 Task: Find connections with filter location Zeitz with filter topic #linkedincoachwith filter profile language English with filter current company Godrej Properties Limited with filter school Guru Nanak Institutions(GNI) with filter industry Collection Agencies with filter service category Home Networking with filter keywords title Camera Operator
Action: Mouse moved to (621, 85)
Screenshot: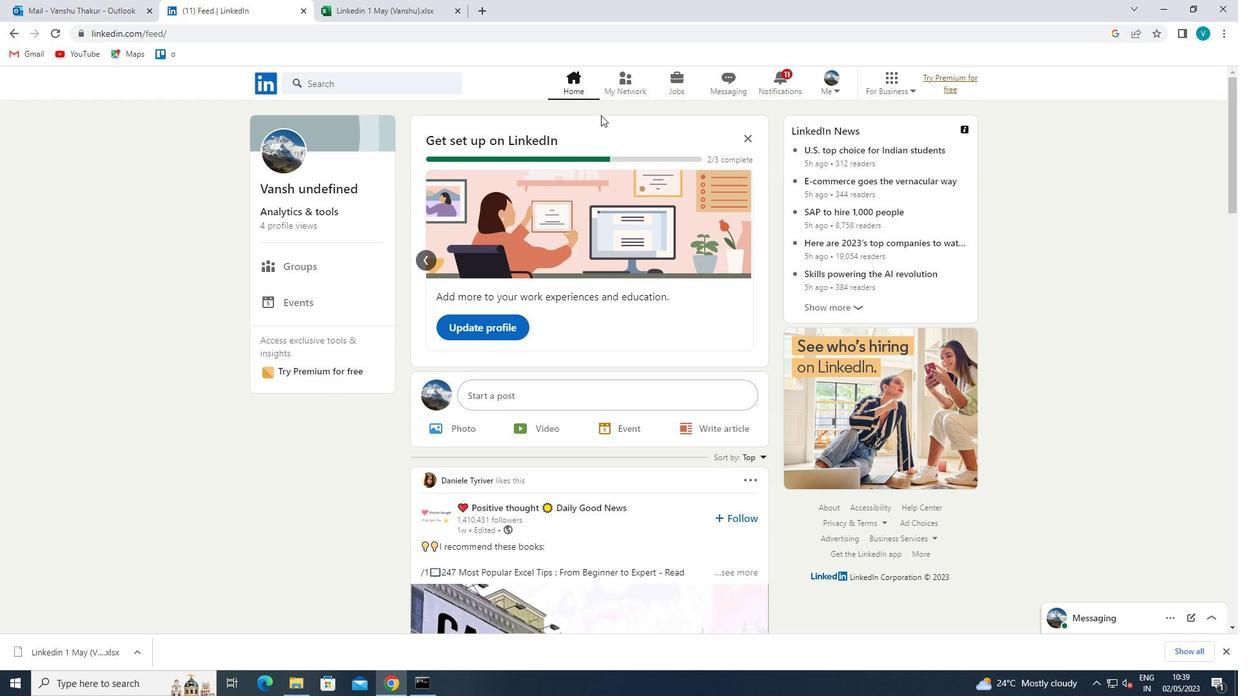 
Action: Mouse pressed left at (621, 85)
Screenshot: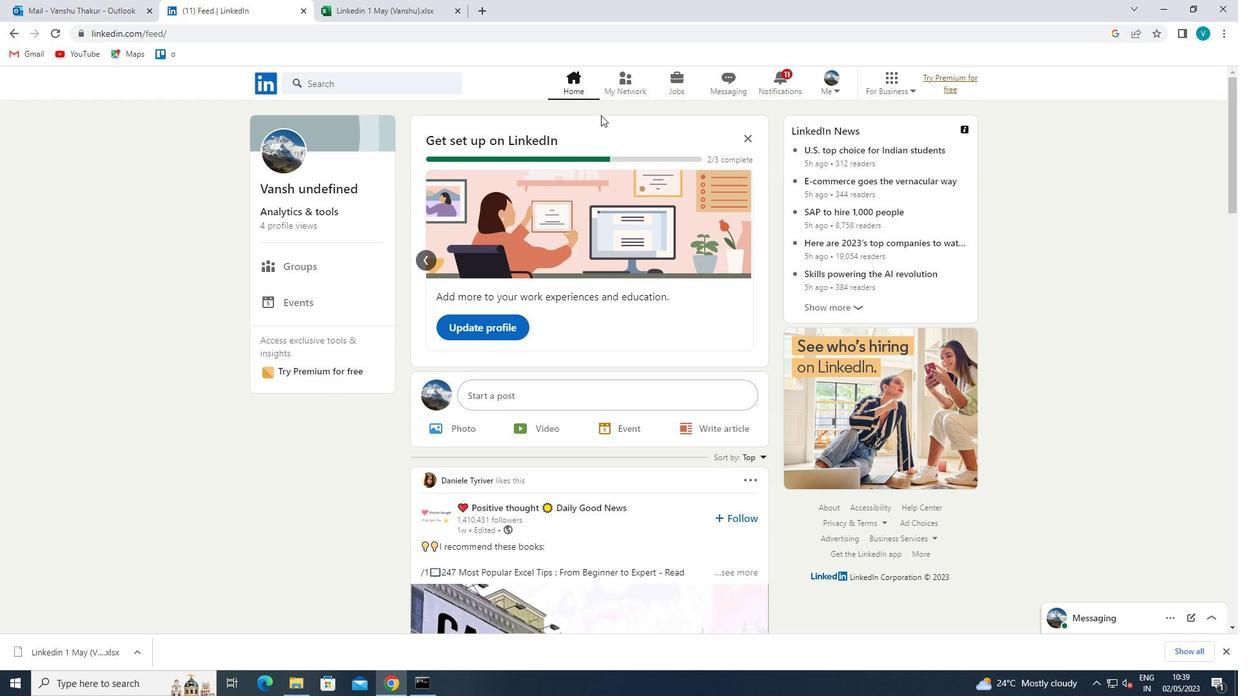 
Action: Mouse moved to (352, 152)
Screenshot: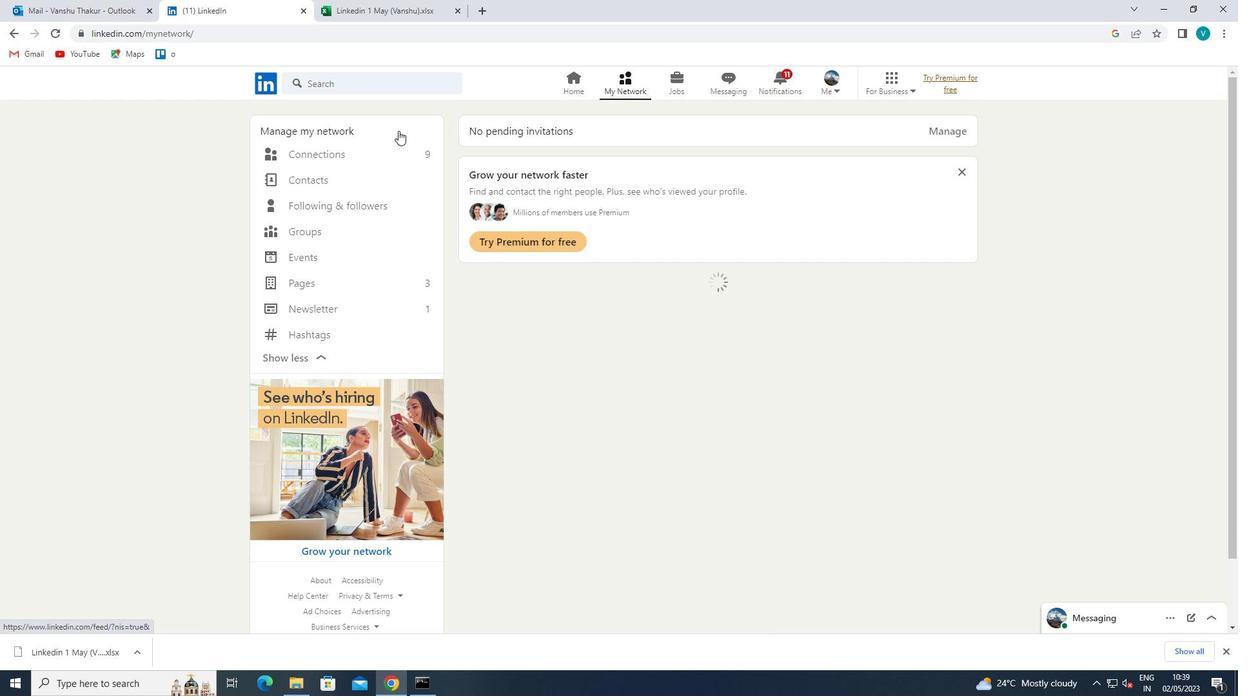 
Action: Mouse pressed left at (352, 152)
Screenshot: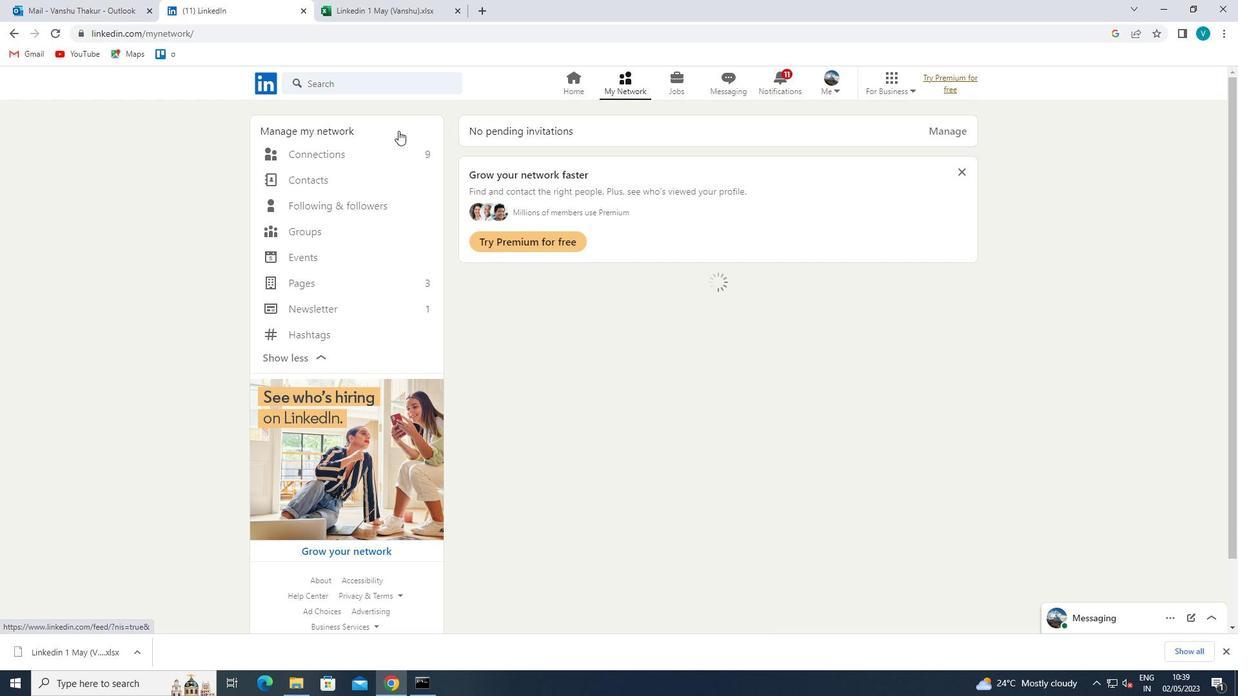 
Action: Mouse moved to (752, 156)
Screenshot: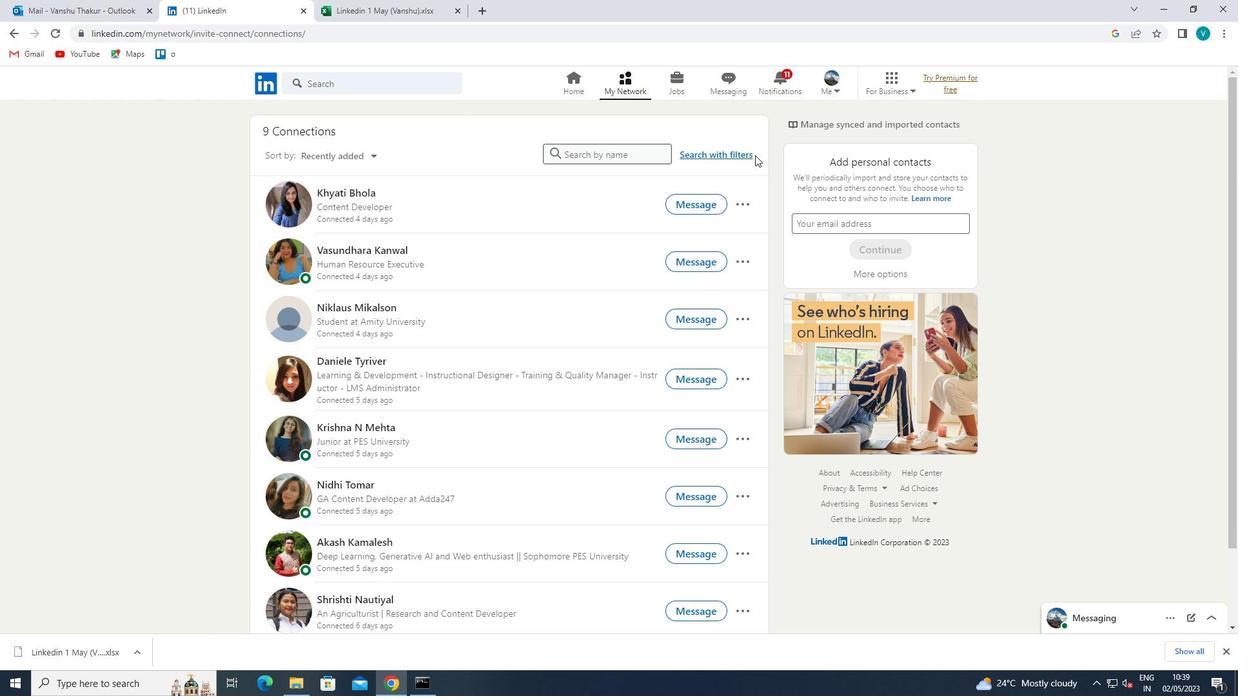 
Action: Mouse pressed left at (752, 156)
Screenshot: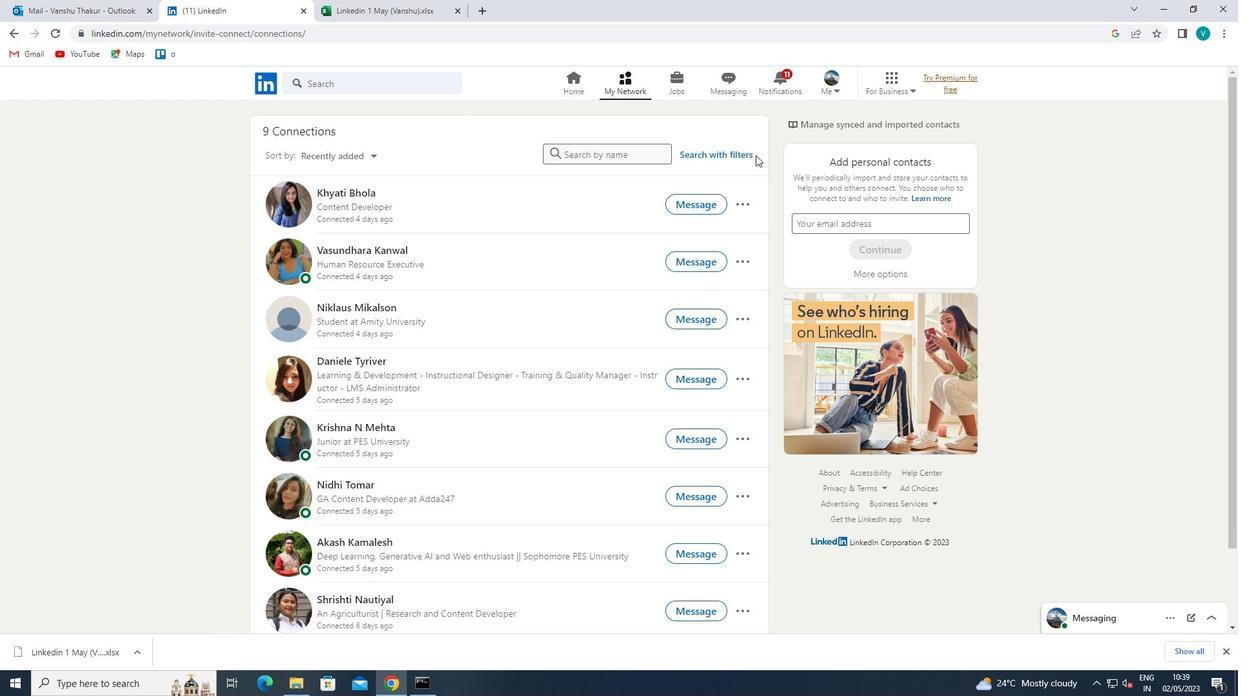 
Action: Mouse moved to (591, 118)
Screenshot: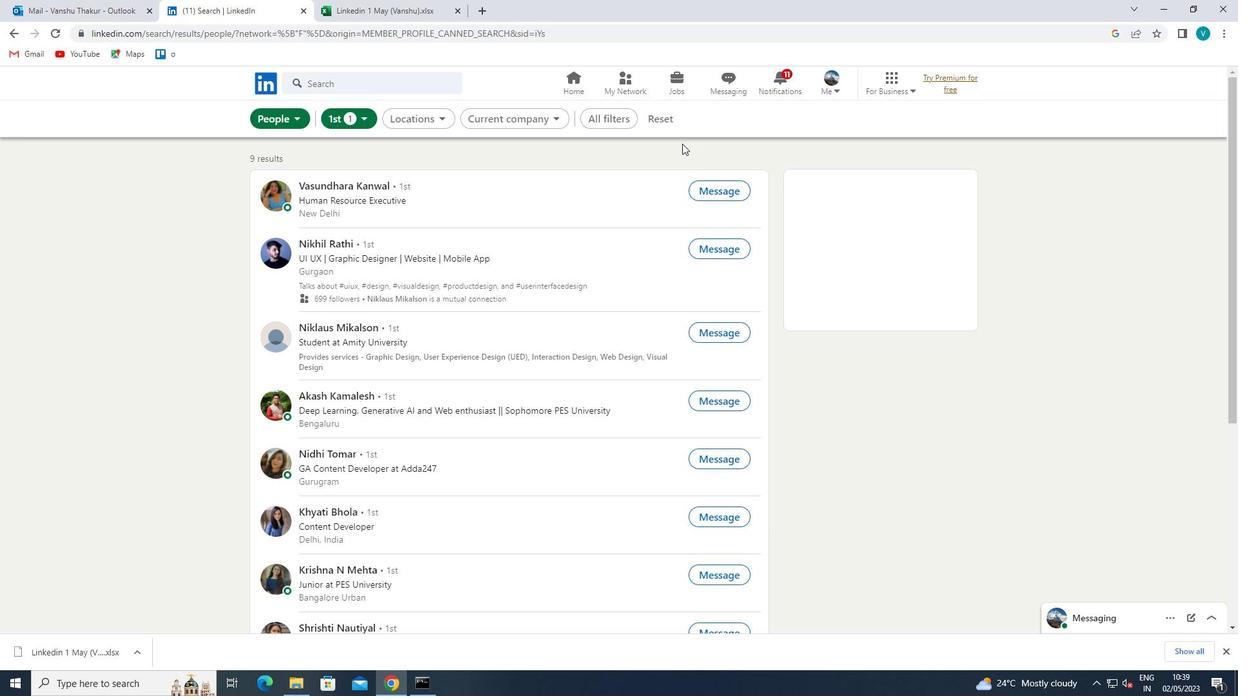 
Action: Mouse pressed left at (591, 118)
Screenshot: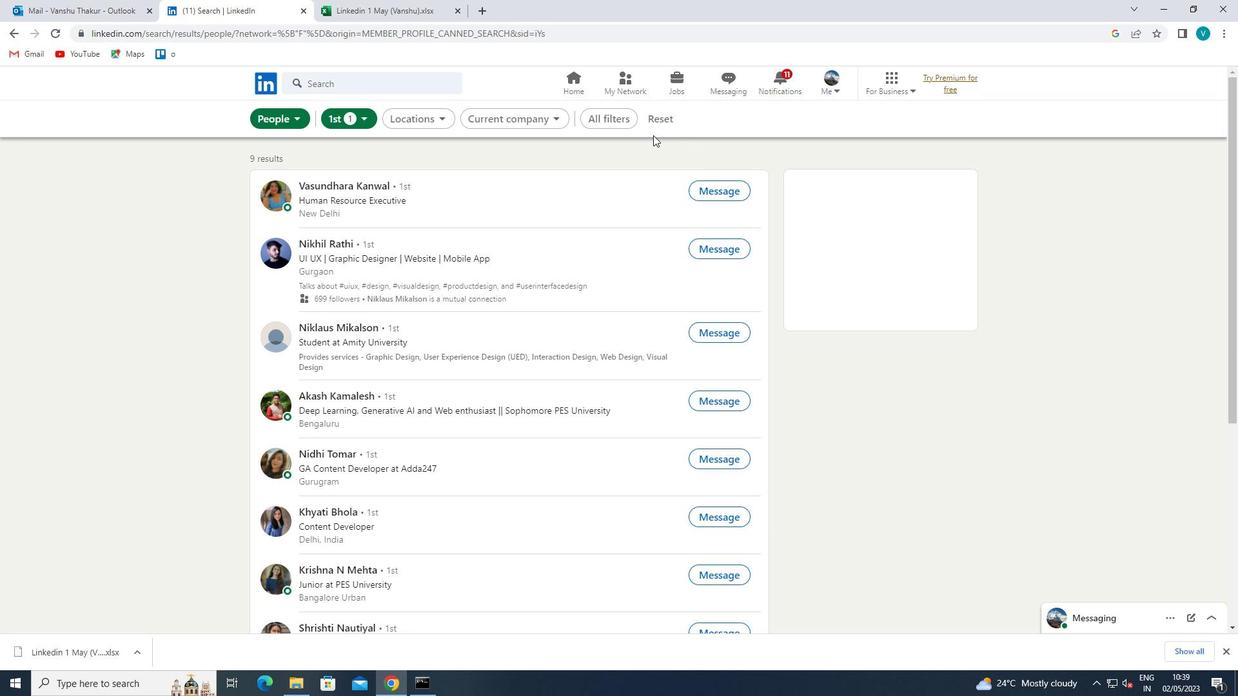 
Action: Mouse moved to (986, 307)
Screenshot: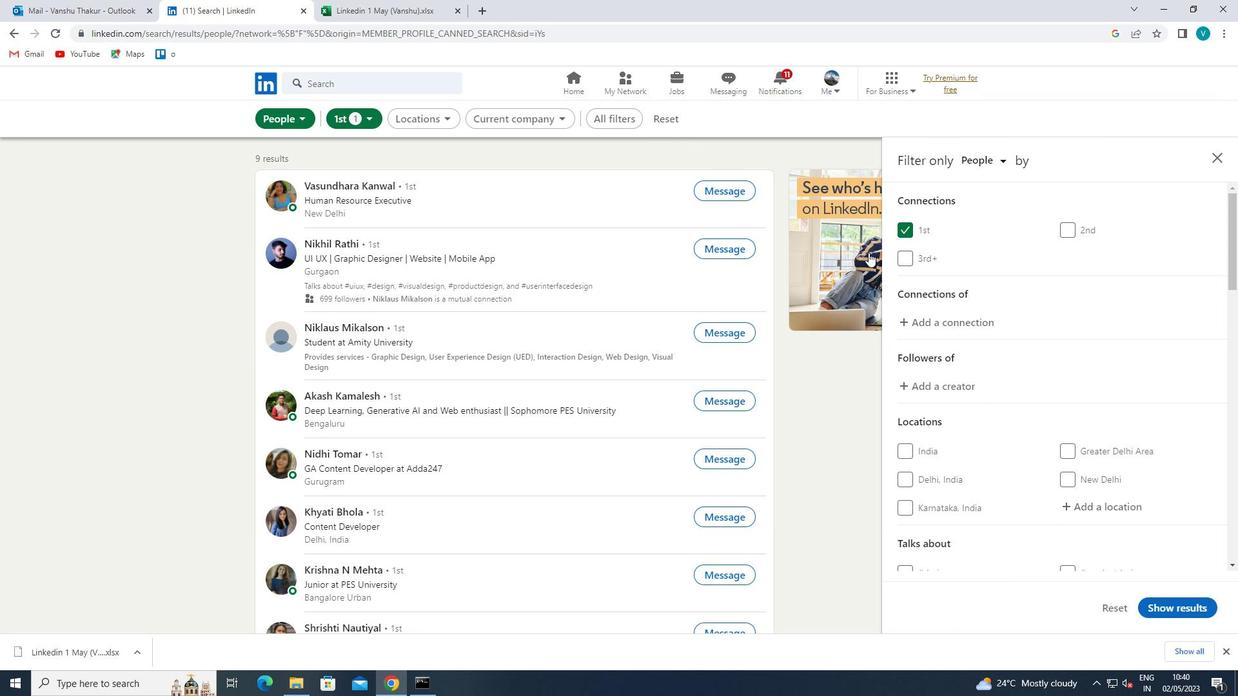 
Action: Mouse scrolled (986, 306) with delta (0, 0)
Screenshot: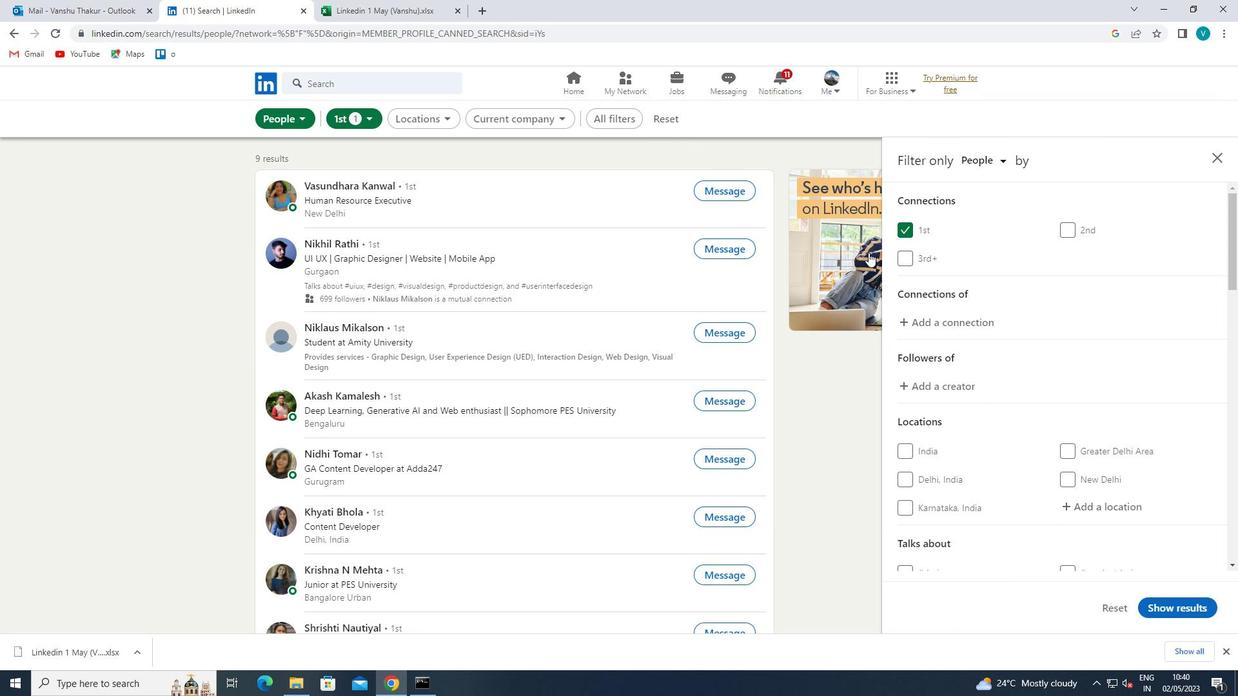 
Action: Mouse moved to (1012, 329)
Screenshot: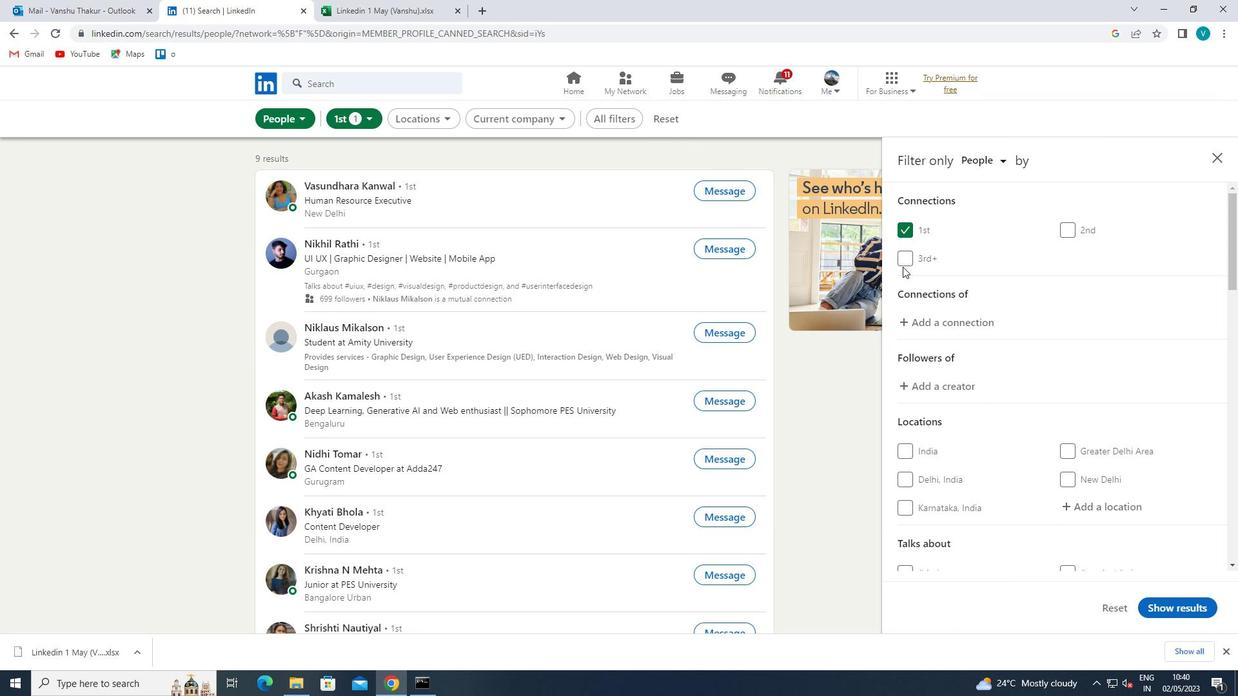 
Action: Mouse scrolled (1012, 328) with delta (0, 0)
Screenshot: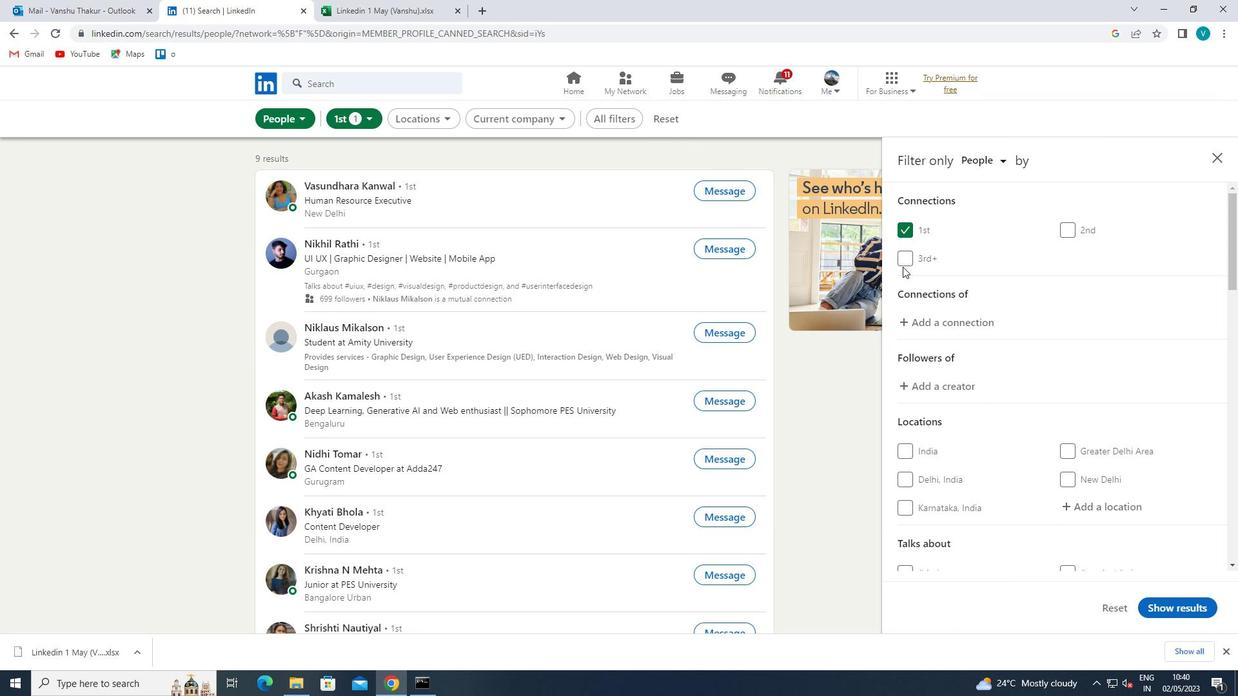 
Action: Mouse moved to (1082, 368)
Screenshot: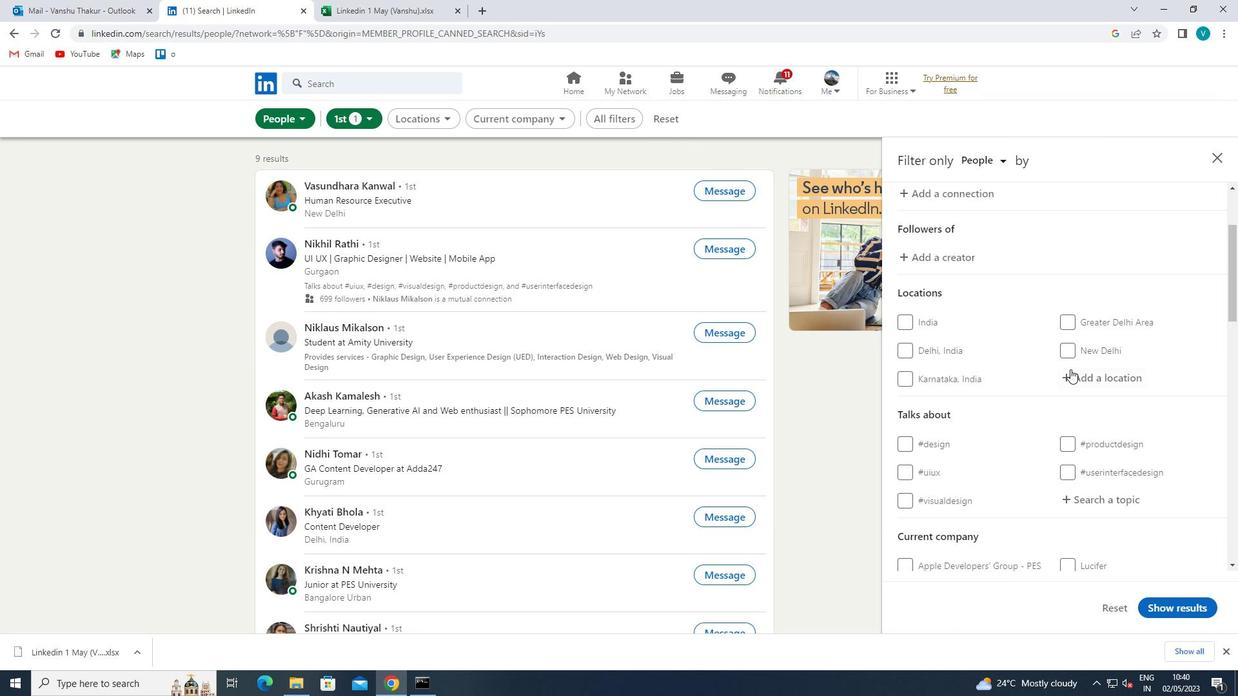 
Action: Mouse pressed left at (1082, 368)
Screenshot: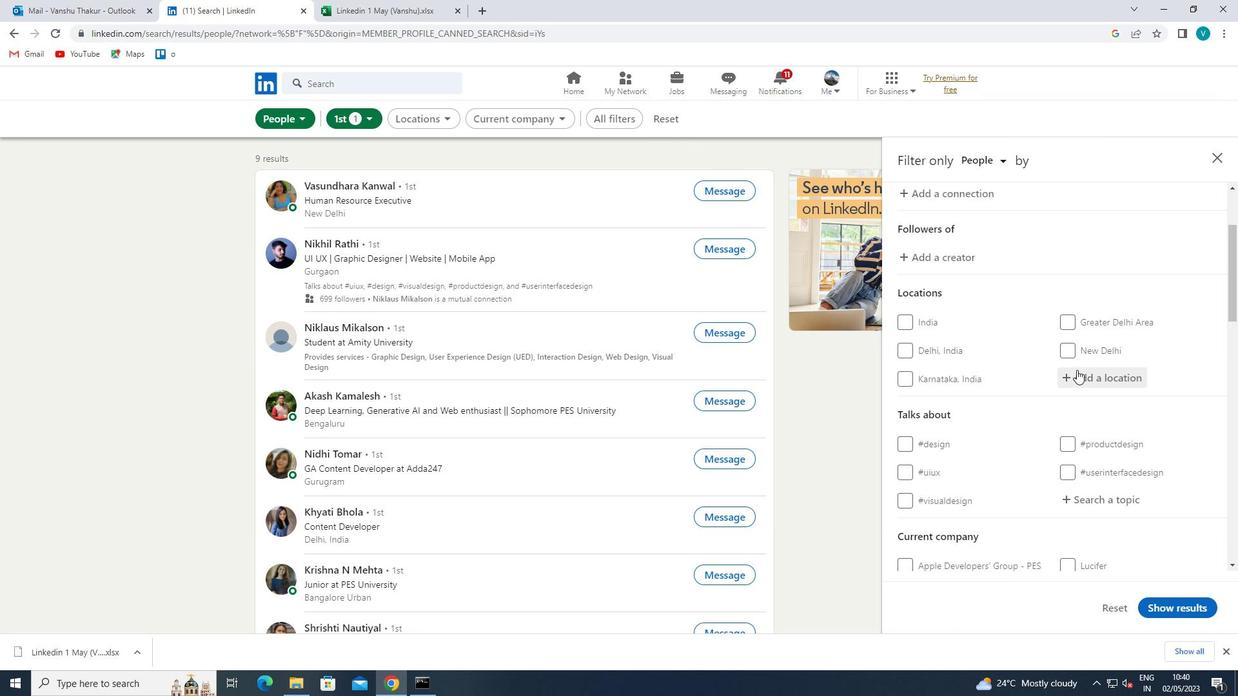 
Action: Mouse moved to (606, 642)
Screenshot: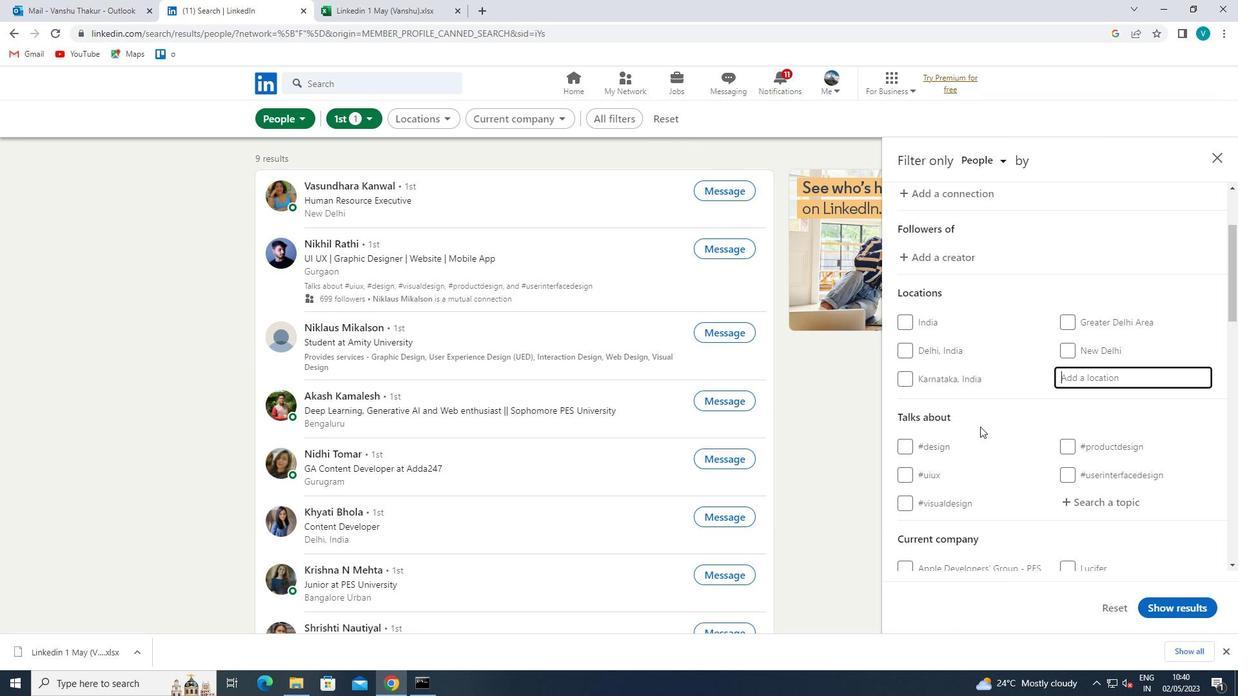 
Action: Key pressed <Key.shift>ZEITX<Key.backspace>Z
Screenshot: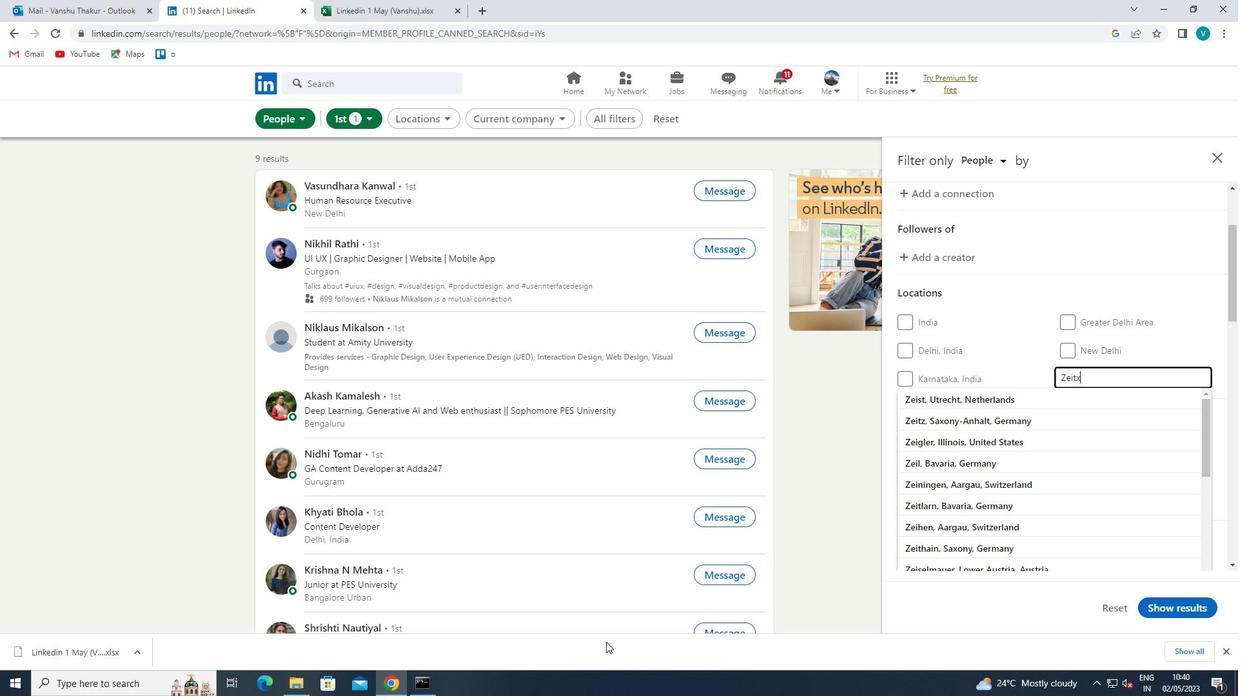 
Action: Mouse moved to (984, 404)
Screenshot: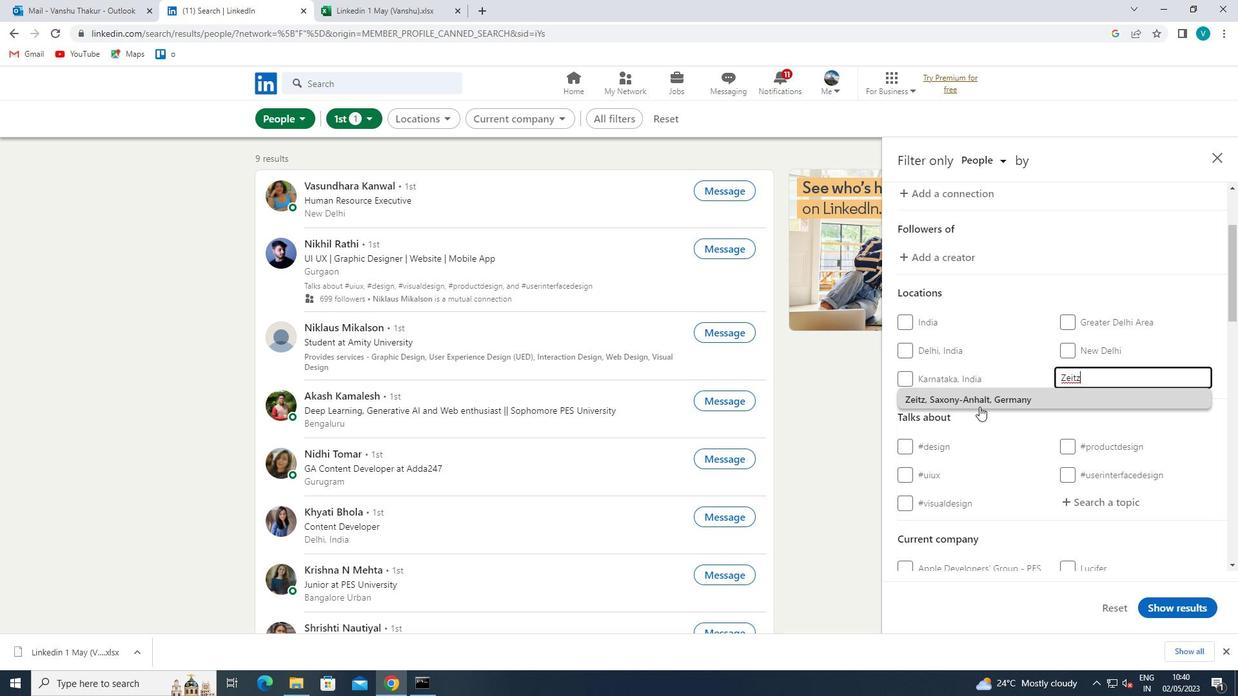 
Action: Mouse pressed left at (984, 404)
Screenshot: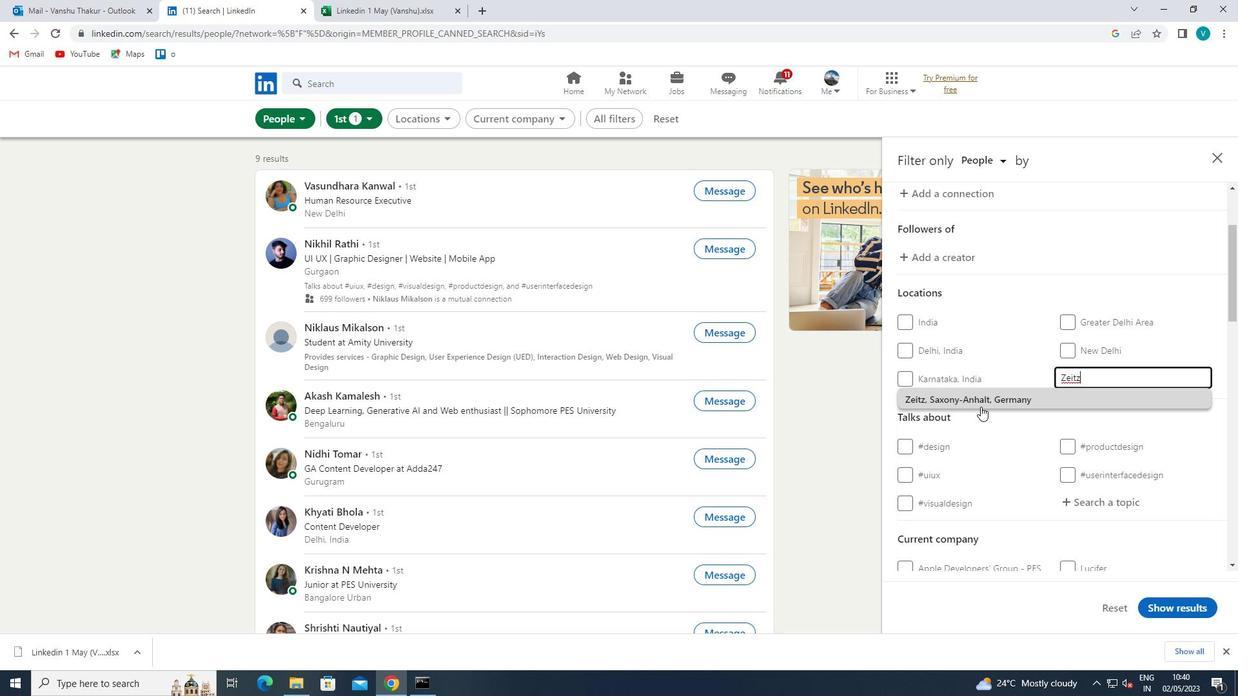 
Action: Mouse moved to (1077, 440)
Screenshot: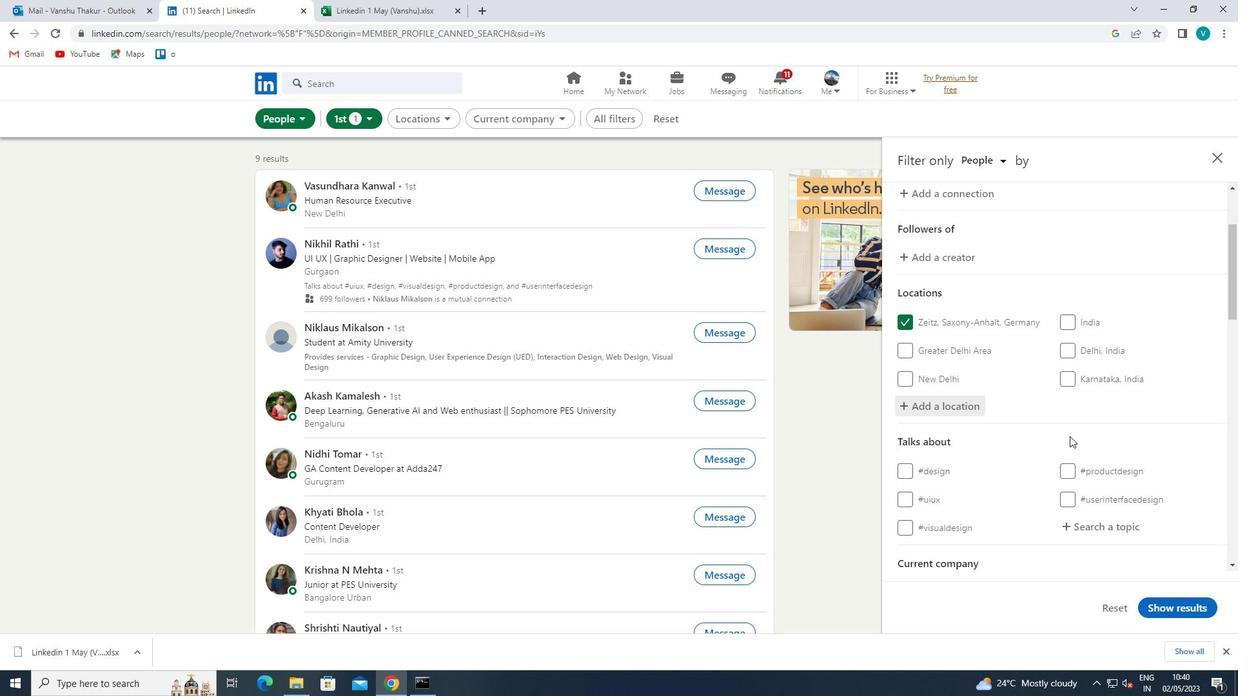 
Action: Mouse scrolled (1077, 439) with delta (0, 0)
Screenshot: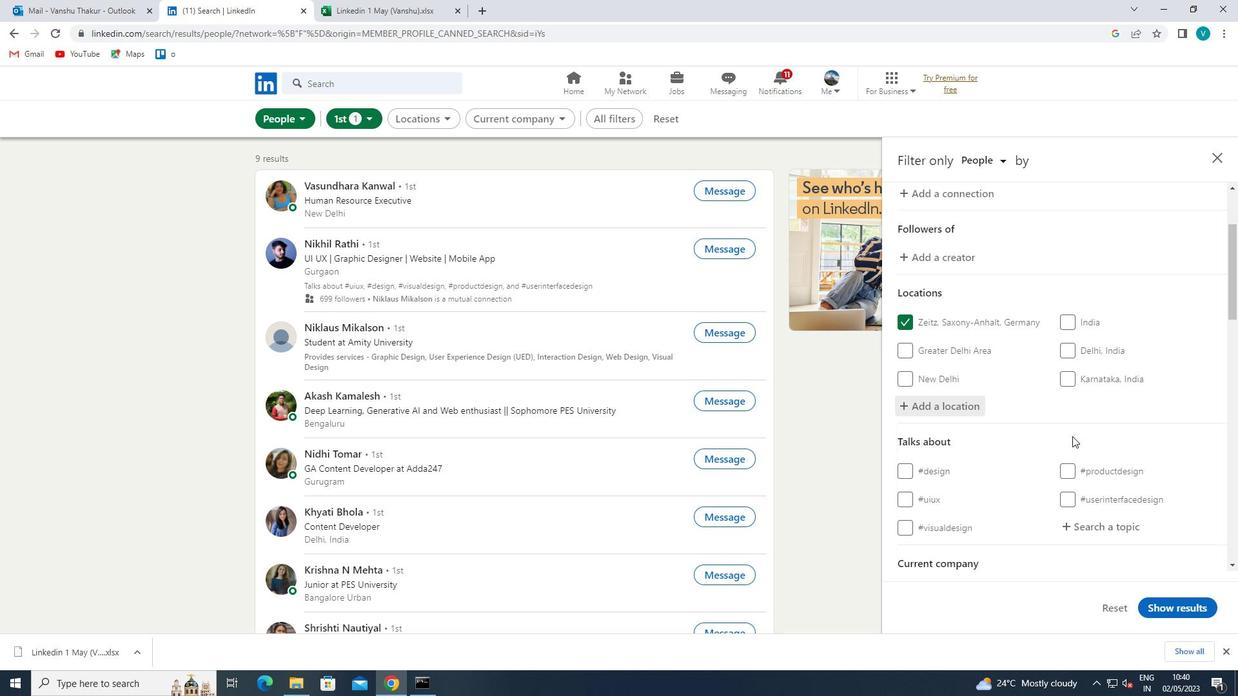 
Action: Mouse moved to (1077, 441)
Screenshot: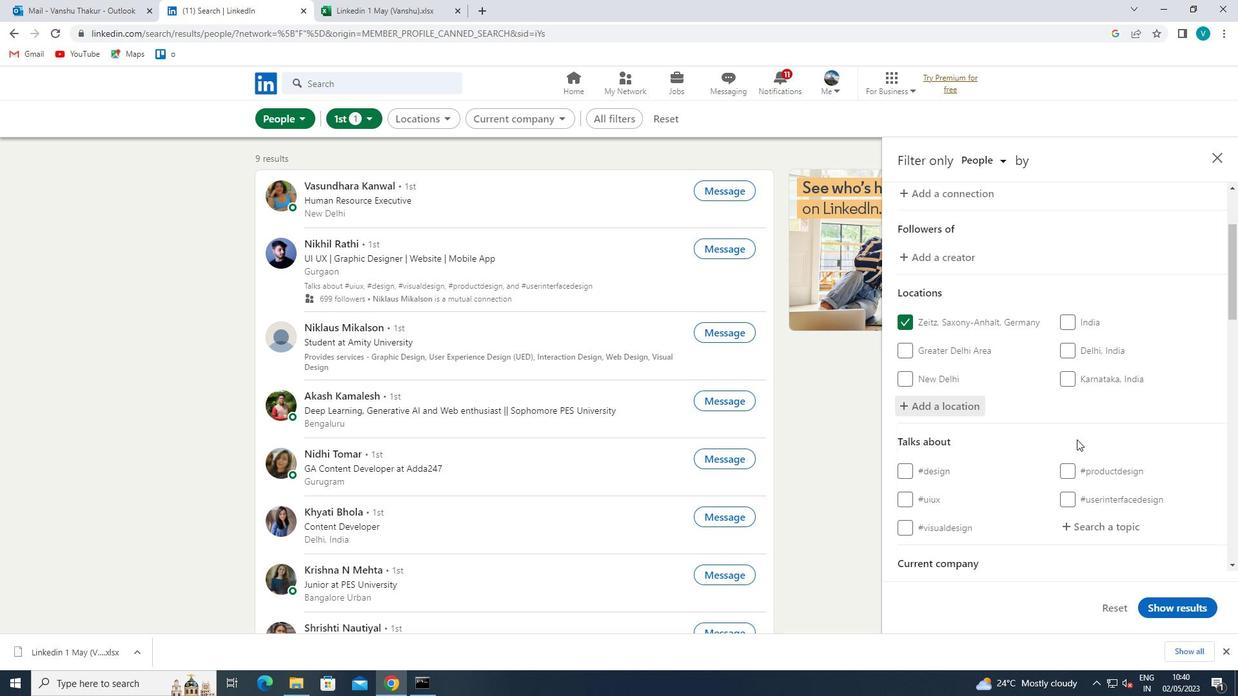
Action: Mouse scrolled (1077, 441) with delta (0, 0)
Screenshot: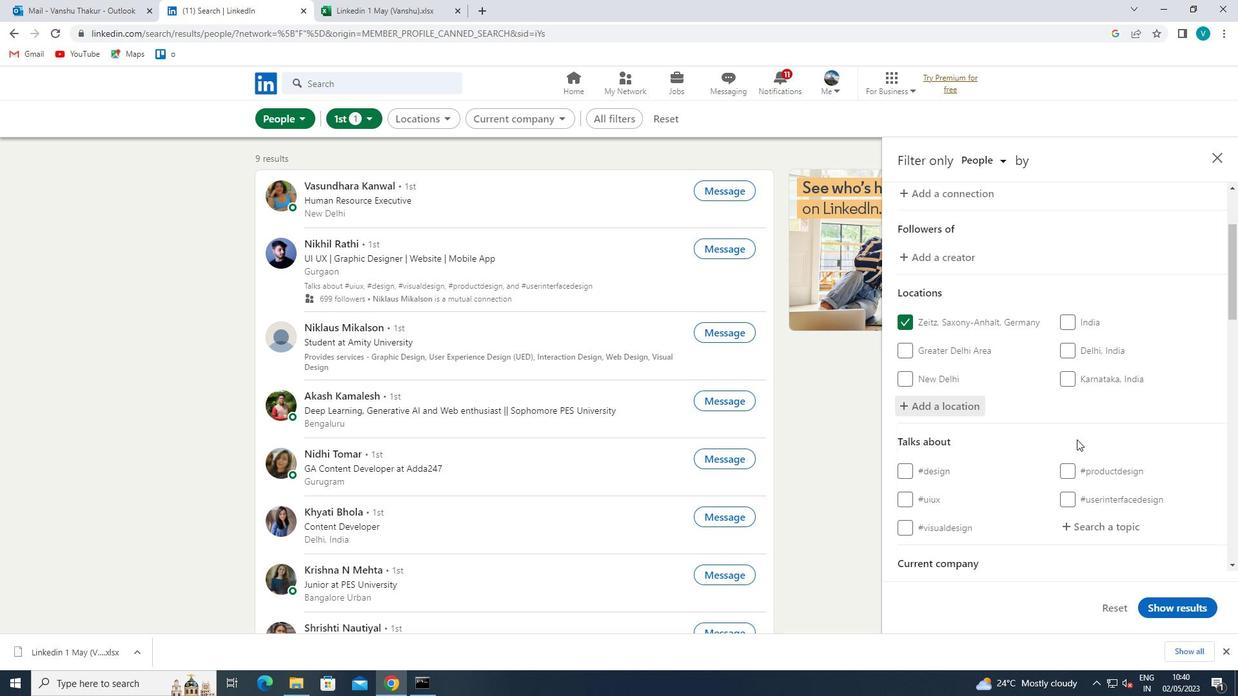 
Action: Mouse moved to (1102, 397)
Screenshot: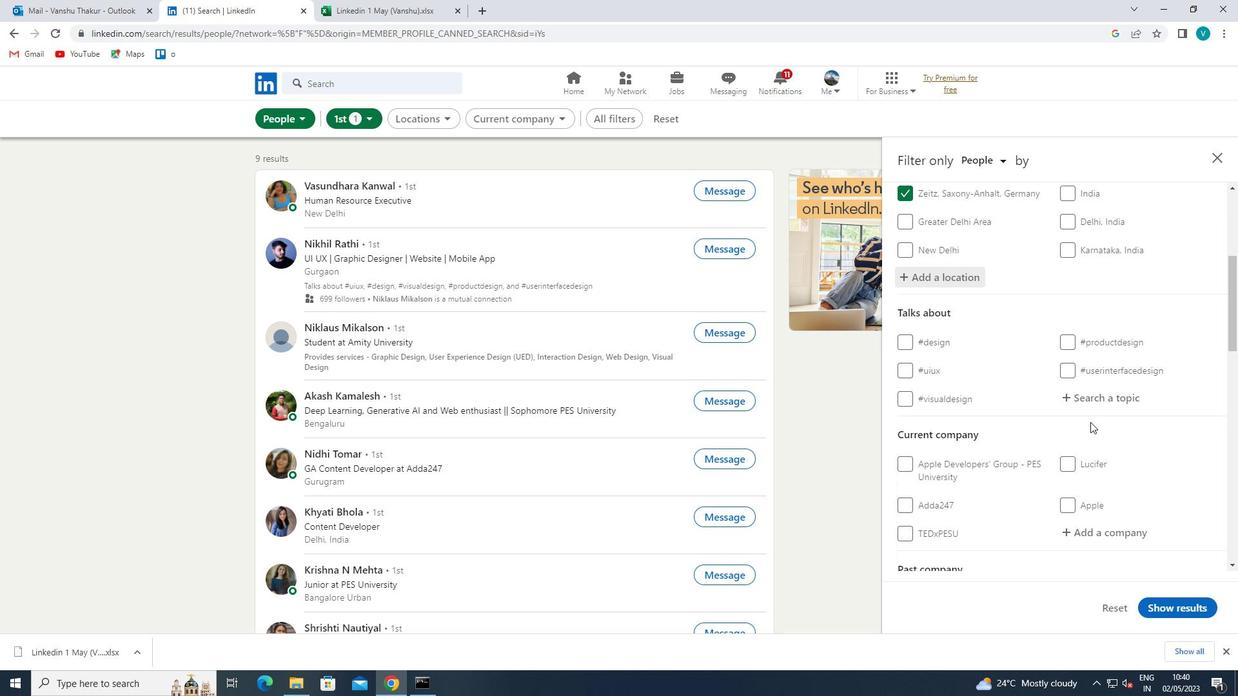 
Action: Mouse pressed left at (1102, 397)
Screenshot: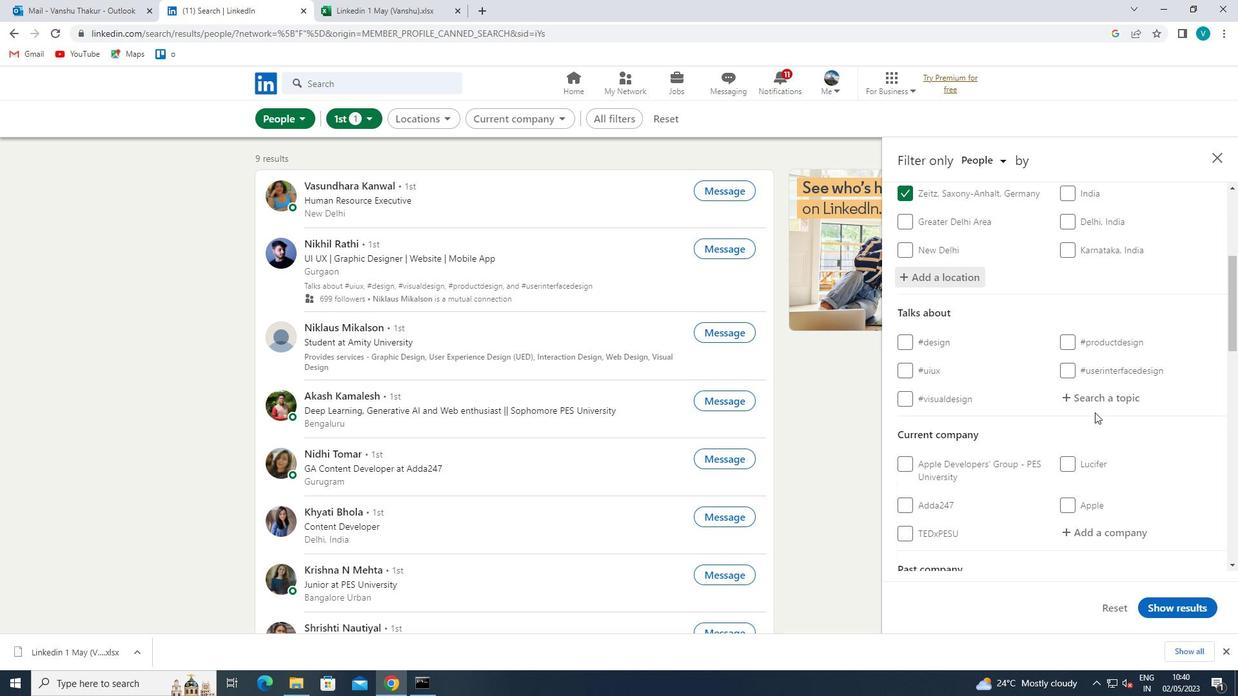 
Action: Mouse moved to (469, 695)
Screenshot: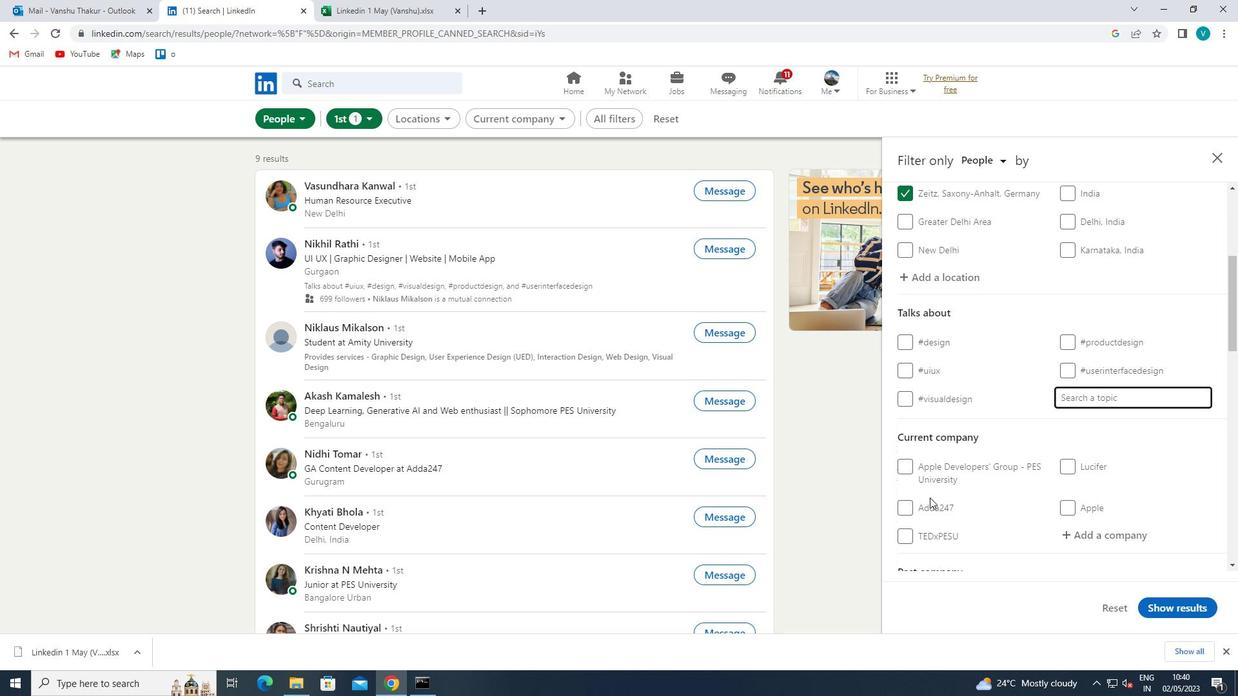 
Action: Key pressed LINKEDINC
Screenshot: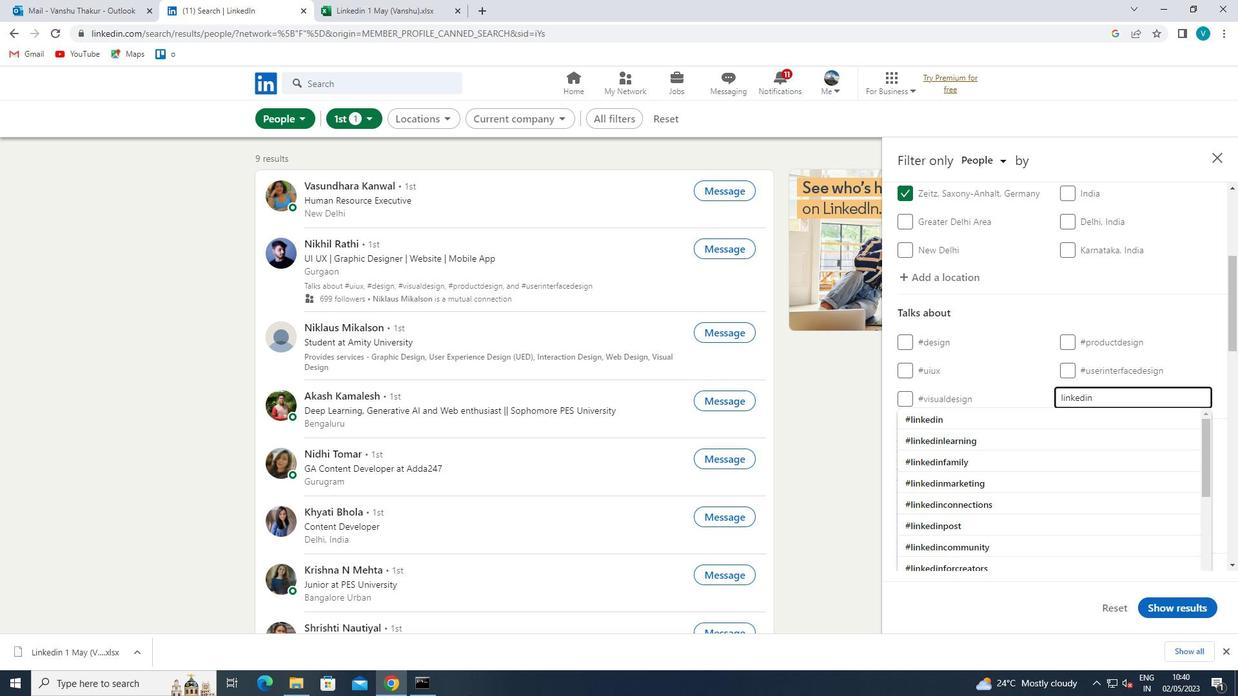 
Action: Mouse moved to (947, 548)
Screenshot: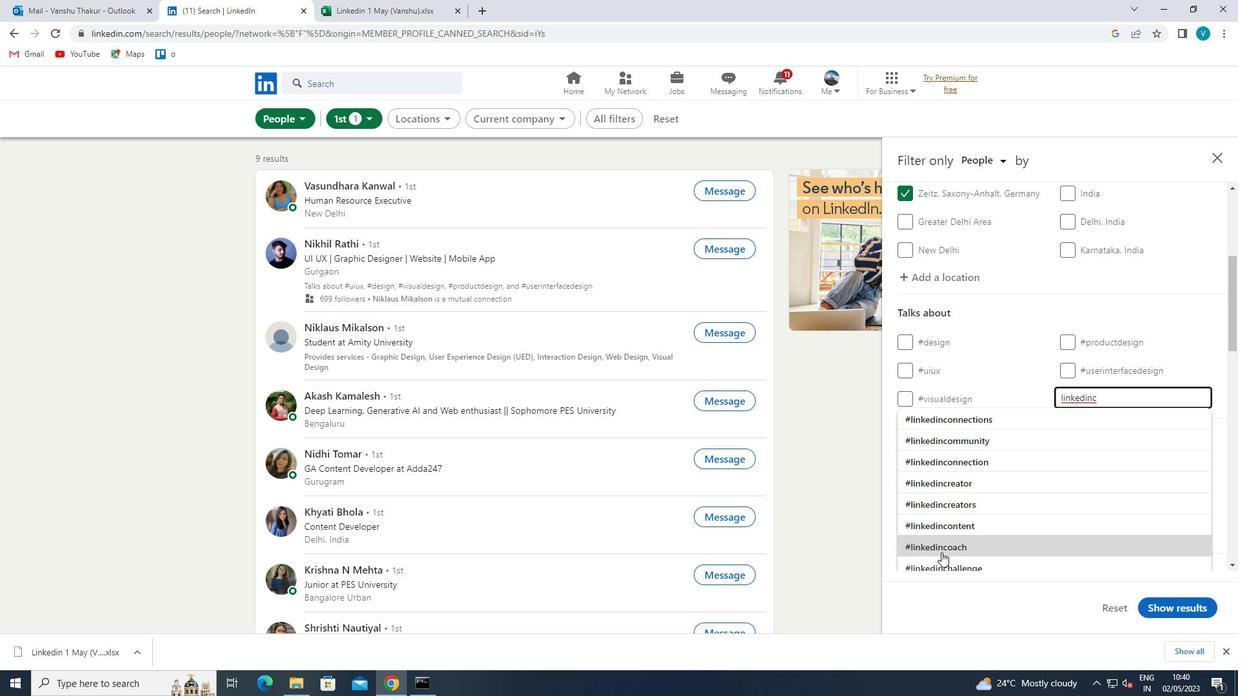 
Action: Mouse pressed left at (947, 548)
Screenshot: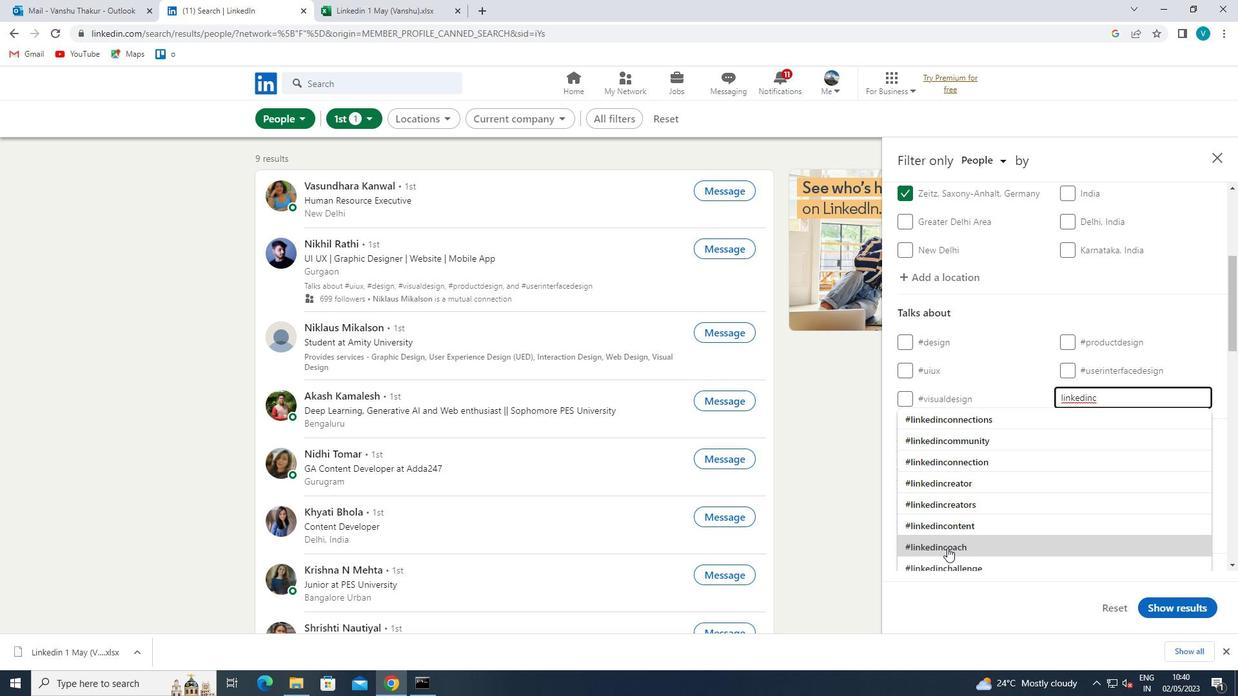 
Action: Mouse moved to (997, 505)
Screenshot: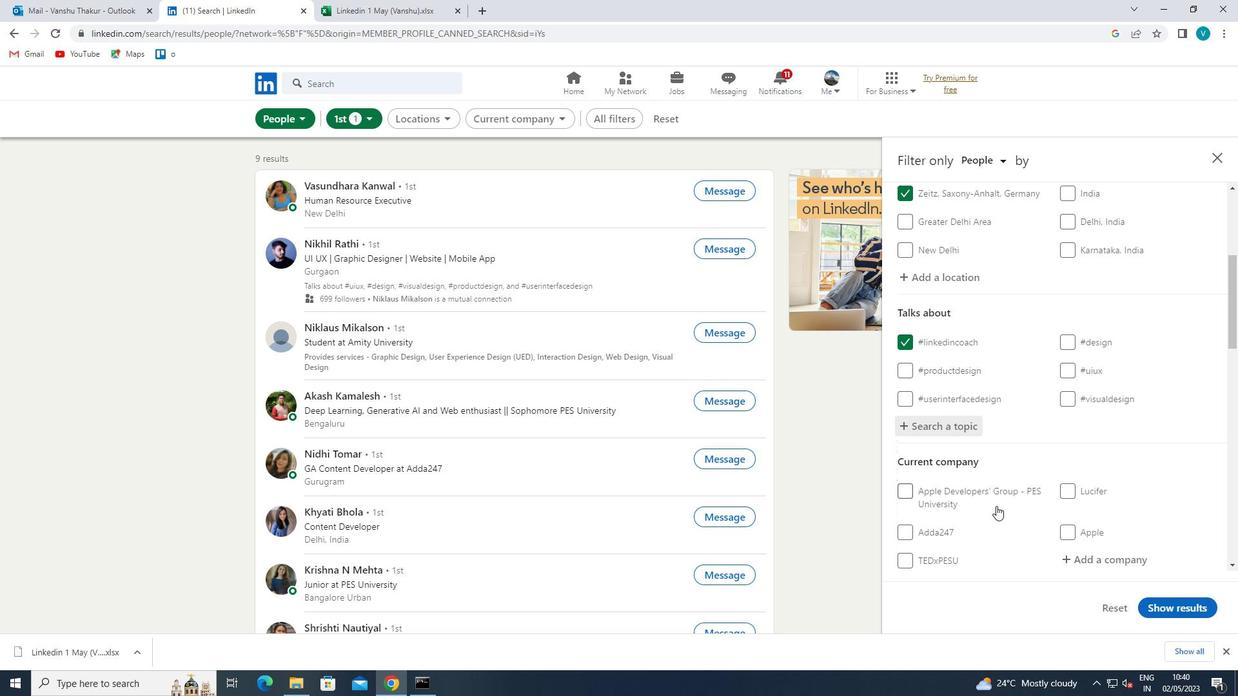 
Action: Mouse scrolled (997, 504) with delta (0, 0)
Screenshot: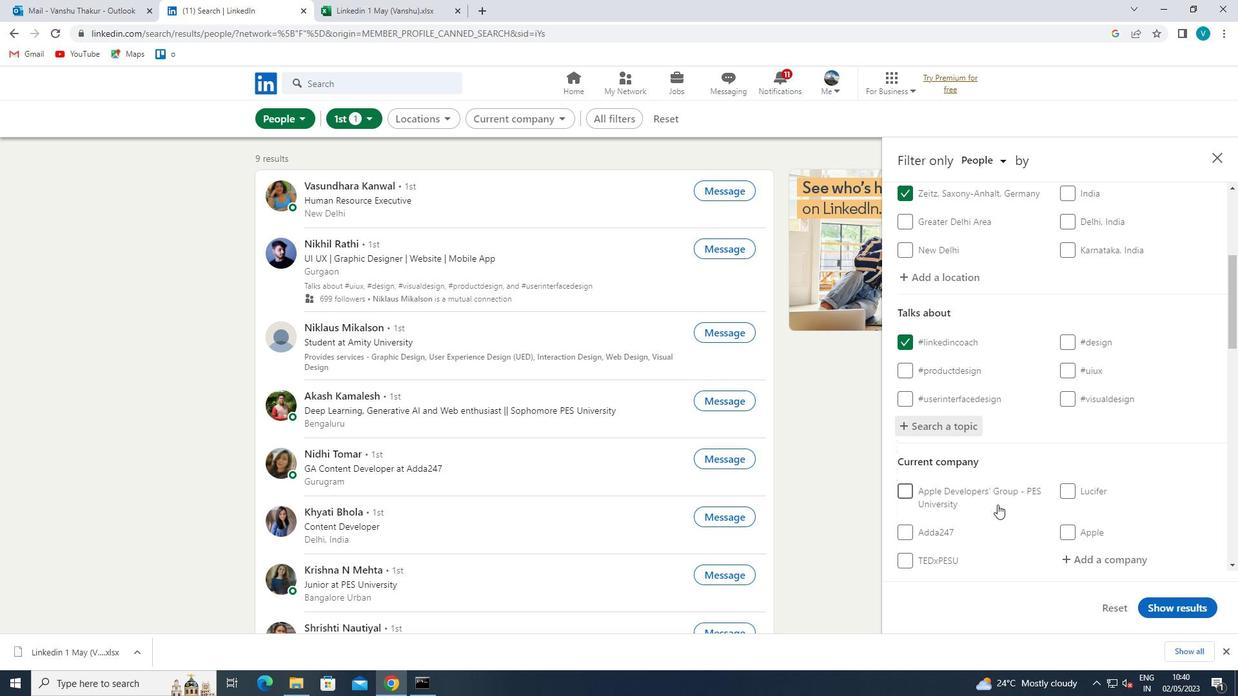 
Action: Mouse scrolled (997, 504) with delta (0, 0)
Screenshot: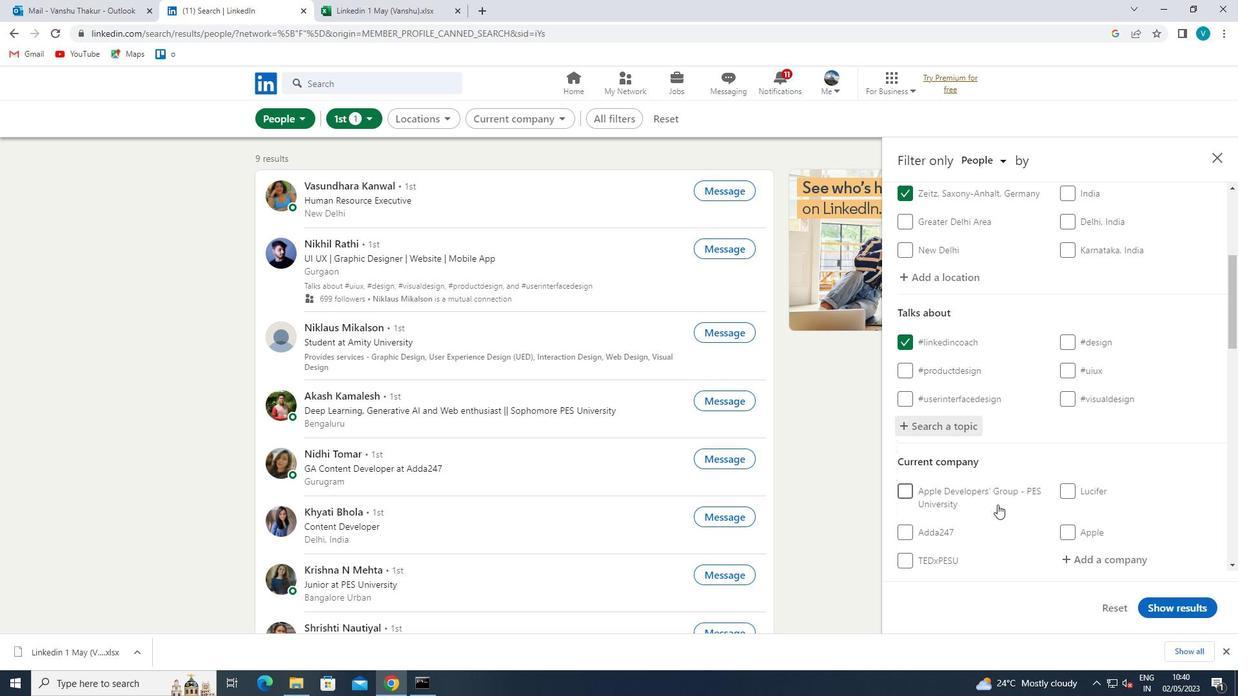 
Action: Mouse scrolled (997, 504) with delta (0, 0)
Screenshot: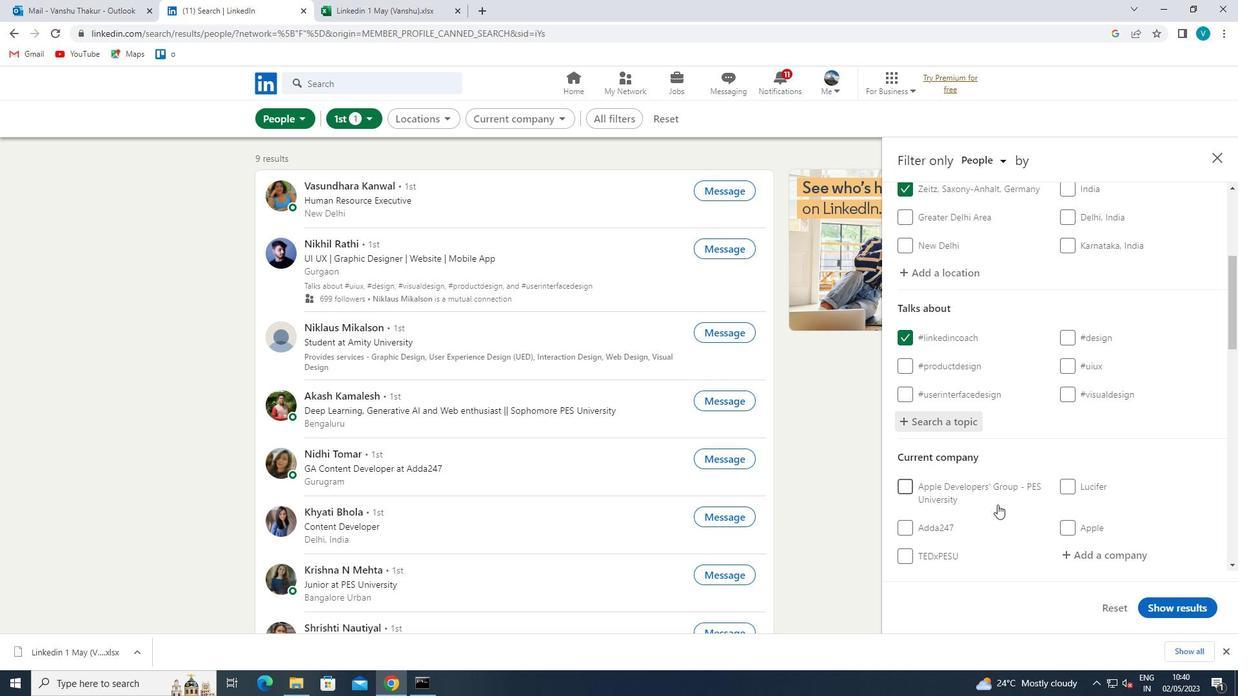 
Action: Mouse scrolled (997, 504) with delta (0, 0)
Screenshot: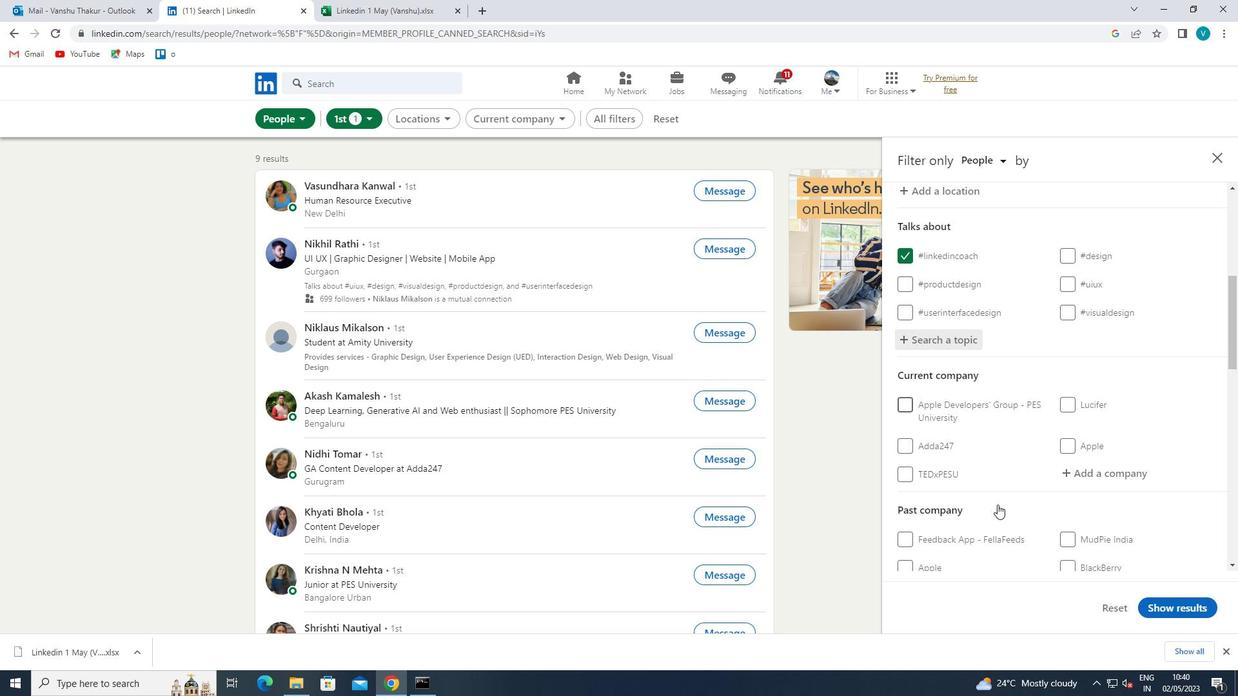 
Action: Mouse scrolled (997, 504) with delta (0, 0)
Screenshot: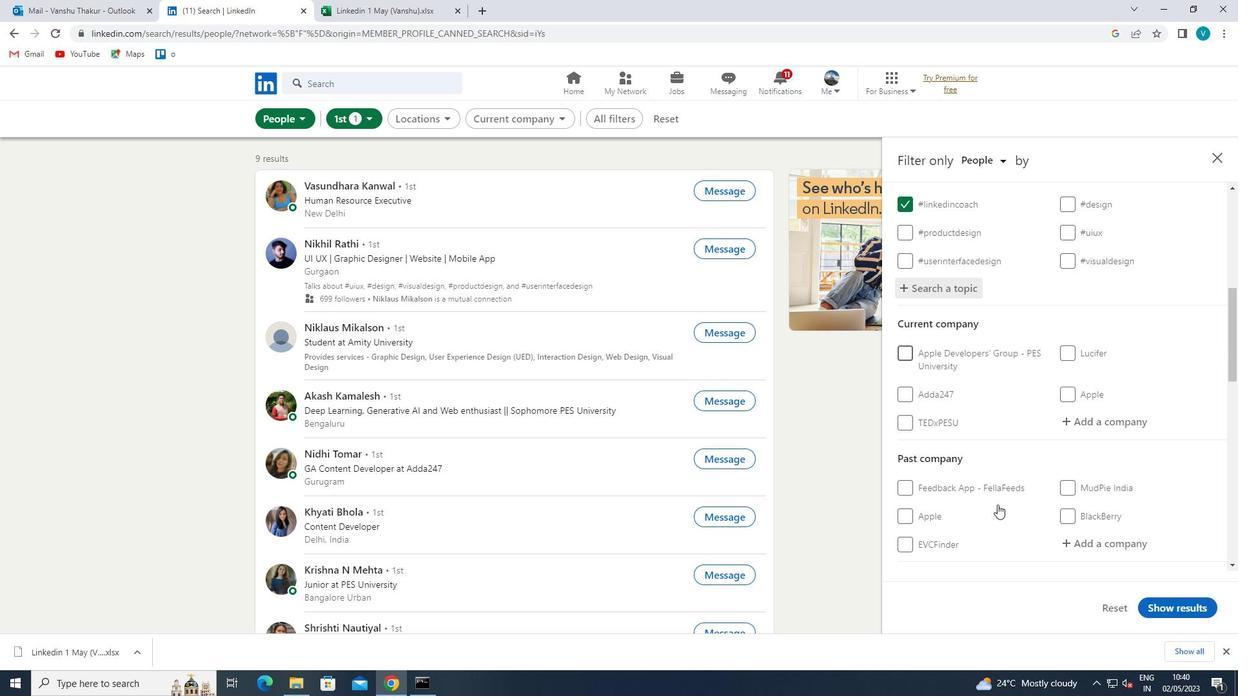 
Action: Mouse scrolled (997, 504) with delta (0, 0)
Screenshot: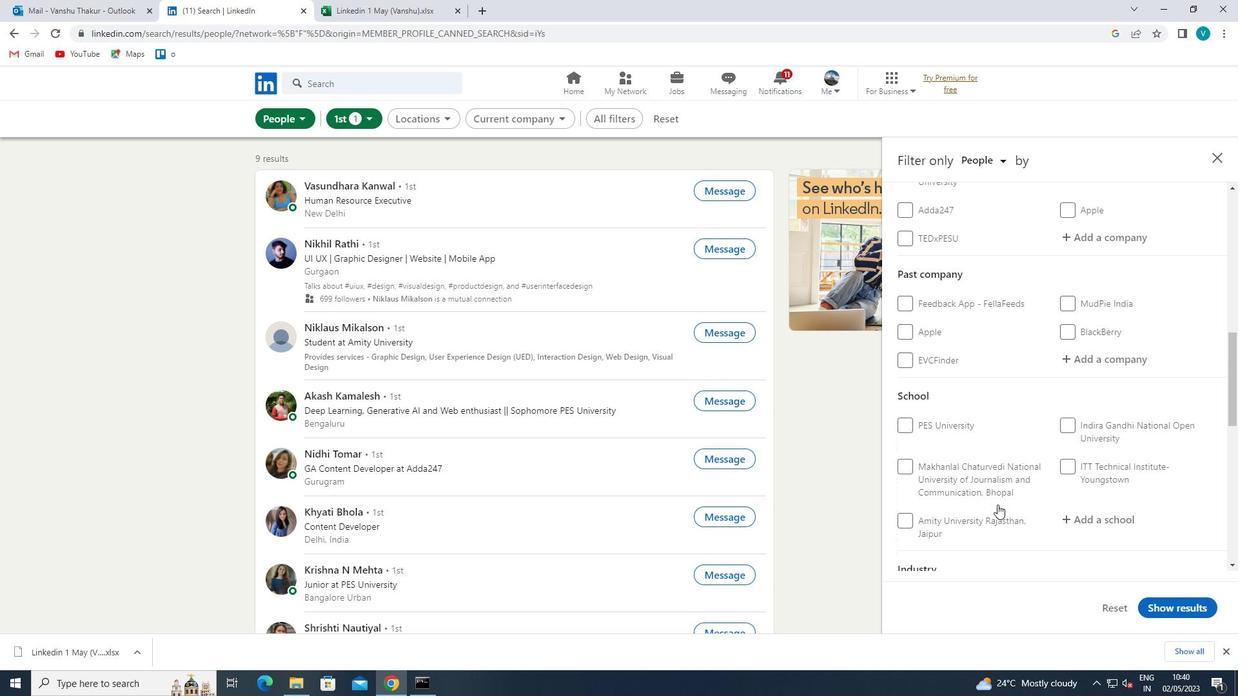 
Action: Mouse scrolled (997, 504) with delta (0, 0)
Screenshot: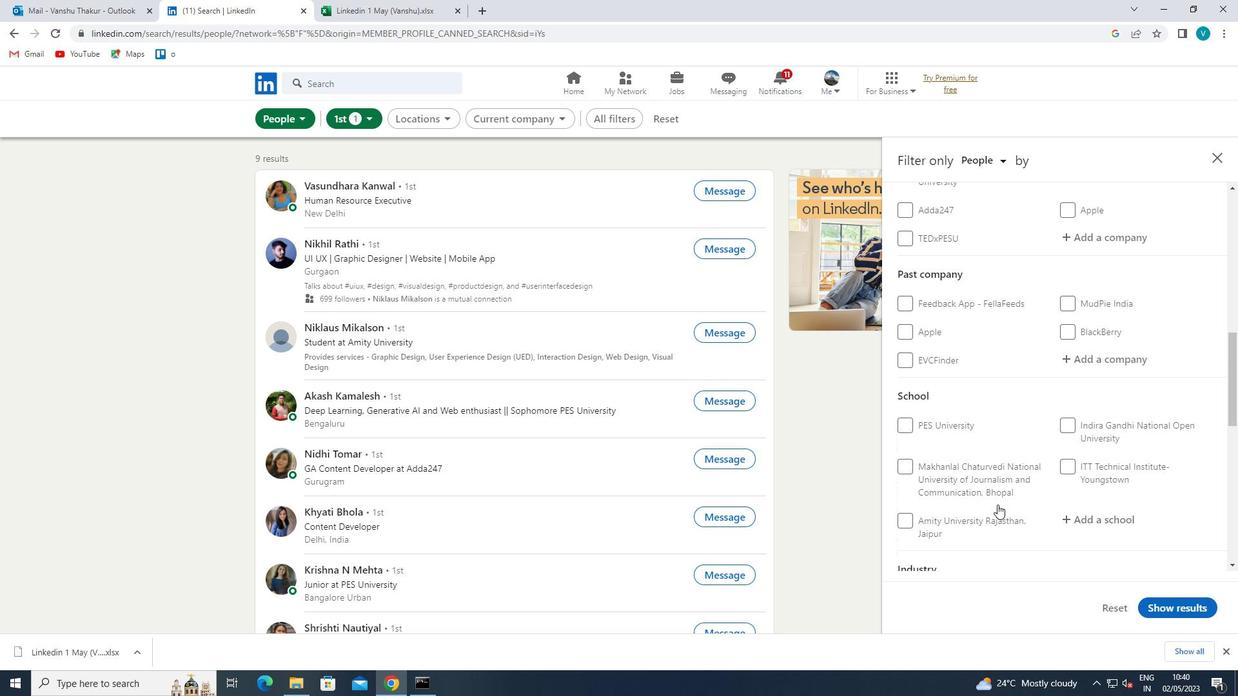 
Action: Mouse moved to (997, 505)
Screenshot: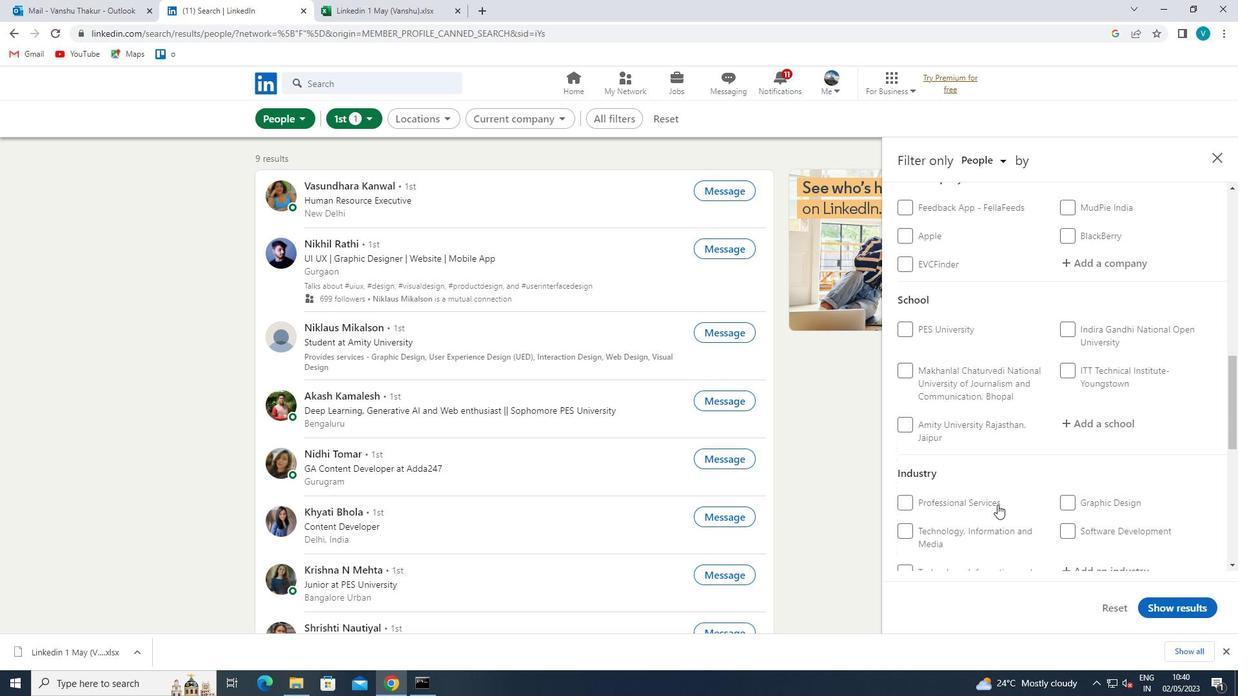 
Action: Mouse scrolled (997, 504) with delta (0, 0)
Screenshot: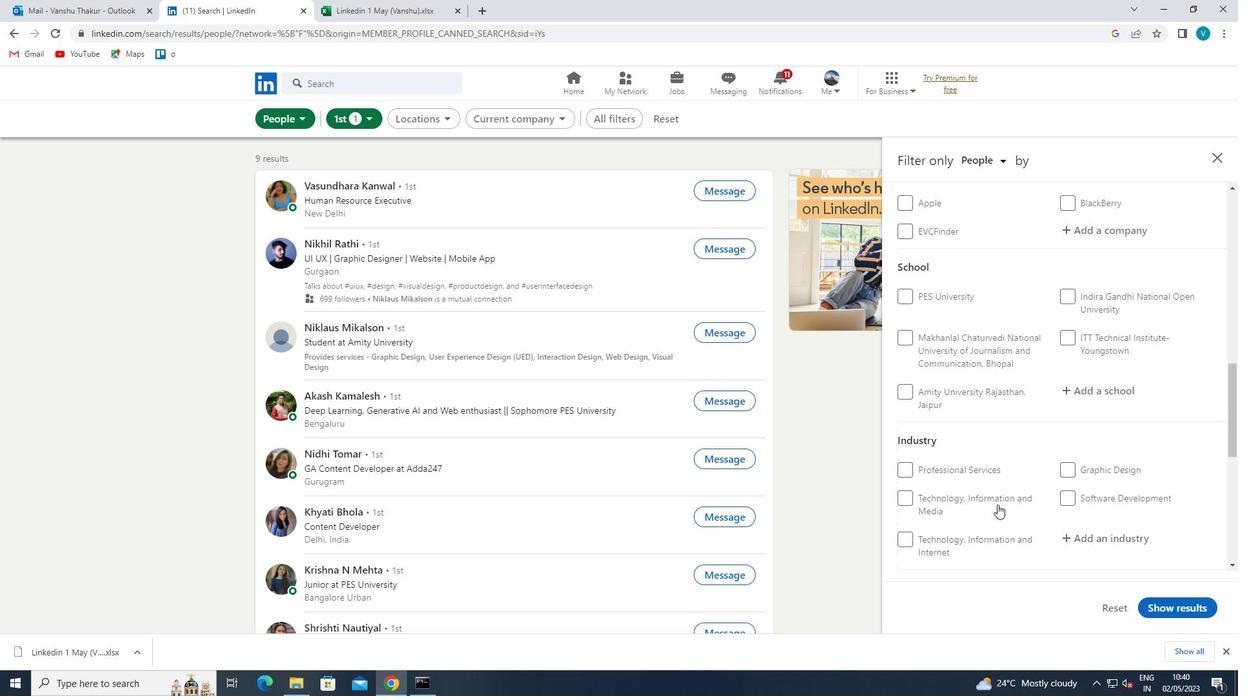
Action: Mouse scrolled (997, 504) with delta (0, 0)
Screenshot: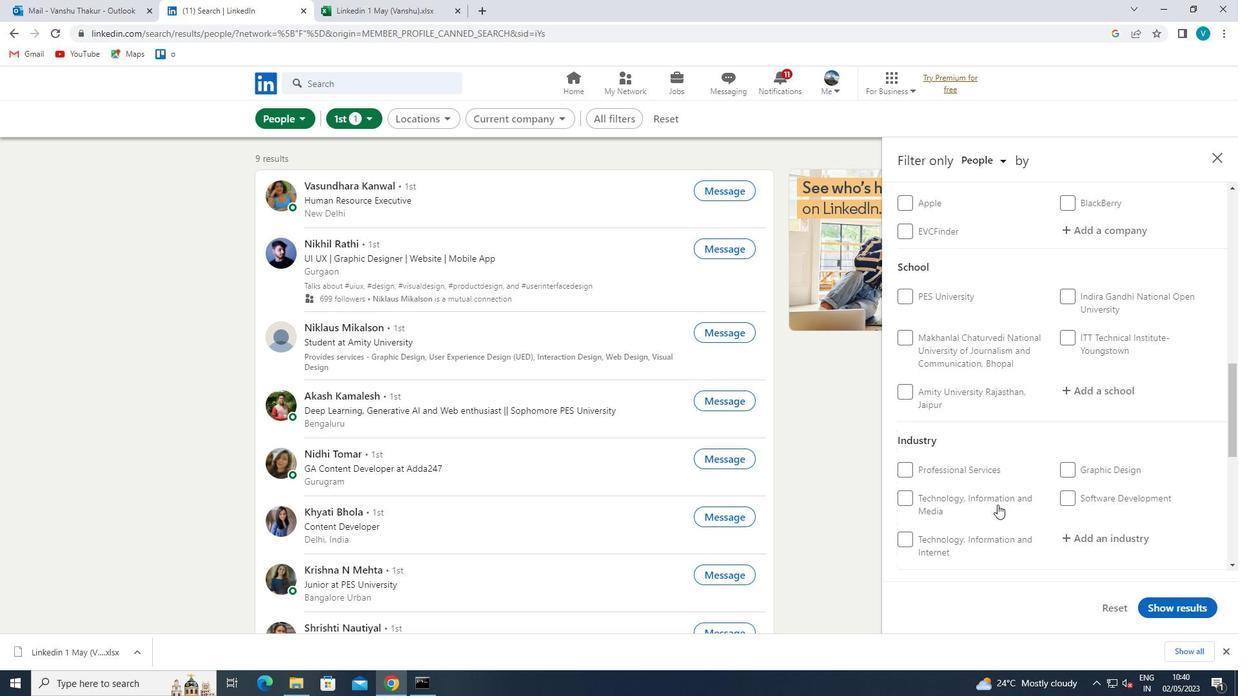 
Action: Mouse scrolled (997, 504) with delta (0, 0)
Screenshot: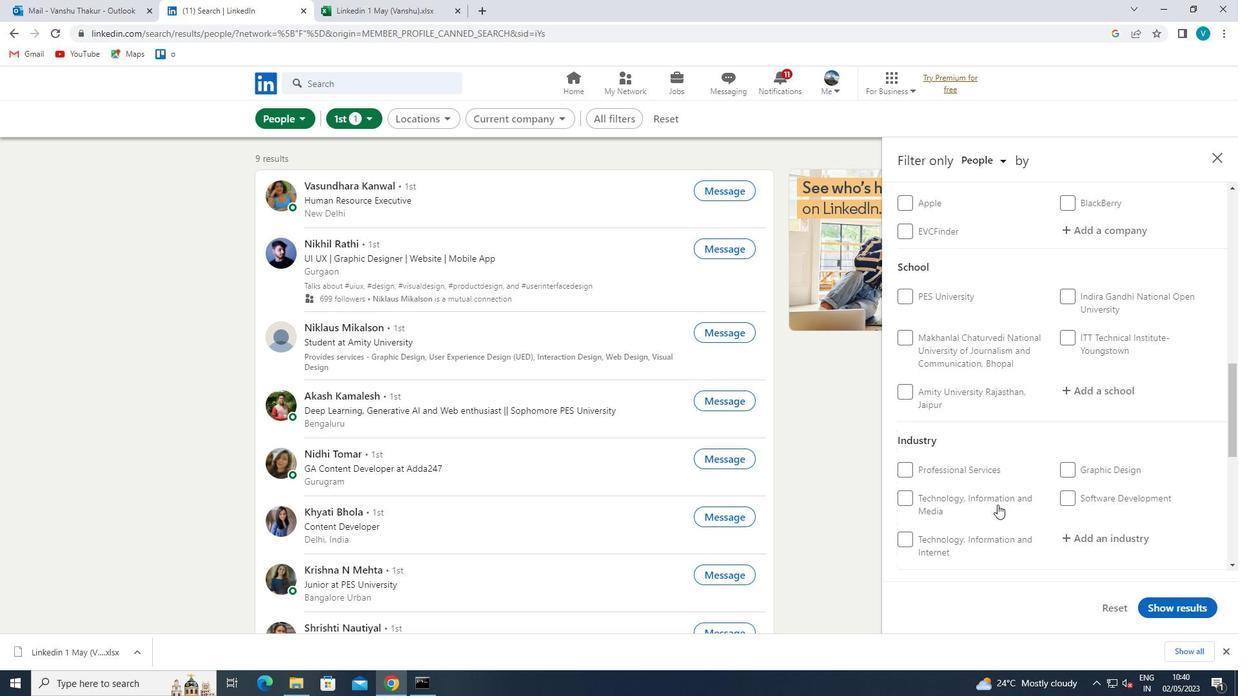 
Action: Mouse moved to (903, 427)
Screenshot: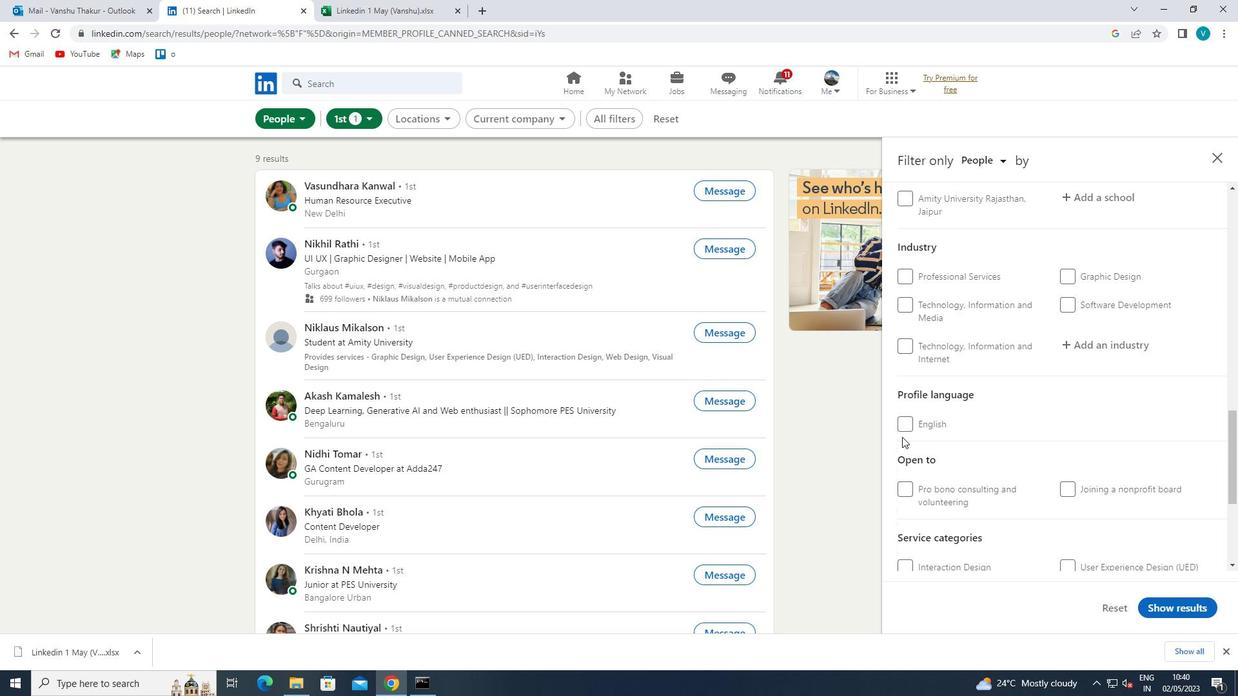 
Action: Mouse pressed left at (903, 427)
Screenshot: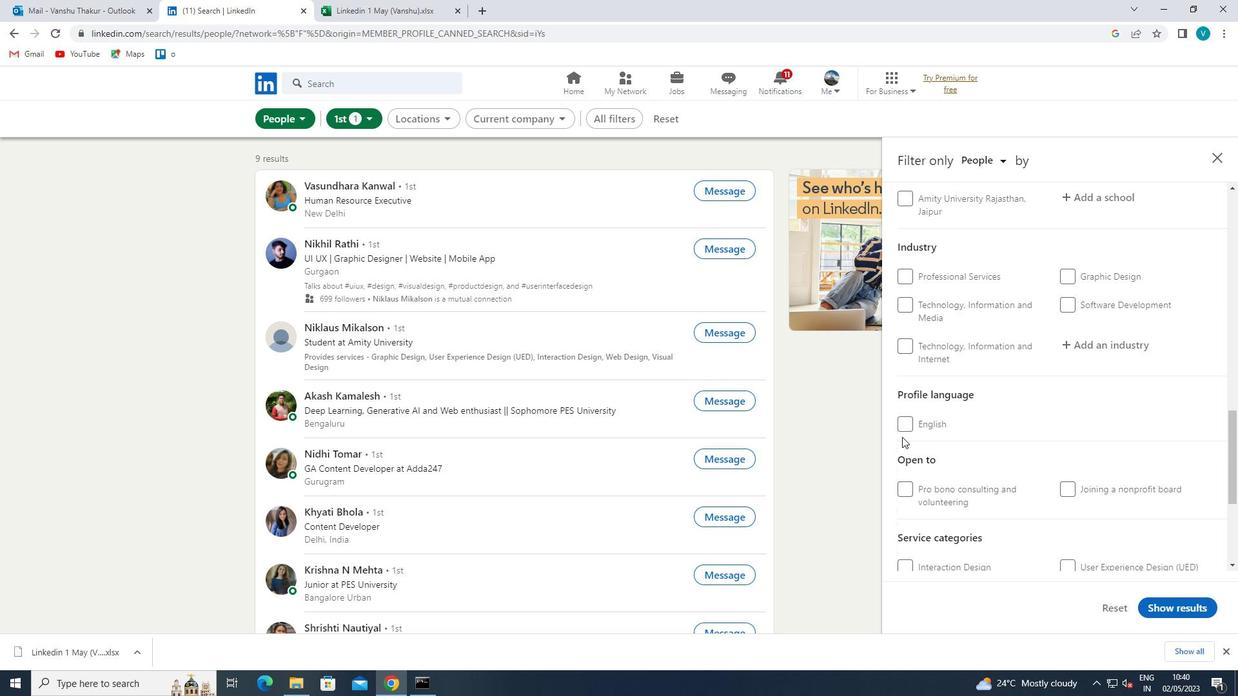
Action: Mouse moved to (1036, 392)
Screenshot: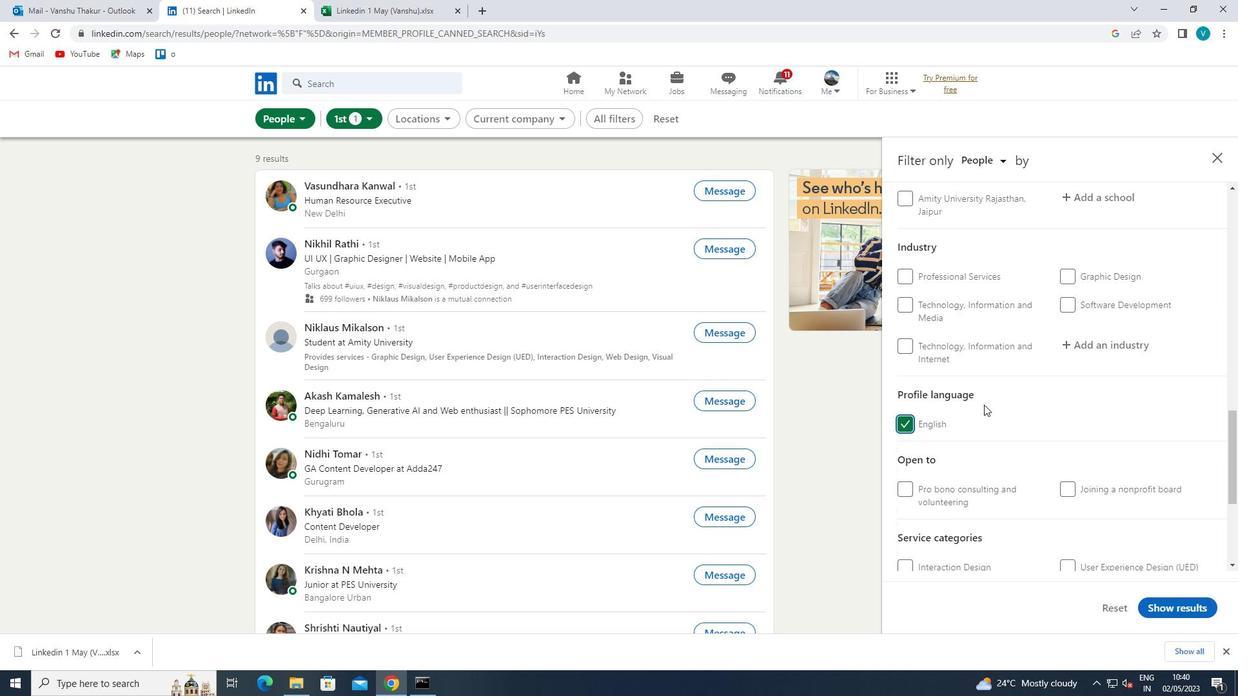 
Action: Mouse scrolled (1036, 392) with delta (0, 0)
Screenshot: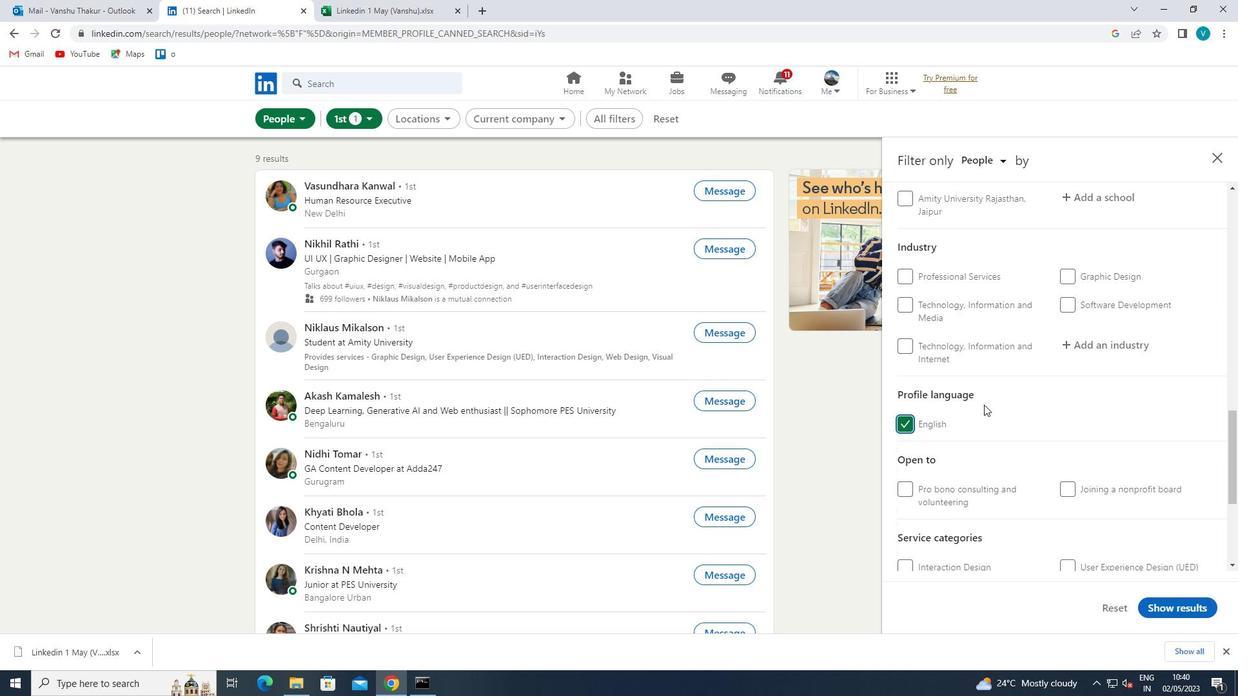 
Action: Mouse moved to (1055, 387)
Screenshot: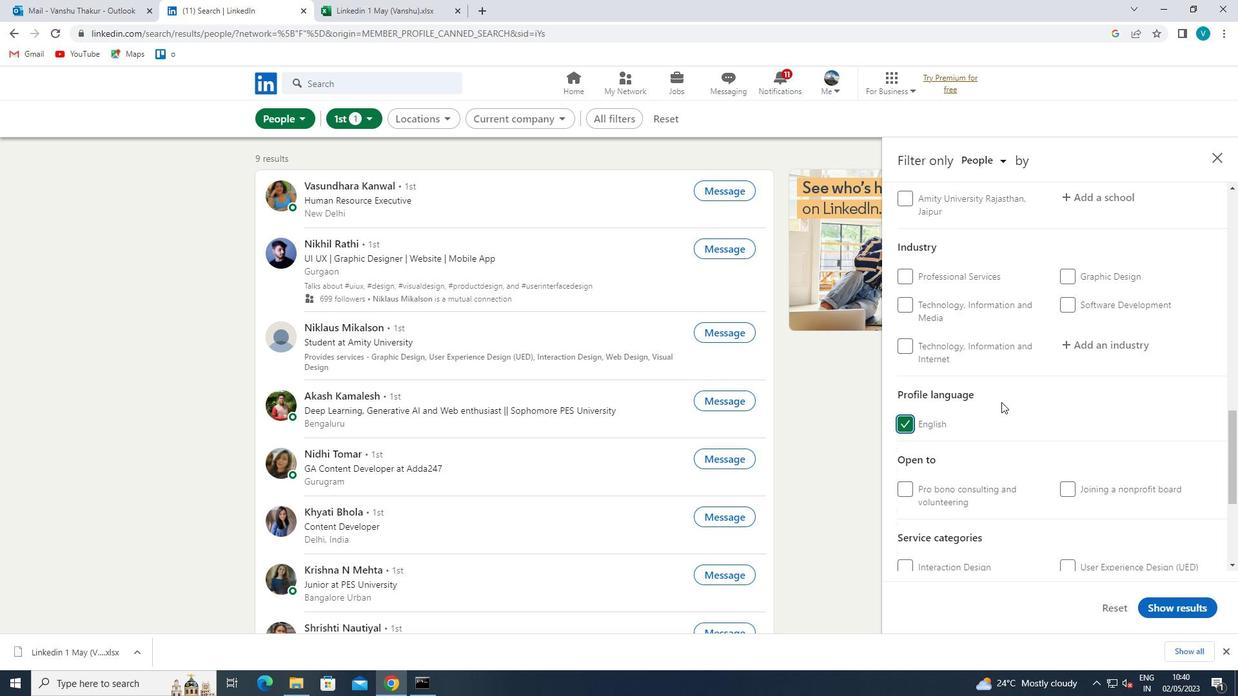 
Action: Mouse scrolled (1055, 388) with delta (0, 0)
Screenshot: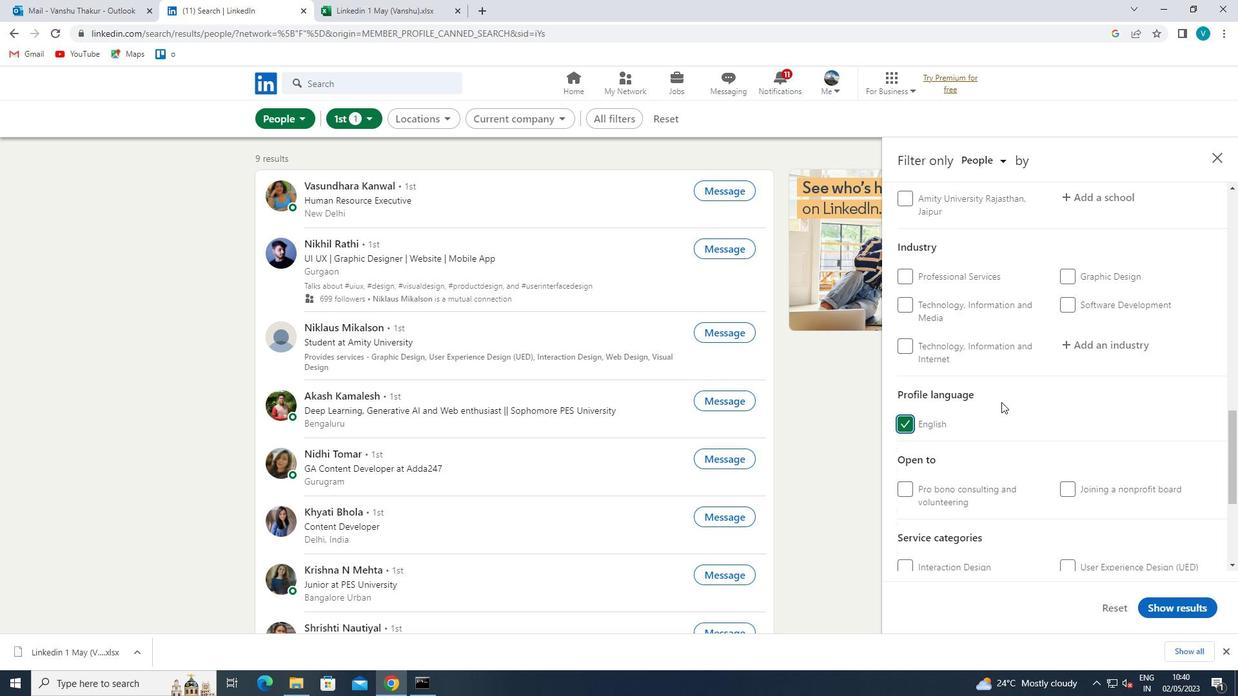 
Action: Mouse moved to (1061, 387)
Screenshot: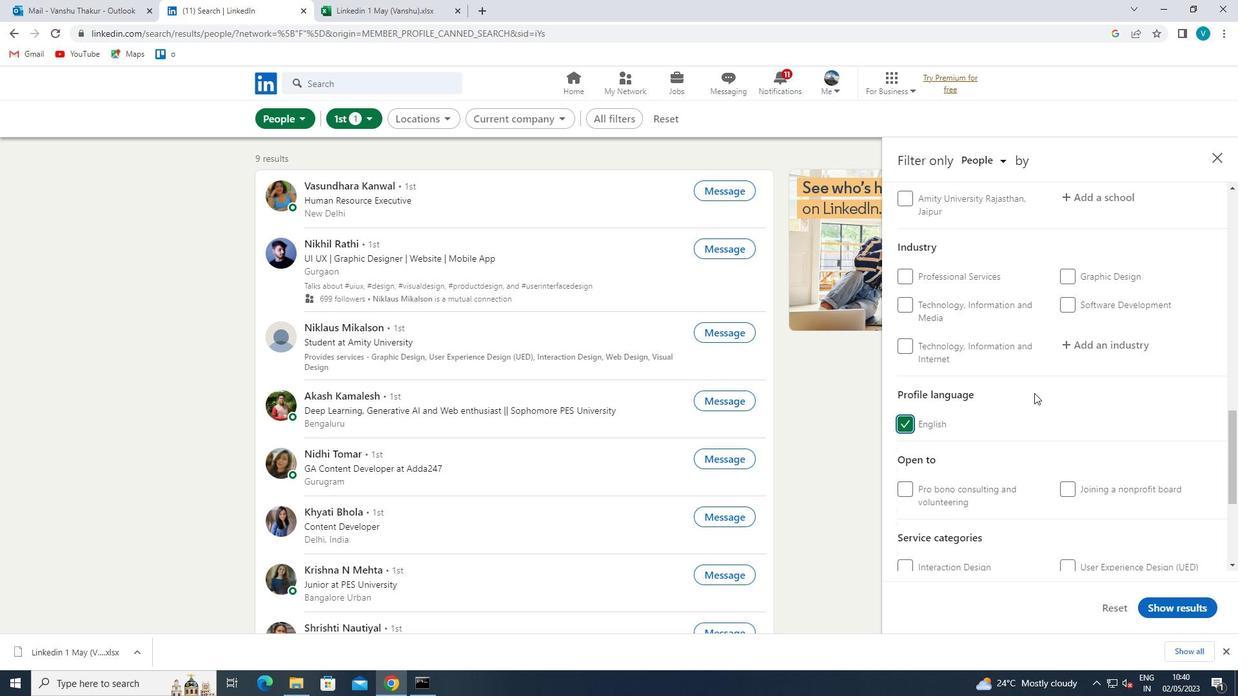 
Action: Mouse scrolled (1061, 387) with delta (0, 0)
Screenshot: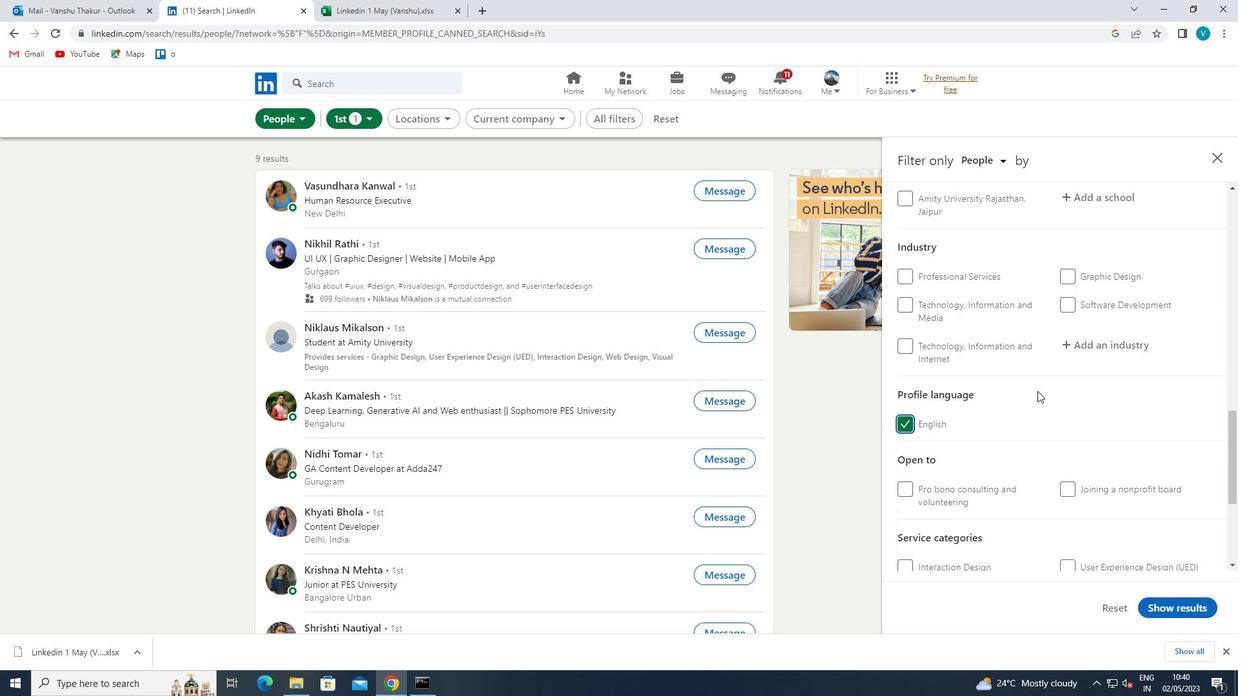 
Action: Mouse moved to (1066, 385)
Screenshot: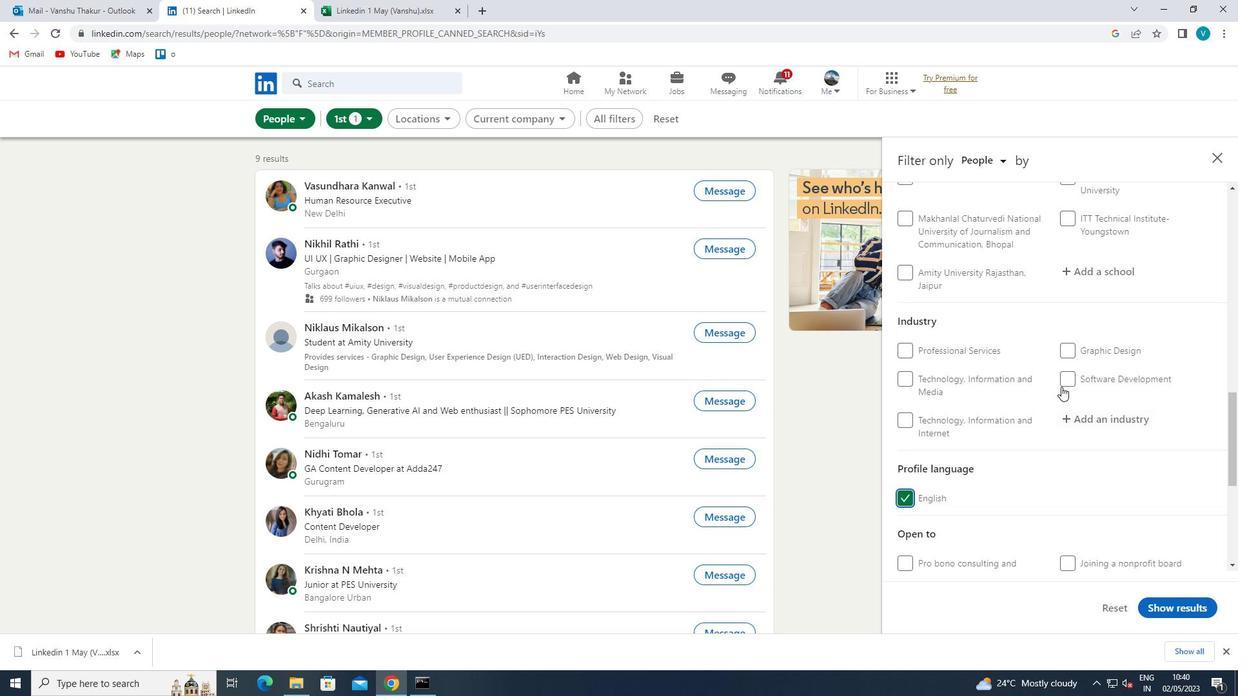 
Action: Mouse scrolled (1066, 385) with delta (0, 0)
Screenshot: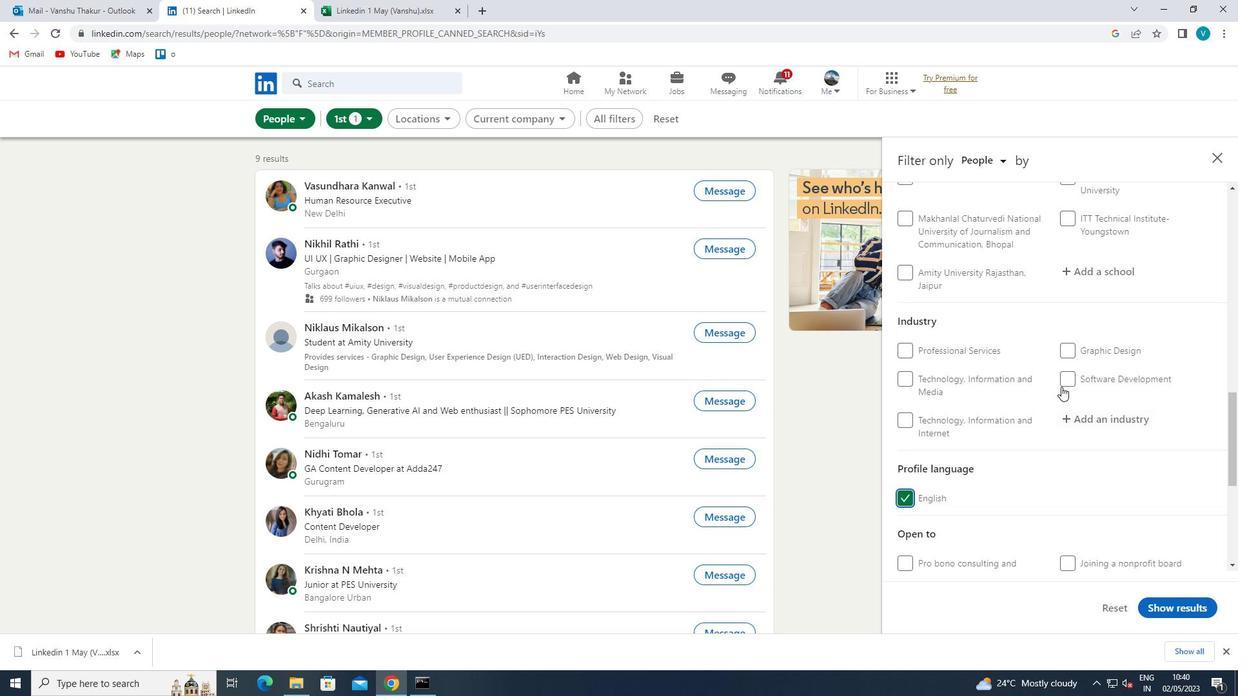 
Action: Mouse moved to (1072, 384)
Screenshot: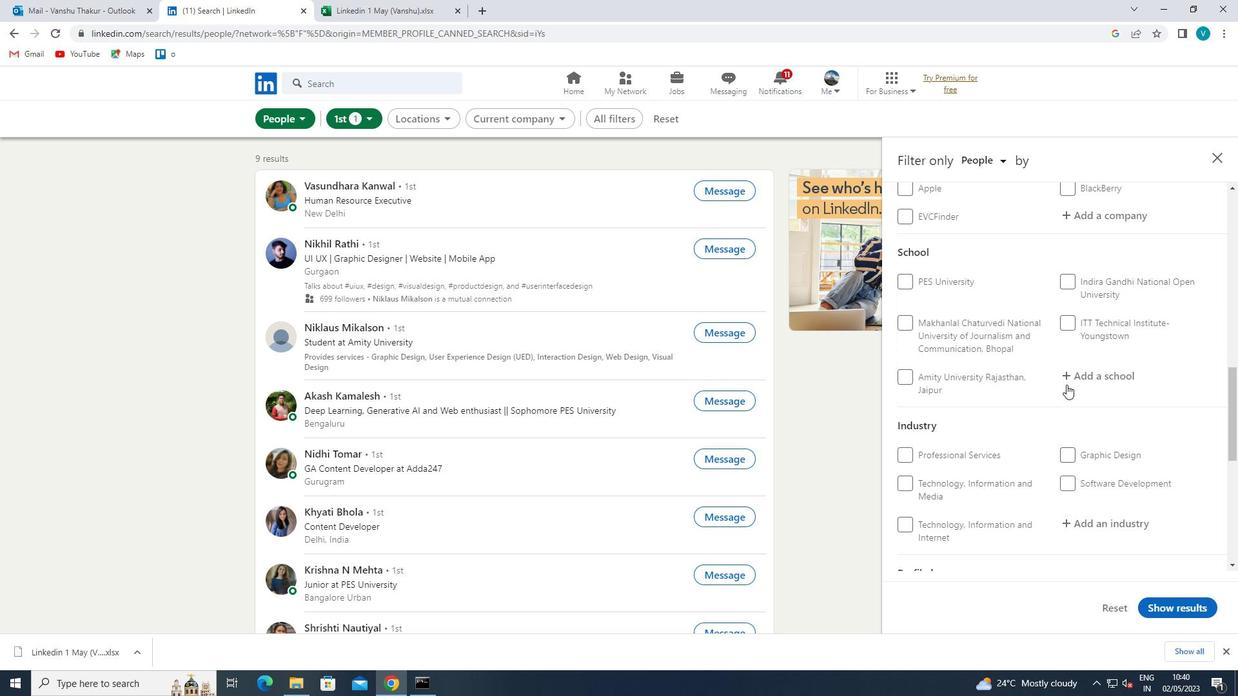 
Action: Mouse scrolled (1072, 385) with delta (0, 0)
Screenshot: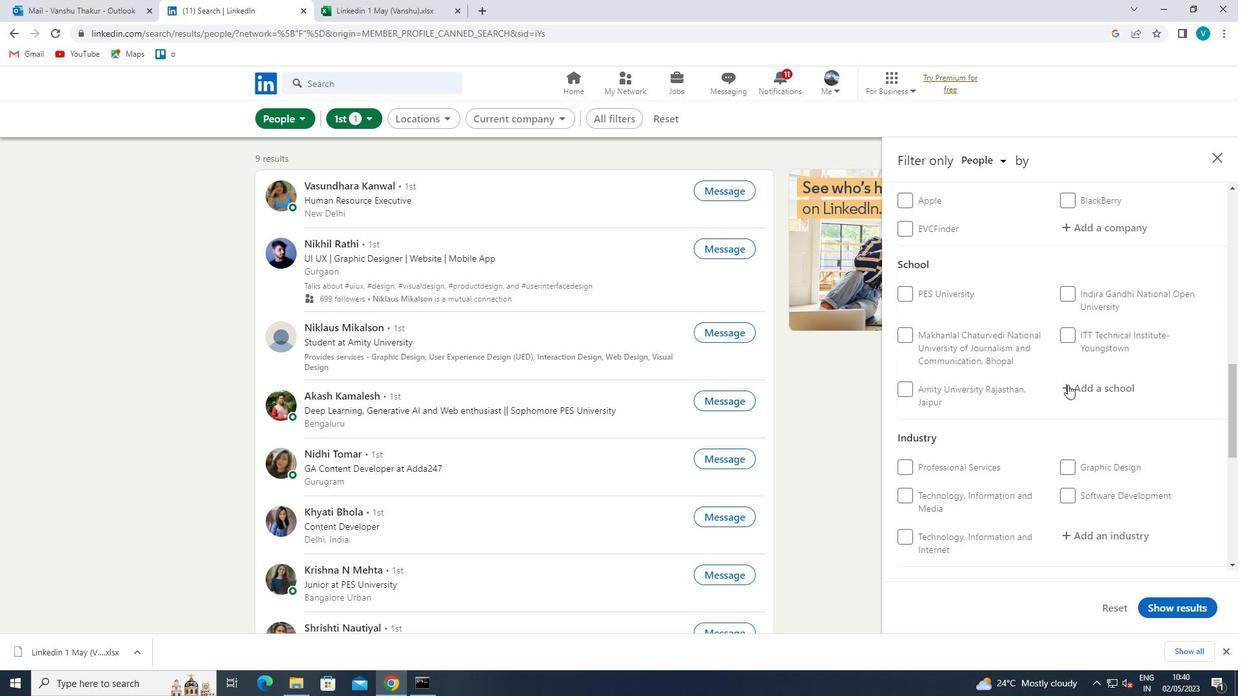 
Action: Mouse moved to (1081, 374)
Screenshot: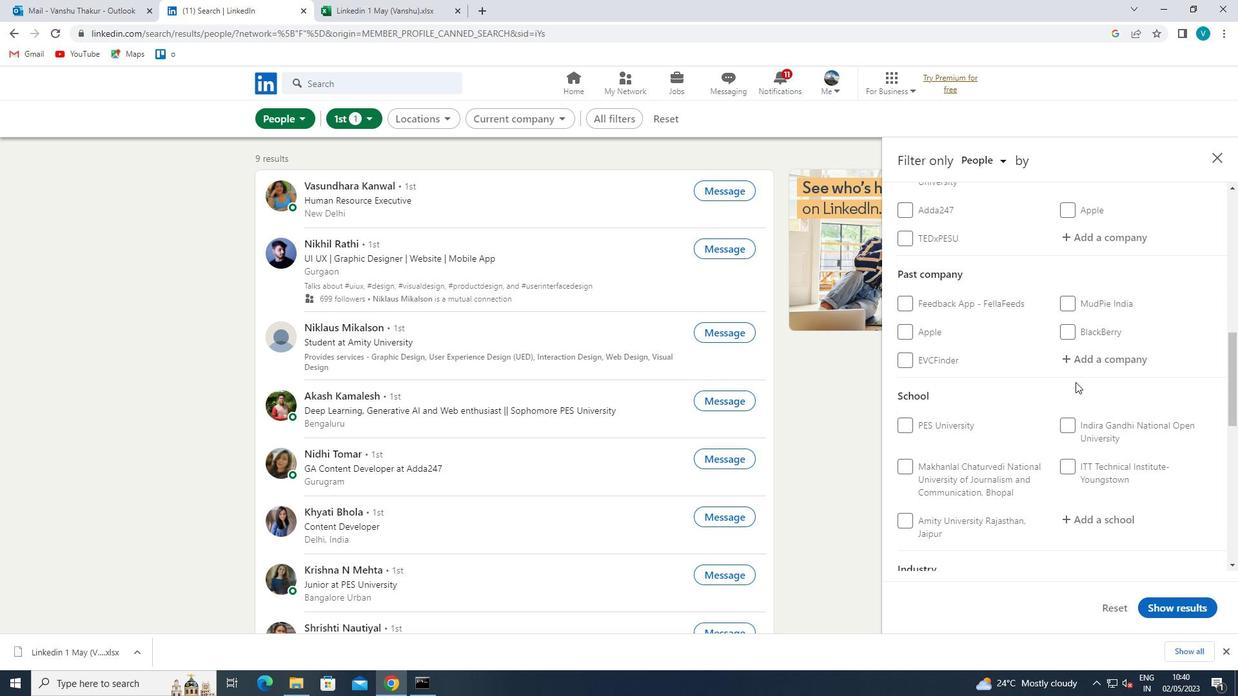 
Action: Mouse scrolled (1081, 374) with delta (0, 0)
Screenshot: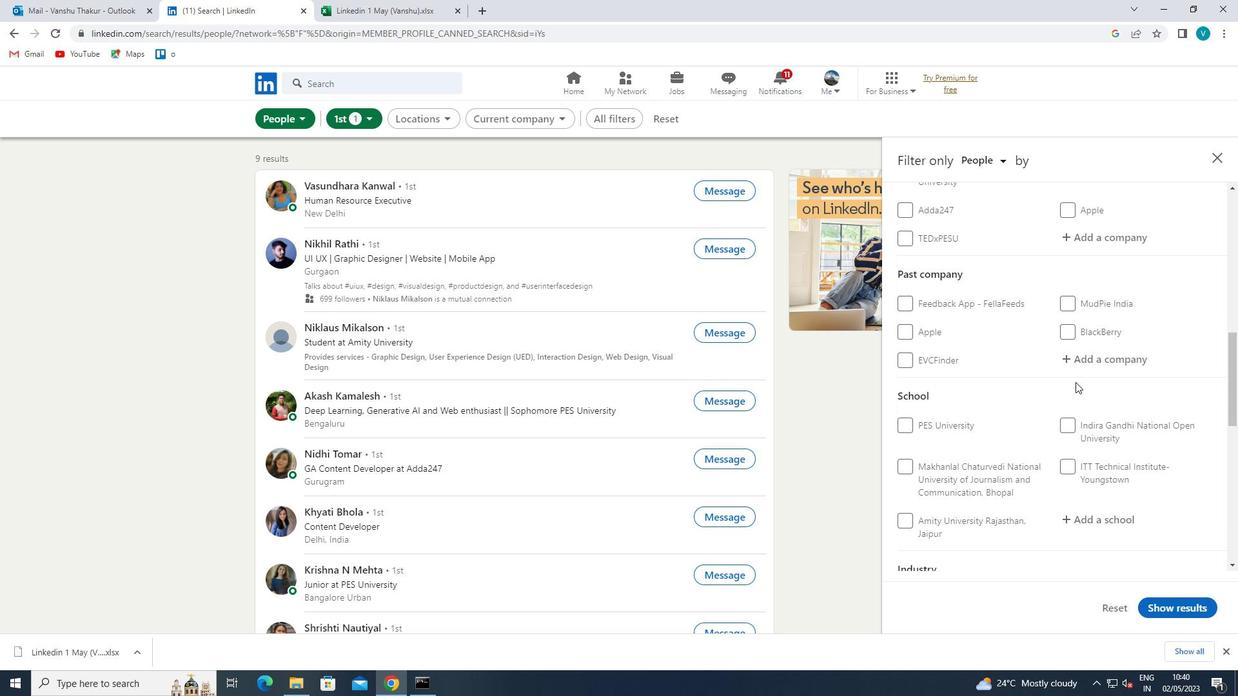 
Action: Mouse moved to (1081, 374)
Screenshot: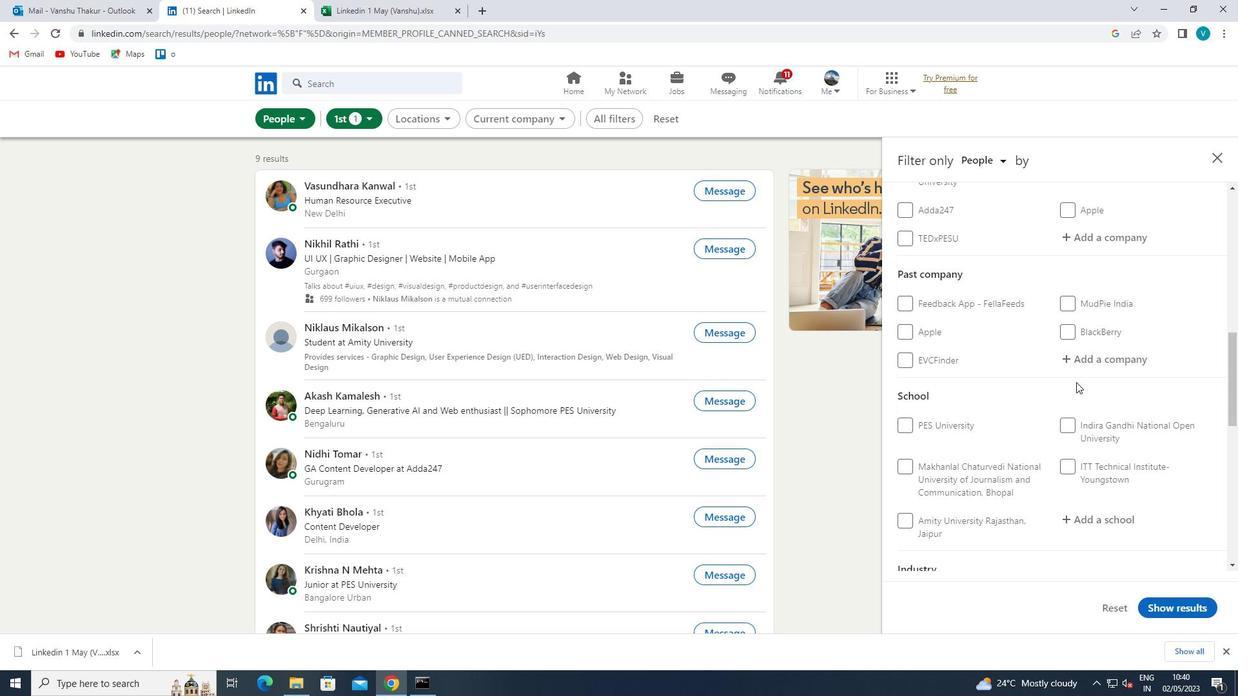 
Action: Mouse scrolled (1081, 374) with delta (0, 0)
Screenshot: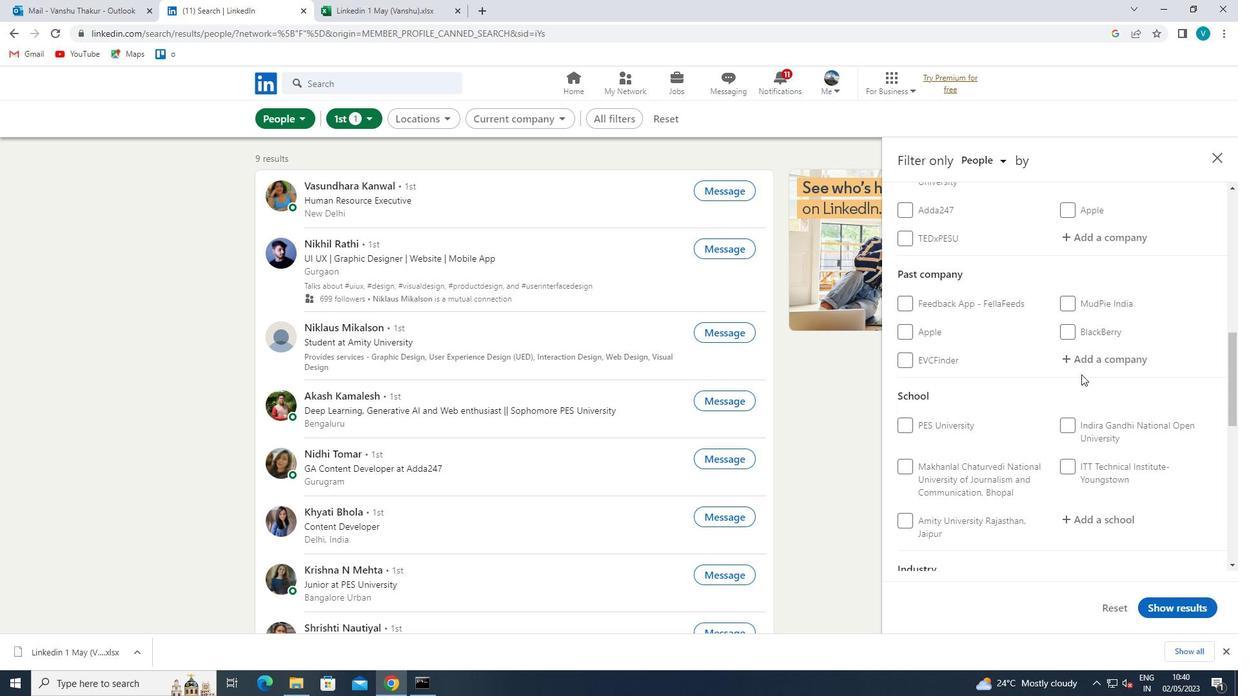 
Action: Mouse moved to (1094, 356)
Screenshot: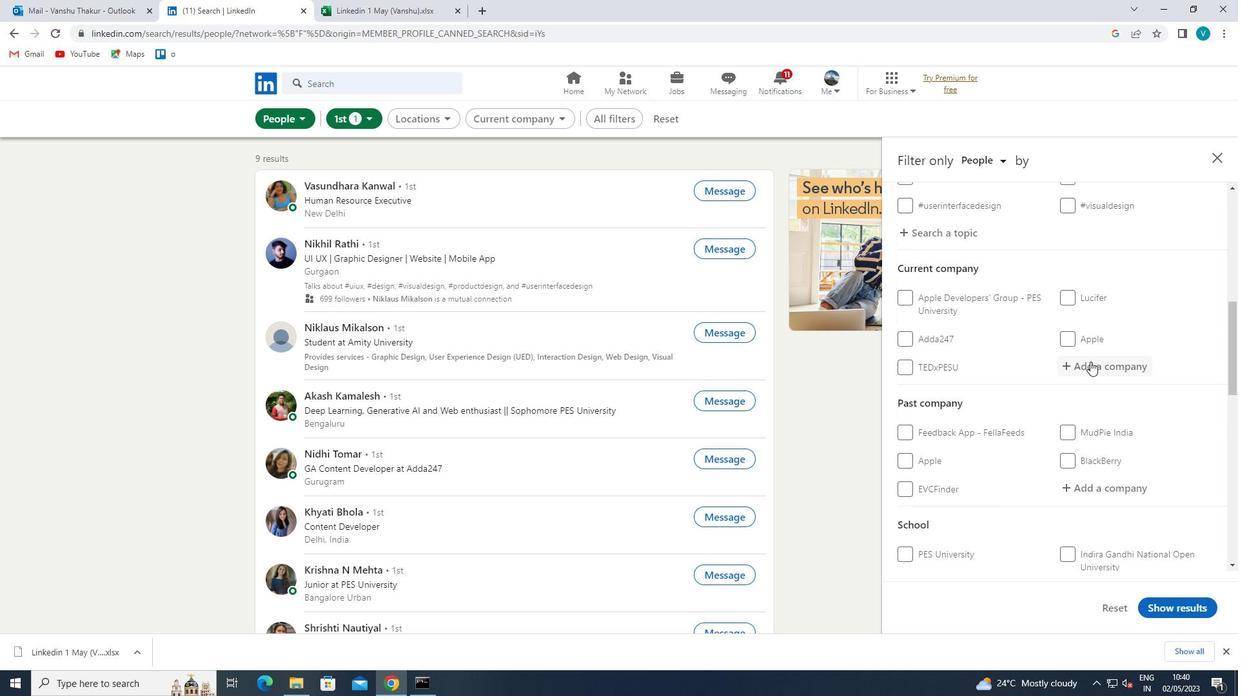 
Action: Mouse pressed left at (1094, 356)
Screenshot: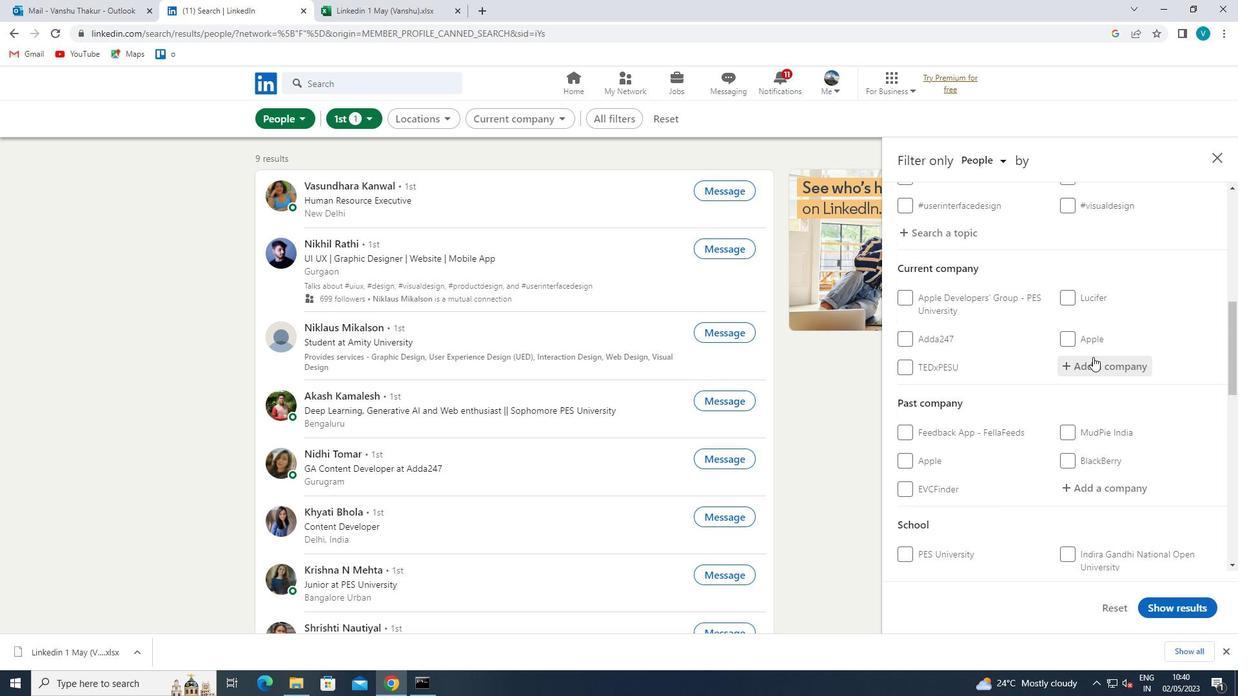 
Action: Mouse moved to (153, 689)
Screenshot: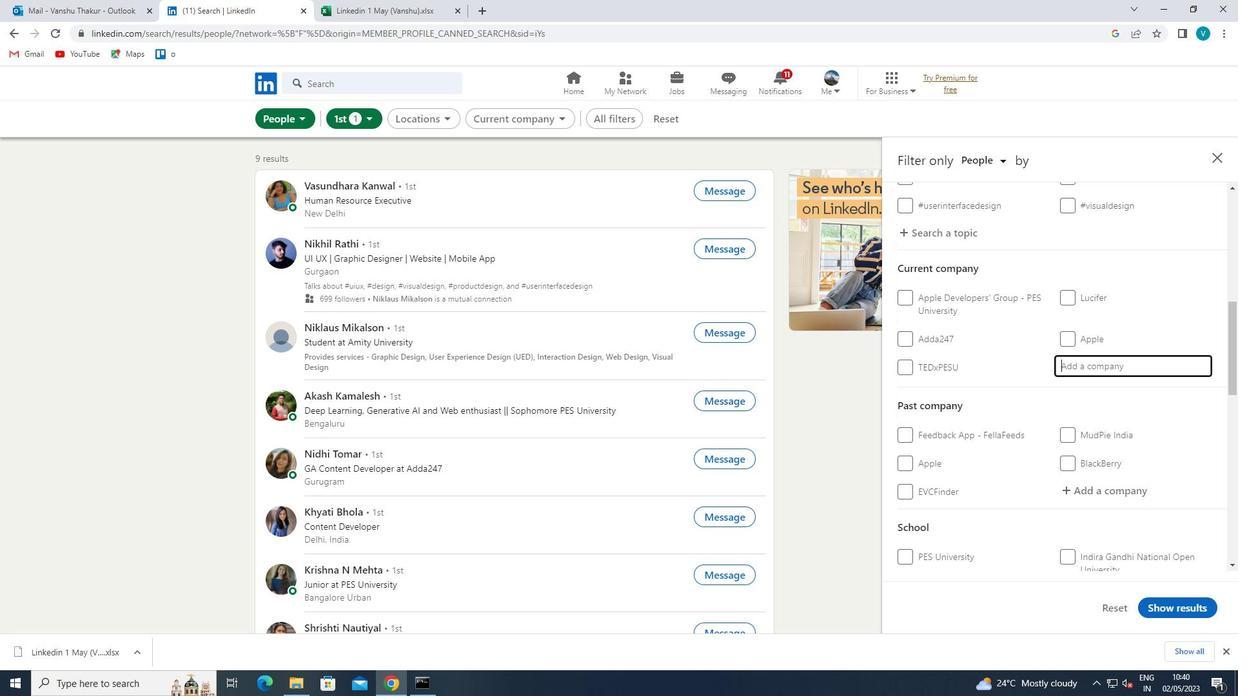 
Action: Key pressed <Key.shift>GODREJ<Key.space>
Screenshot: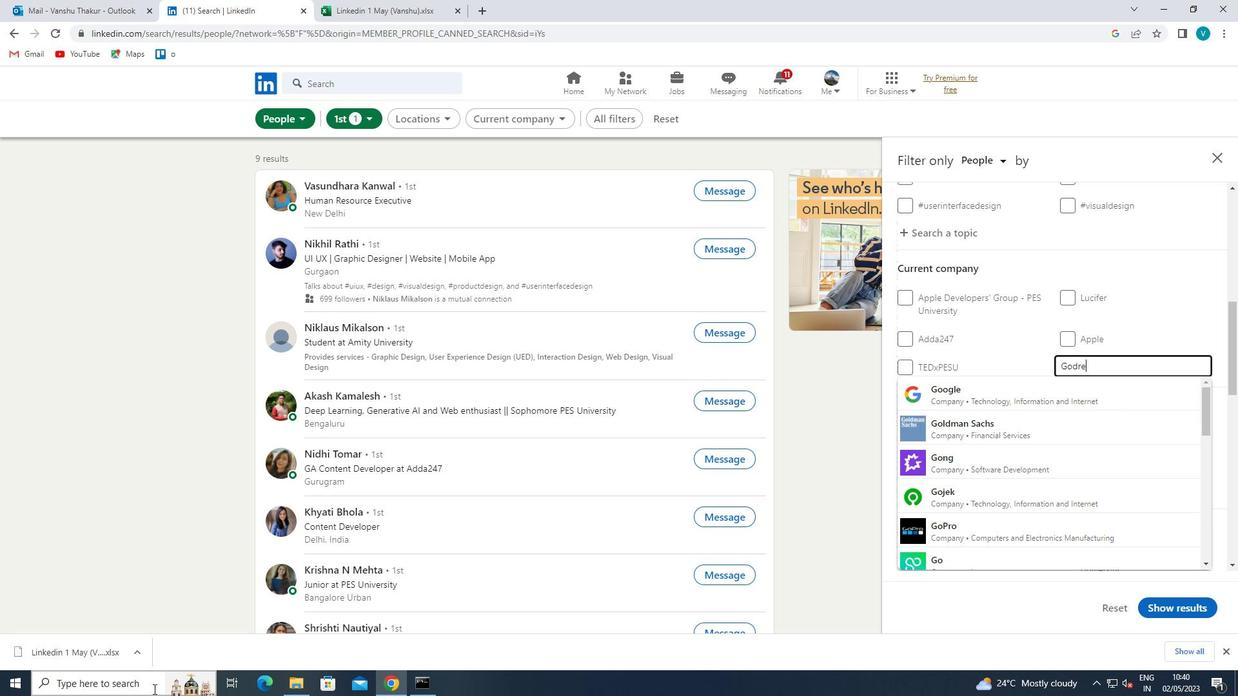 
Action: Mouse moved to (933, 435)
Screenshot: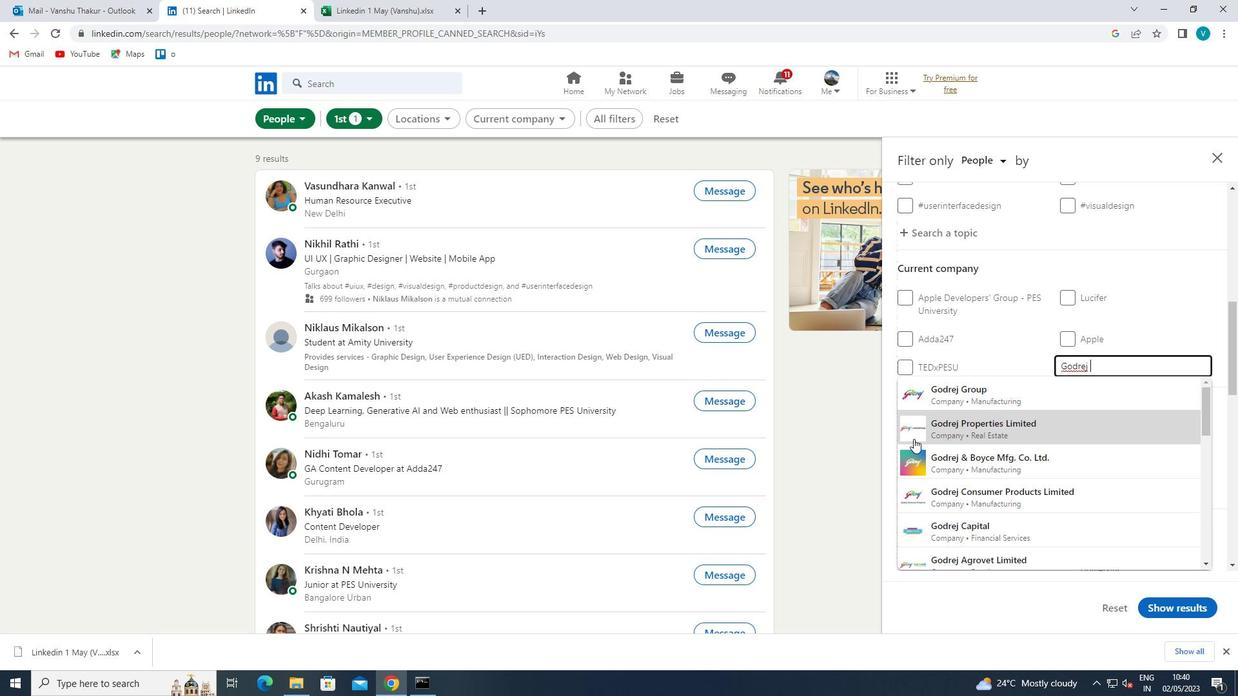 
Action: Mouse pressed left at (933, 435)
Screenshot: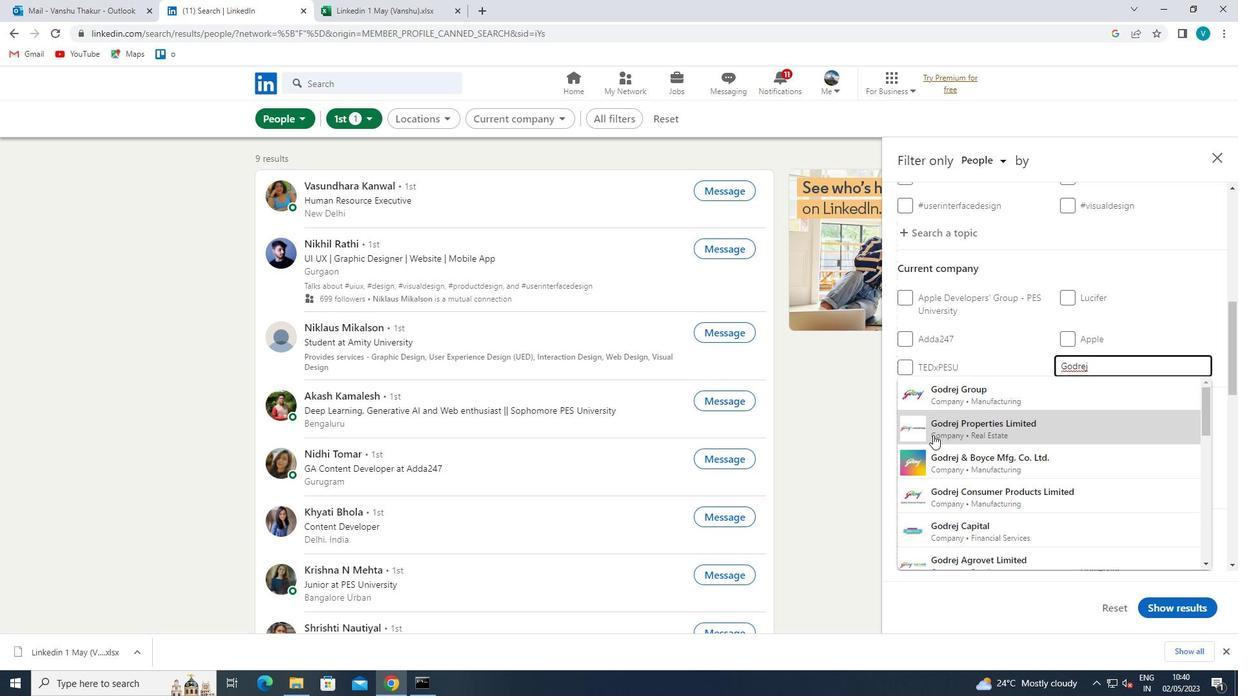 
Action: Mouse moved to (1047, 447)
Screenshot: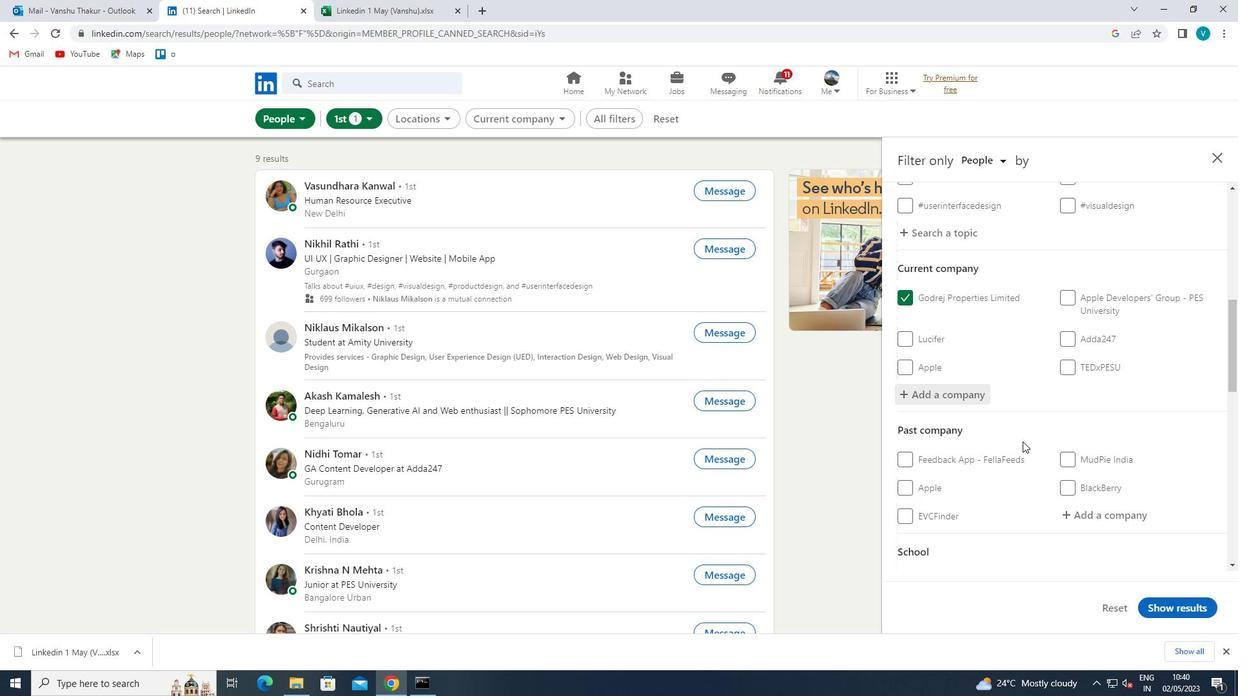 
Action: Mouse scrolled (1047, 447) with delta (0, 0)
Screenshot: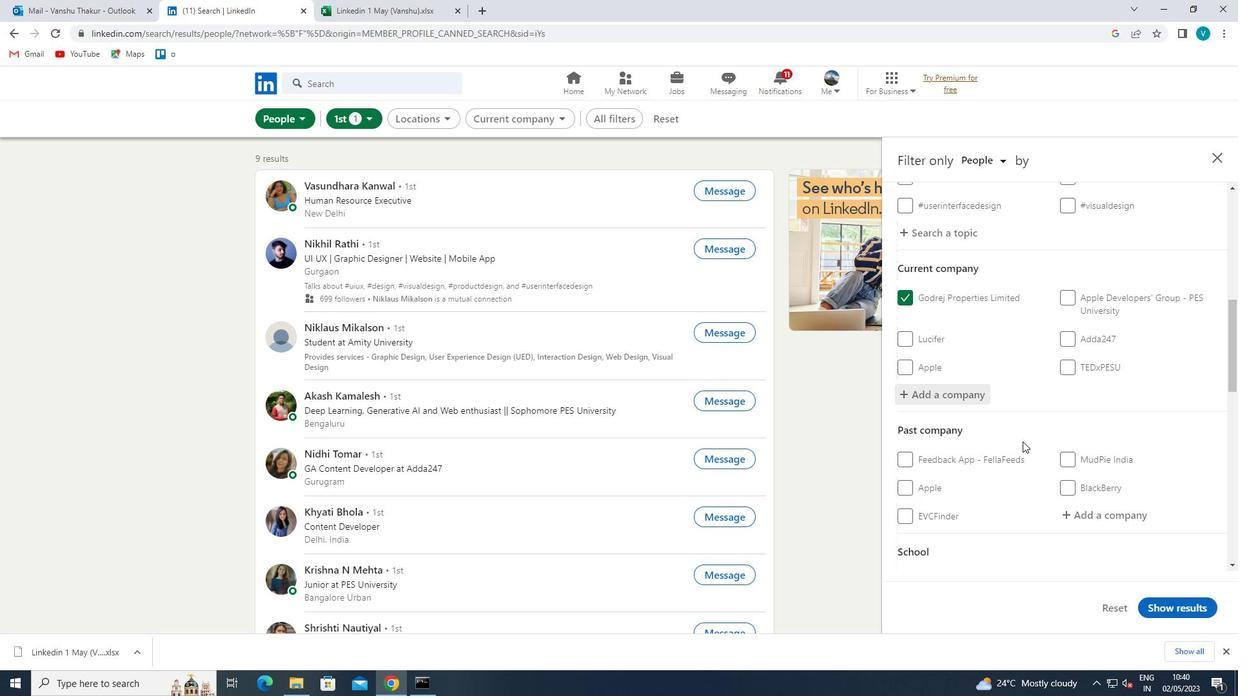 
Action: Mouse moved to (1049, 450)
Screenshot: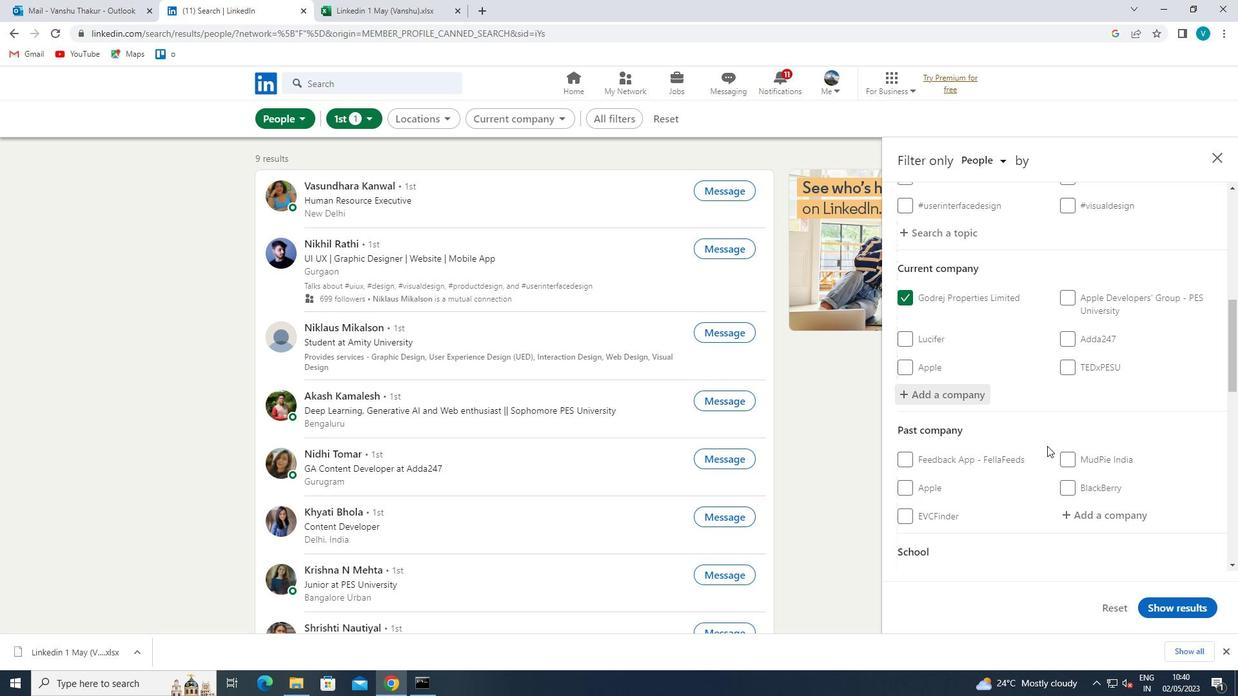 
Action: Mouse scrolled (1049, 450) with delta (0, 0)
Screenshot: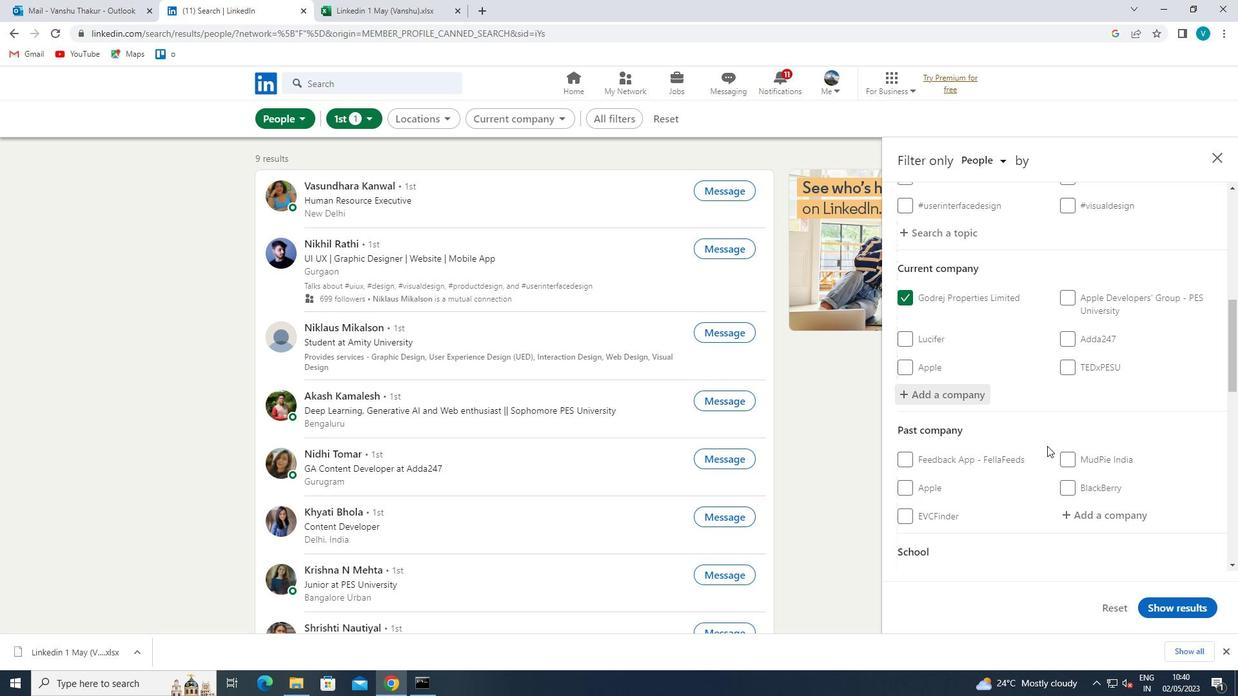 
Action: Mouse moved to (1050, 450)
Screenshot: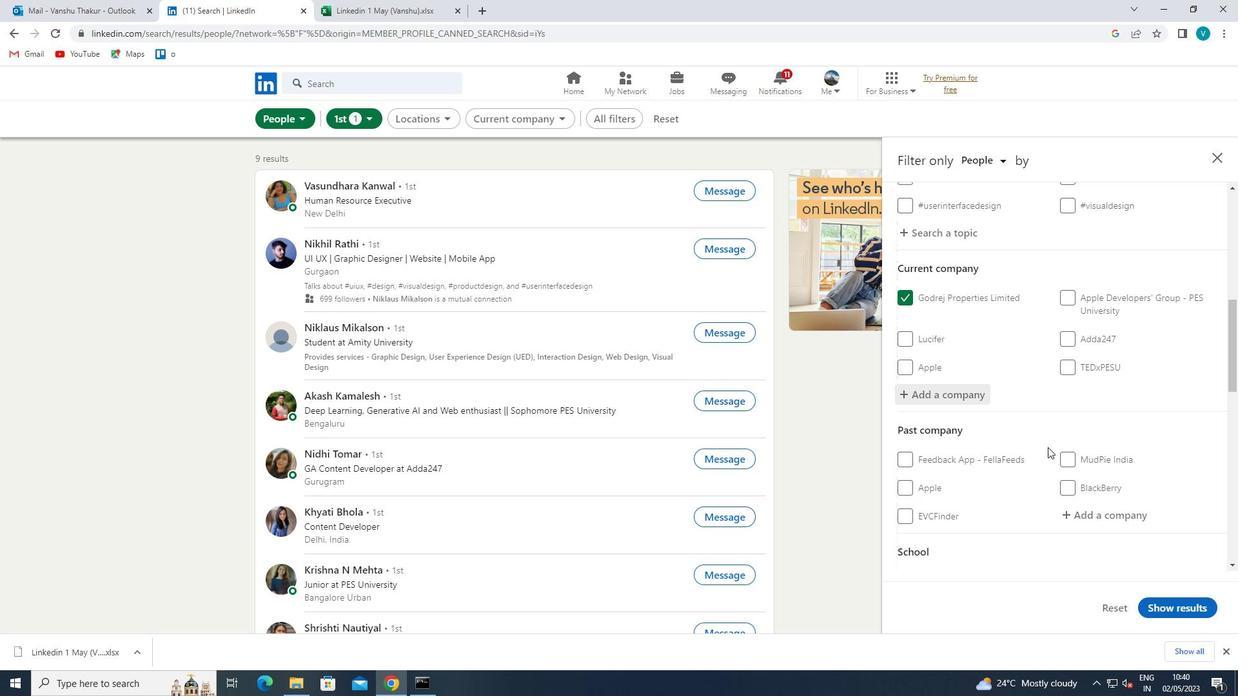 
Action: Mouse scrolled (1050, 450) with delta (0, 0)
Screenshot: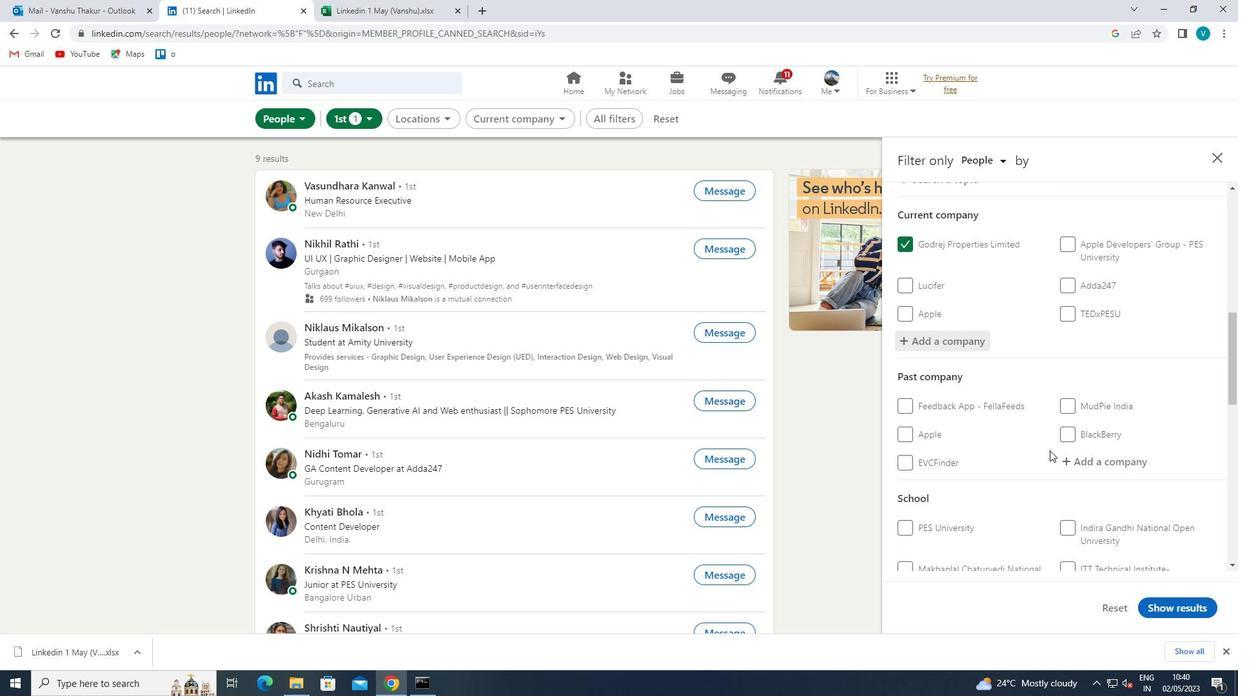 
Action: Mouse moved to (1091, 482)
Screenshot: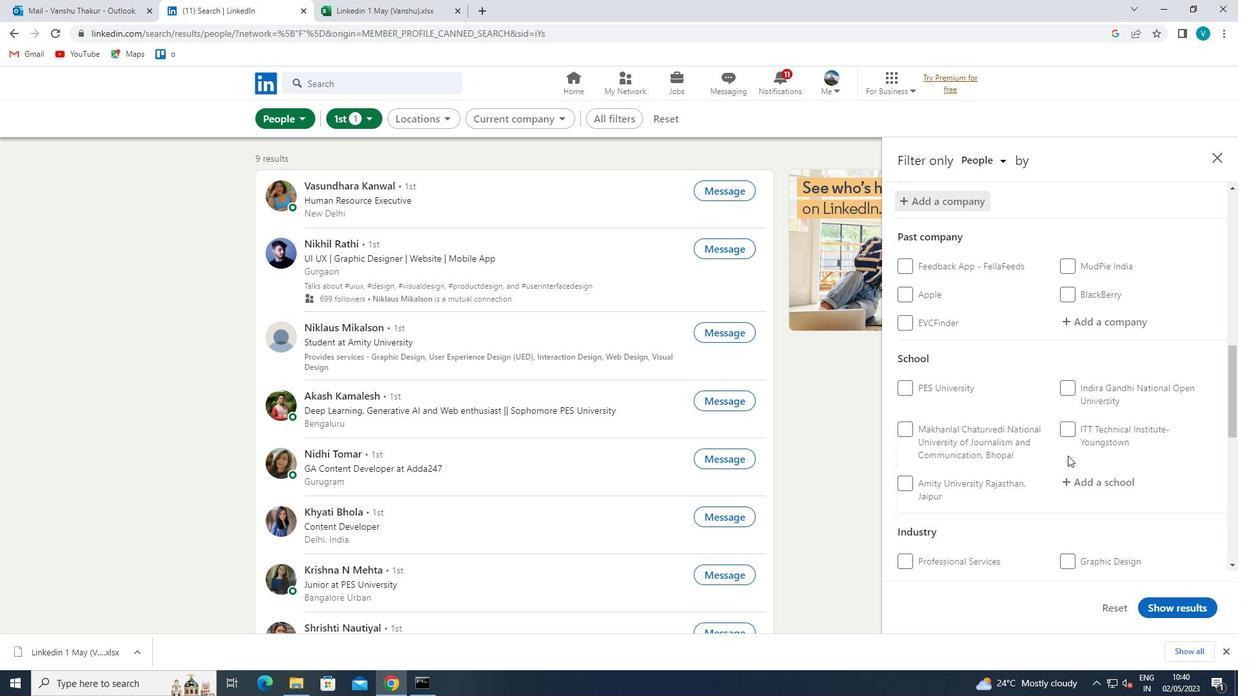 
Action: Mouse pressed left at (1091, 482)
Screenshot: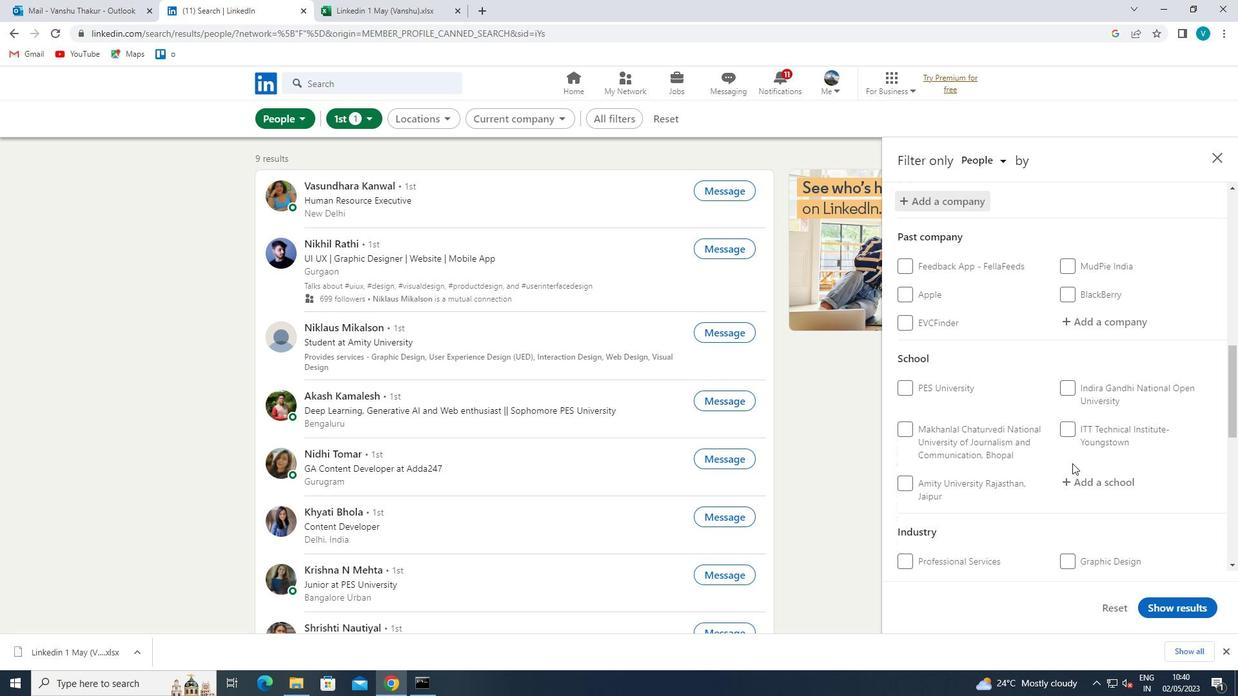 
Action: Key pressed <Key.shift>GURU
Screenshot: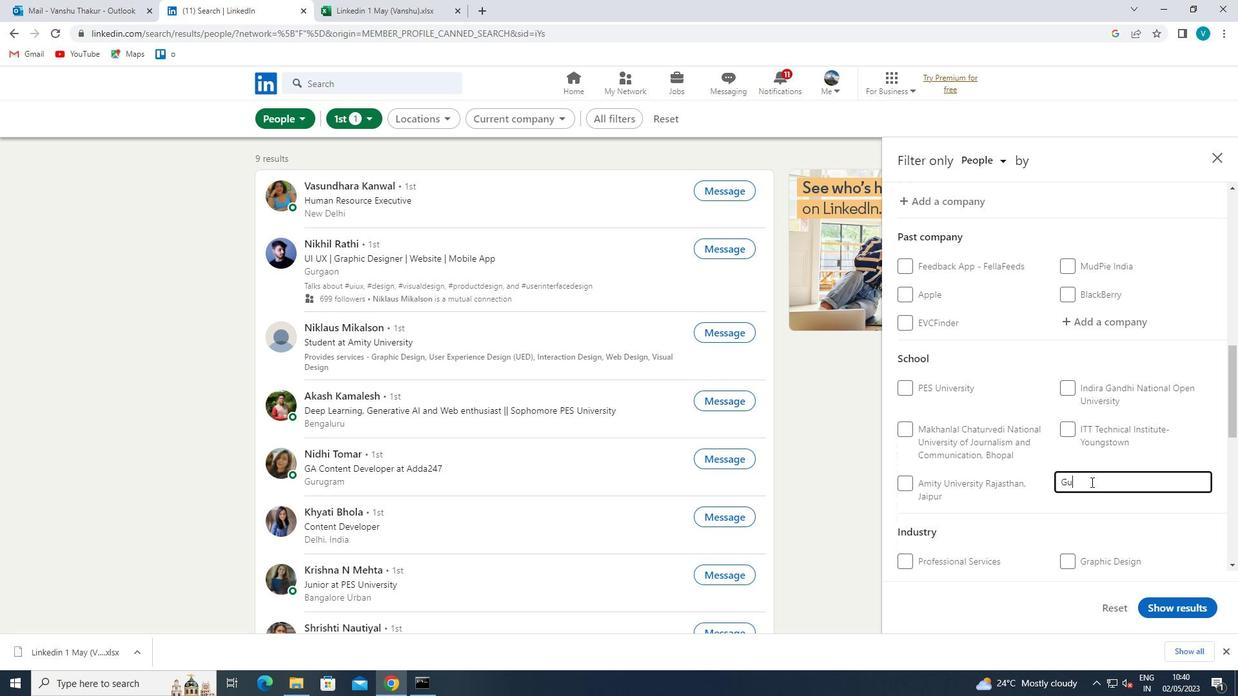
Action: Mouse moved to (996, 537)
Screenshot: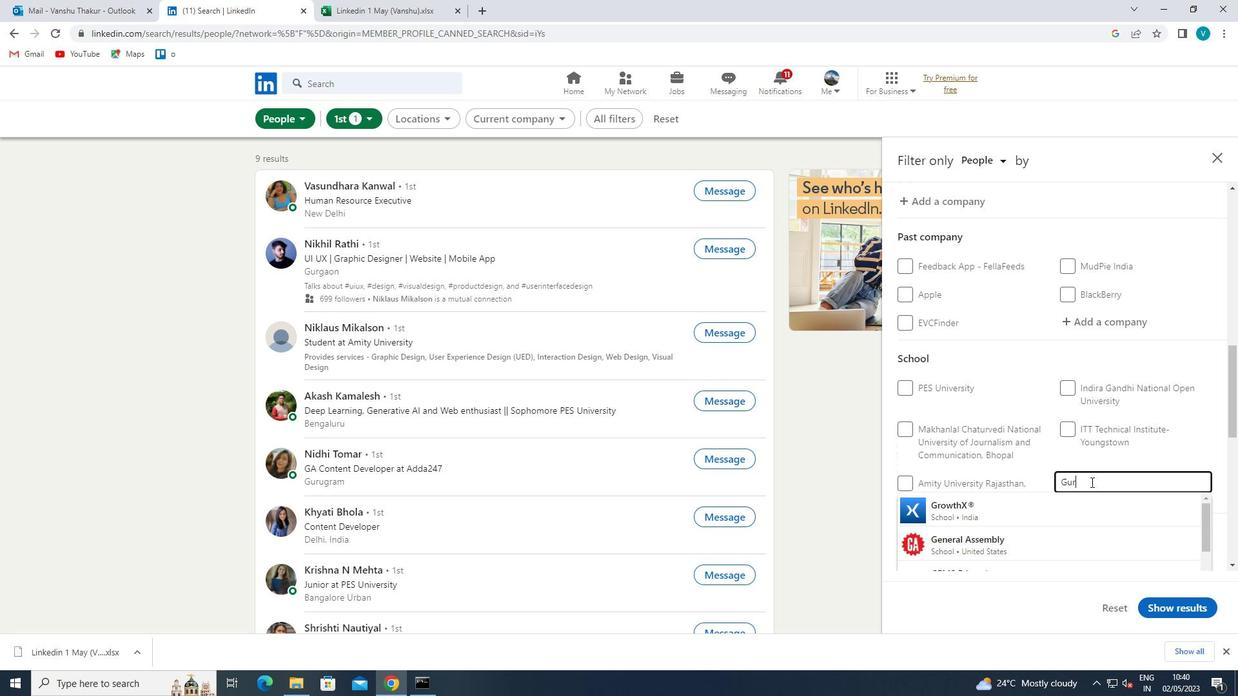 
Action: Key pressed <Key.space>
Screenshot: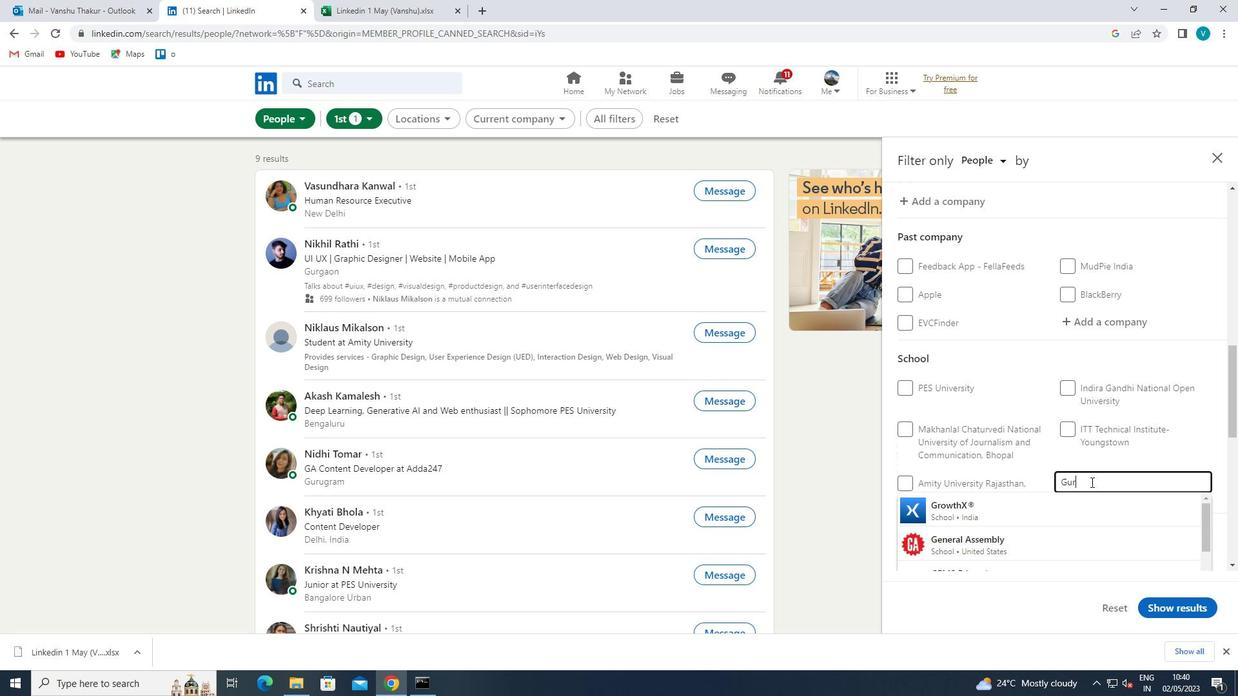 
Action: Mouse moved to (592, 695)
Screenshot: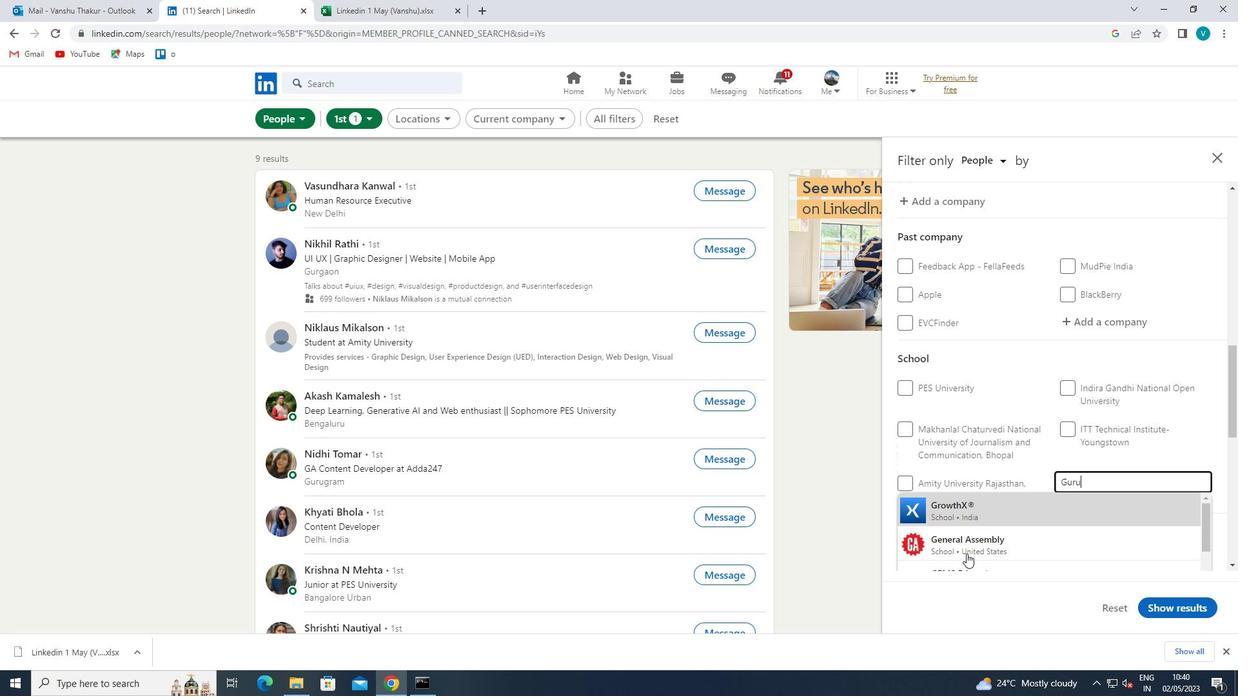 
Action: Key pressed <Key.shift>NANAK
Screenshot: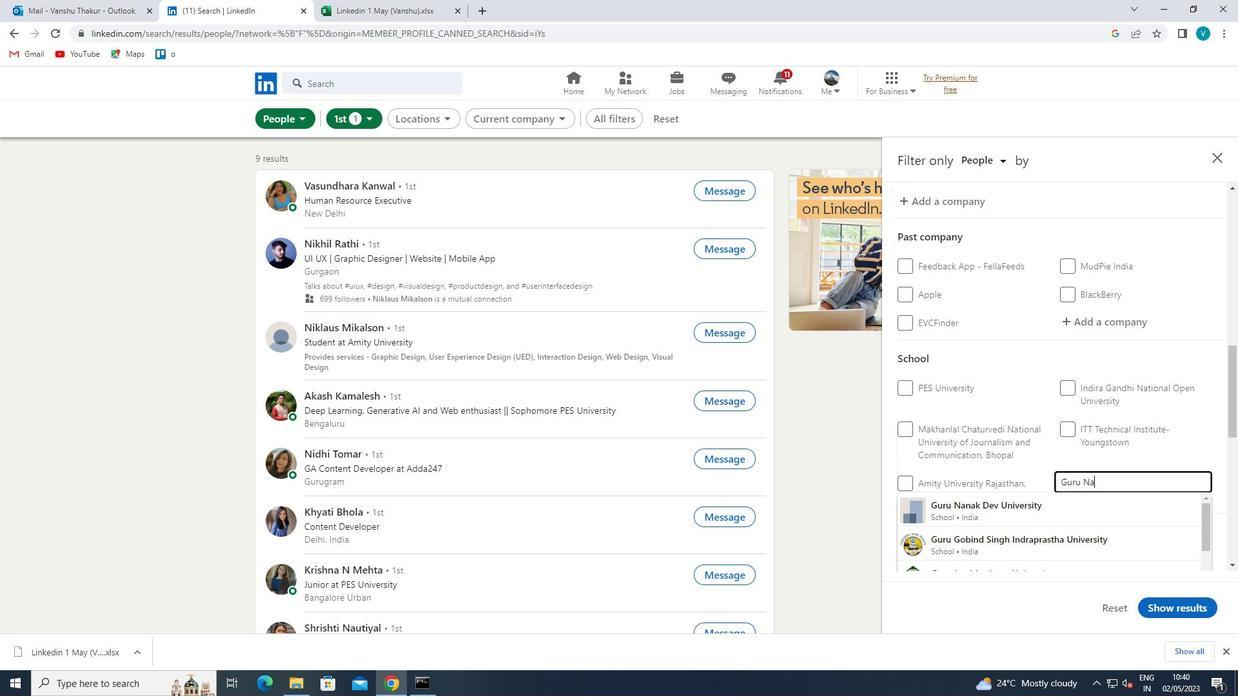
Action: Mouse moved to (1032, 536)
Screenshot: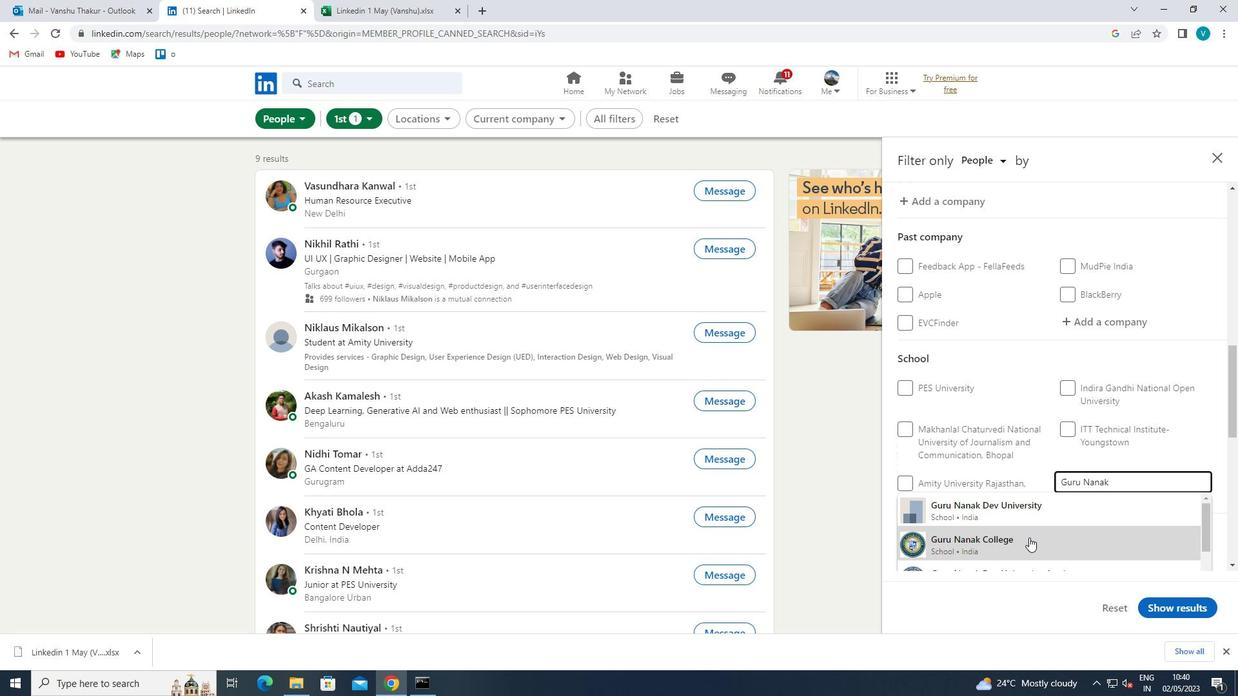
Action: Mouse scrolled (1032, 536) with delta (0, 0)
Screenshot: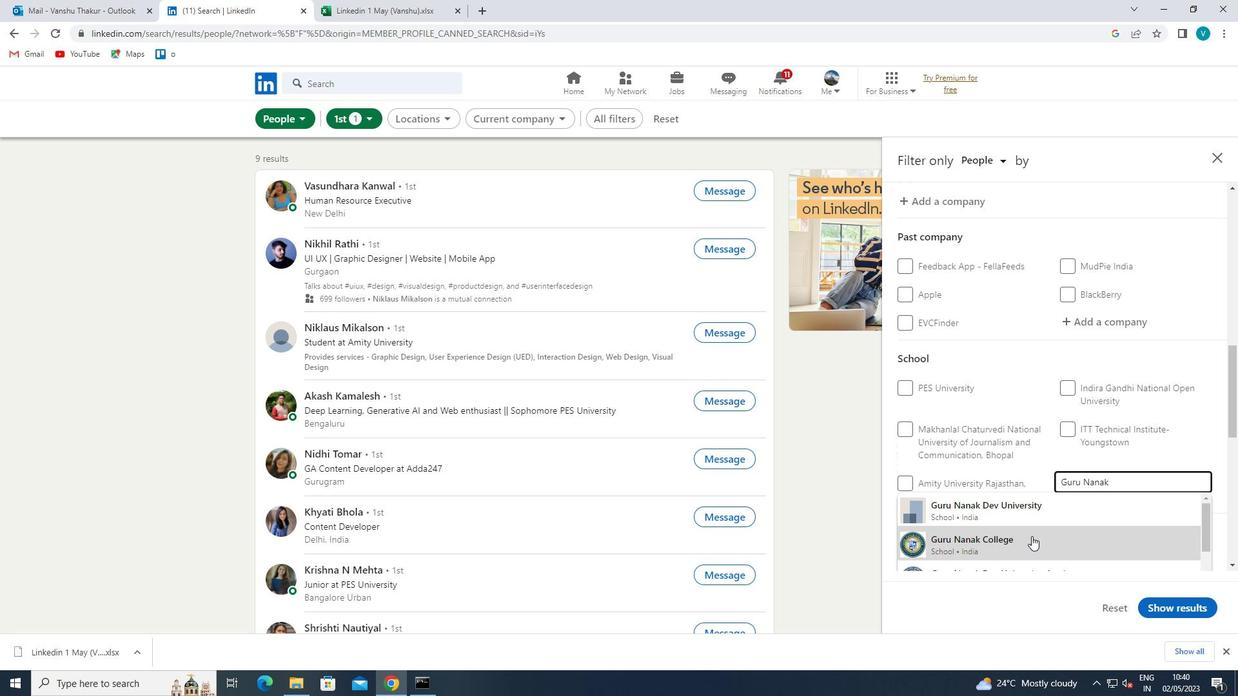 
Action: Mouse moved to (1022, 541)
Screenshot: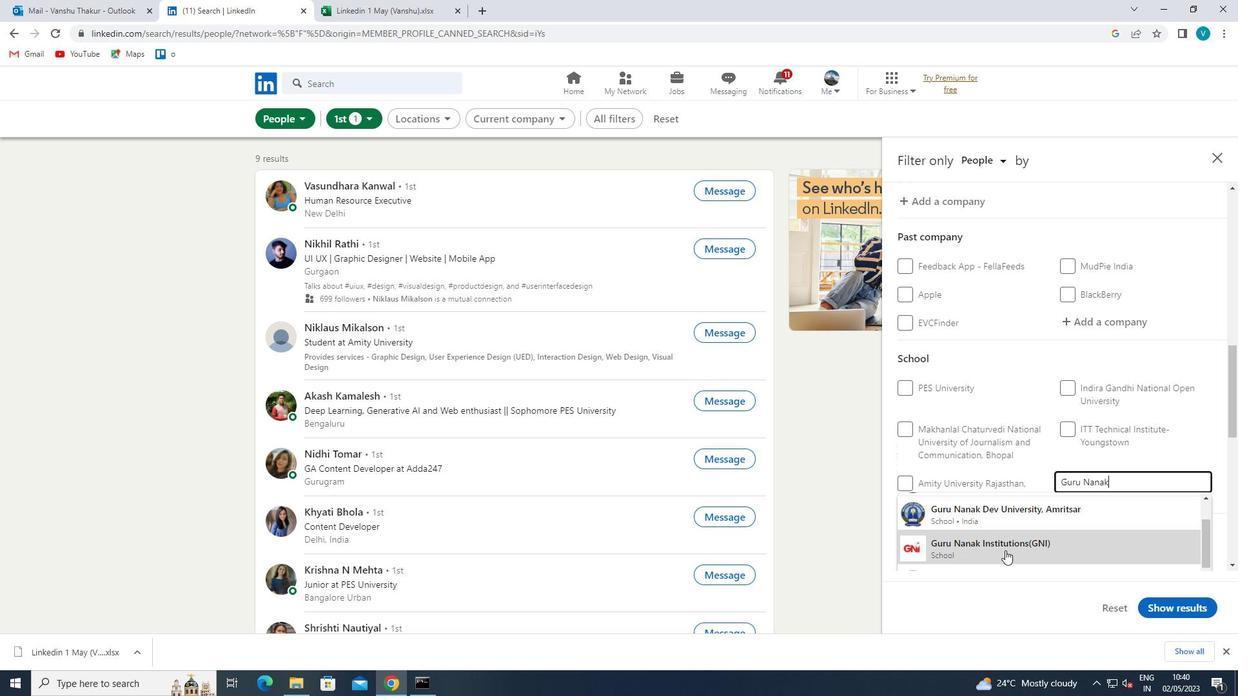 
Action: Mouse pressed left at (1022, 541)
Screenshot: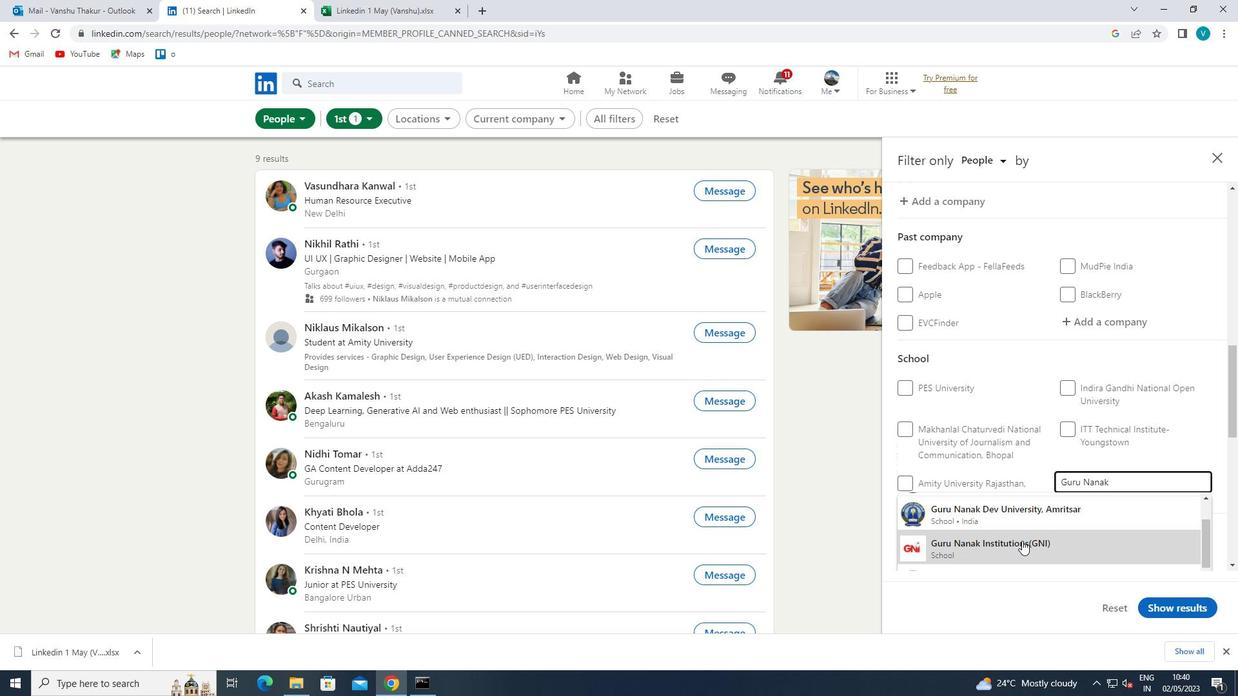 
Action: Mouse moved to (1075, 451)
Screenshot: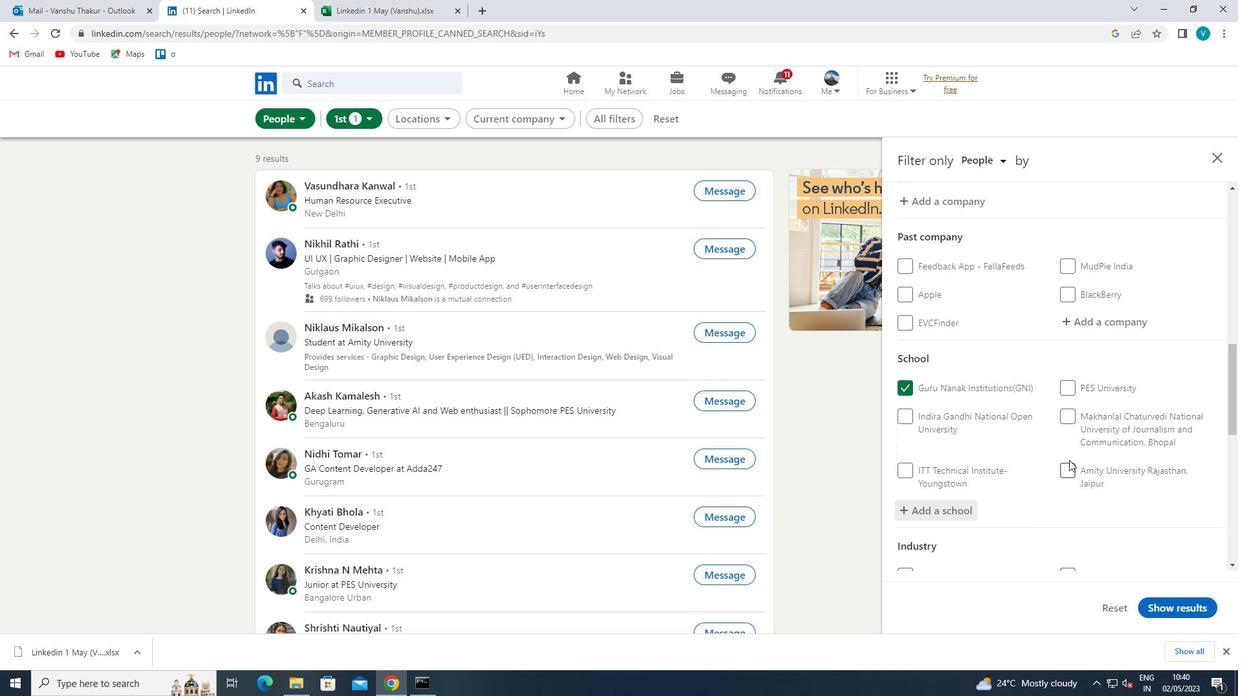 
Action: Mouse scrolled (1075, 450) with delta (0, 0)
Screenshot: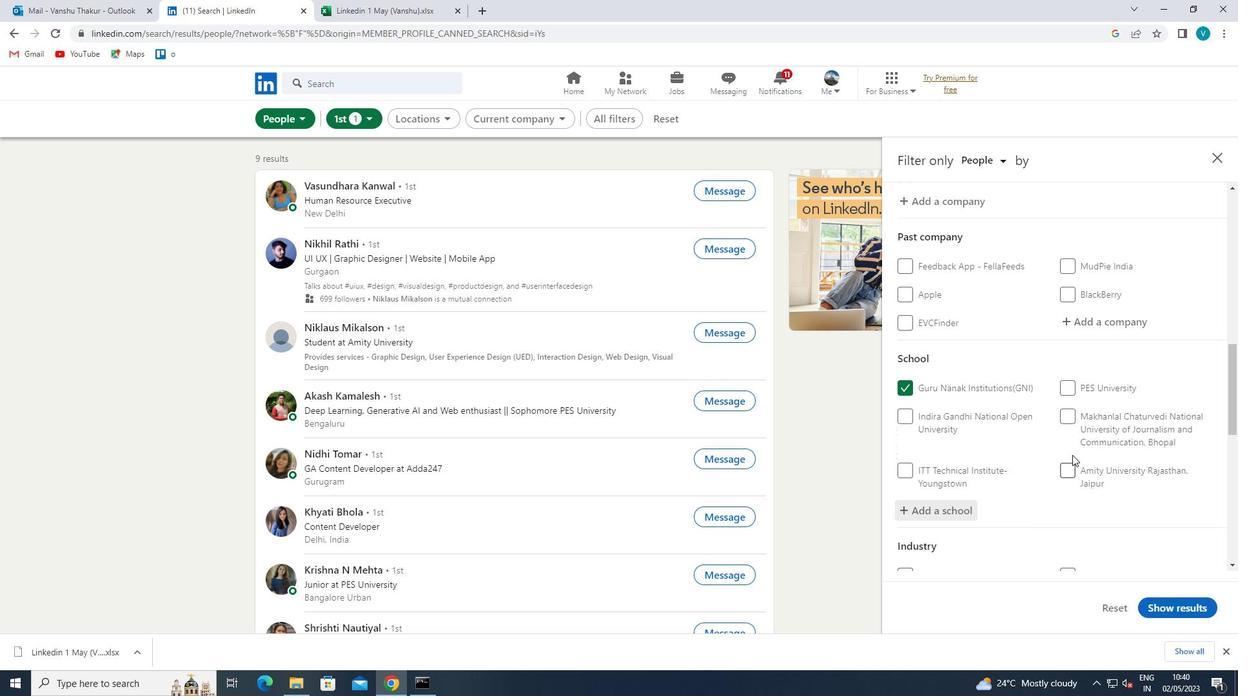 
Action: Mouse moved to (1076, 450)
Screenshot: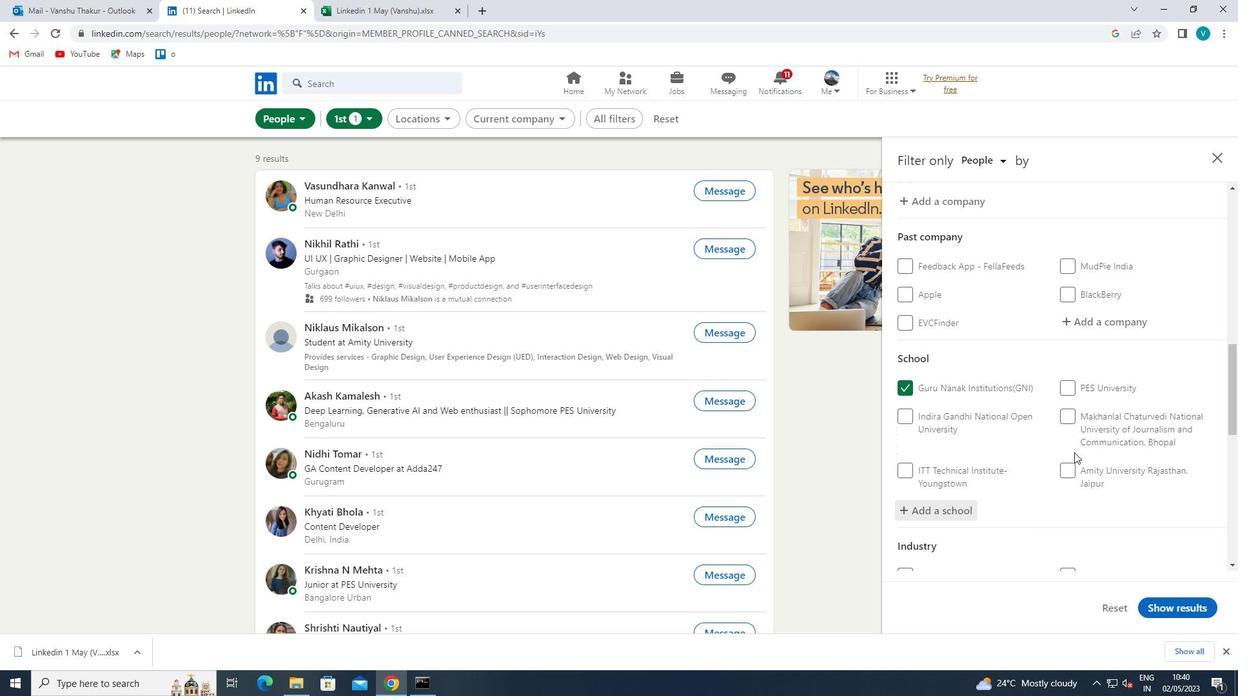 
Action: Mouse scrolled (1076, 450) with delta (0, 0)
Screenshot: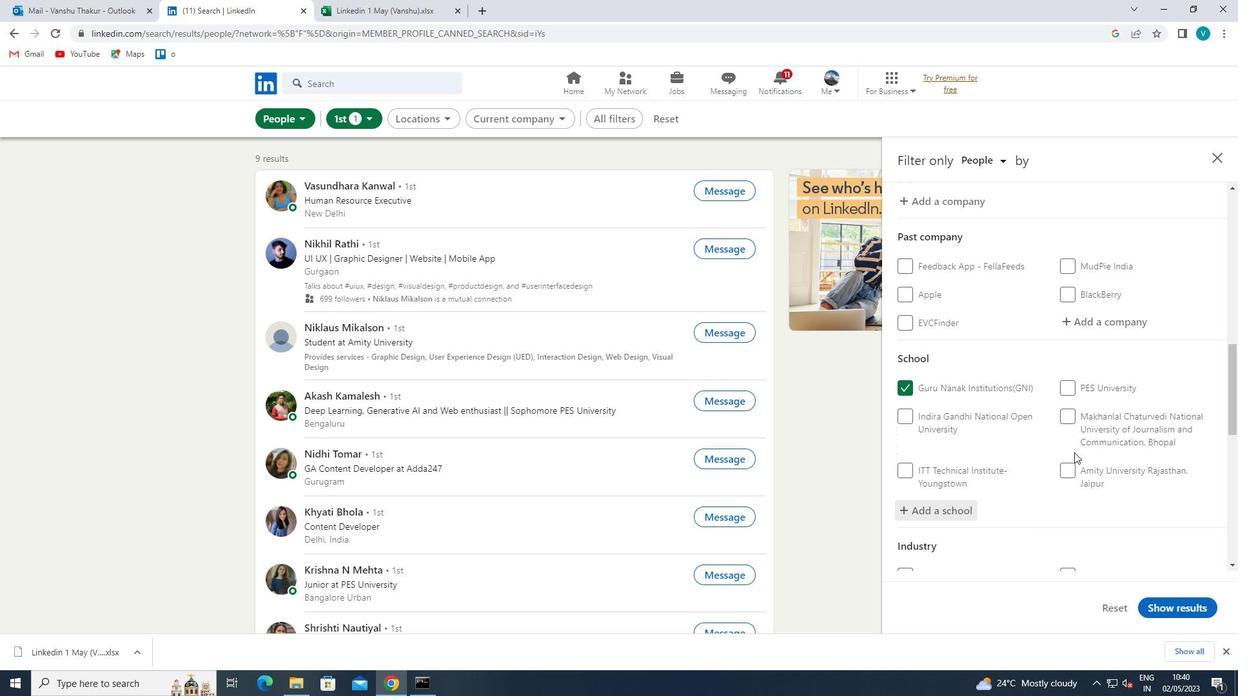 
Action: Mouse scrolled (1076, 450) with delta (0, 0)
Screenshot: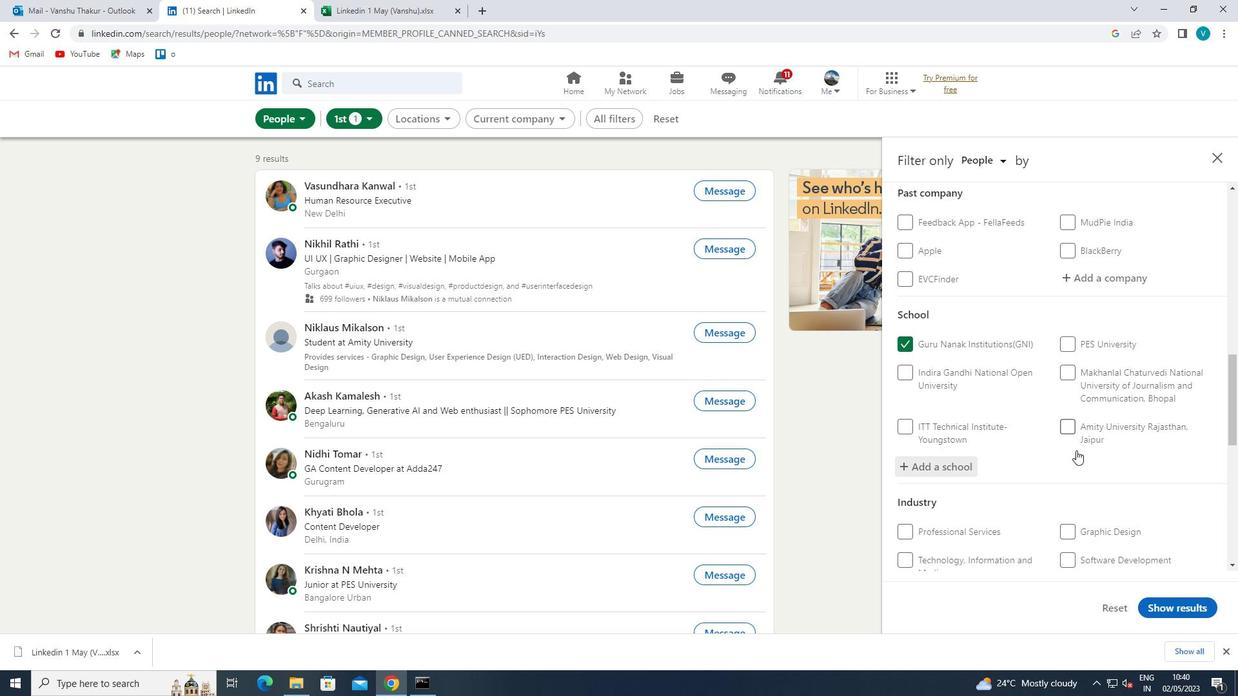 
Action: Mouse moved to (1079, 454)
Screenshot: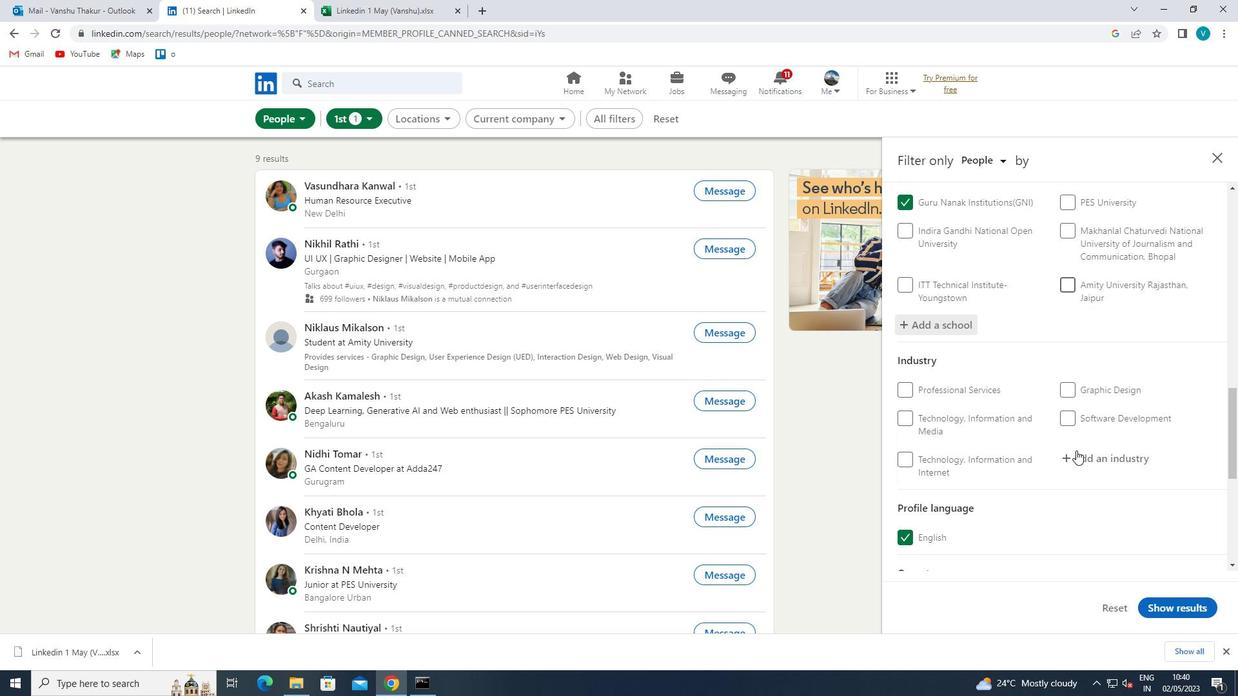 
Action: Mouse pressed left at (1079, 454)
Screenshot: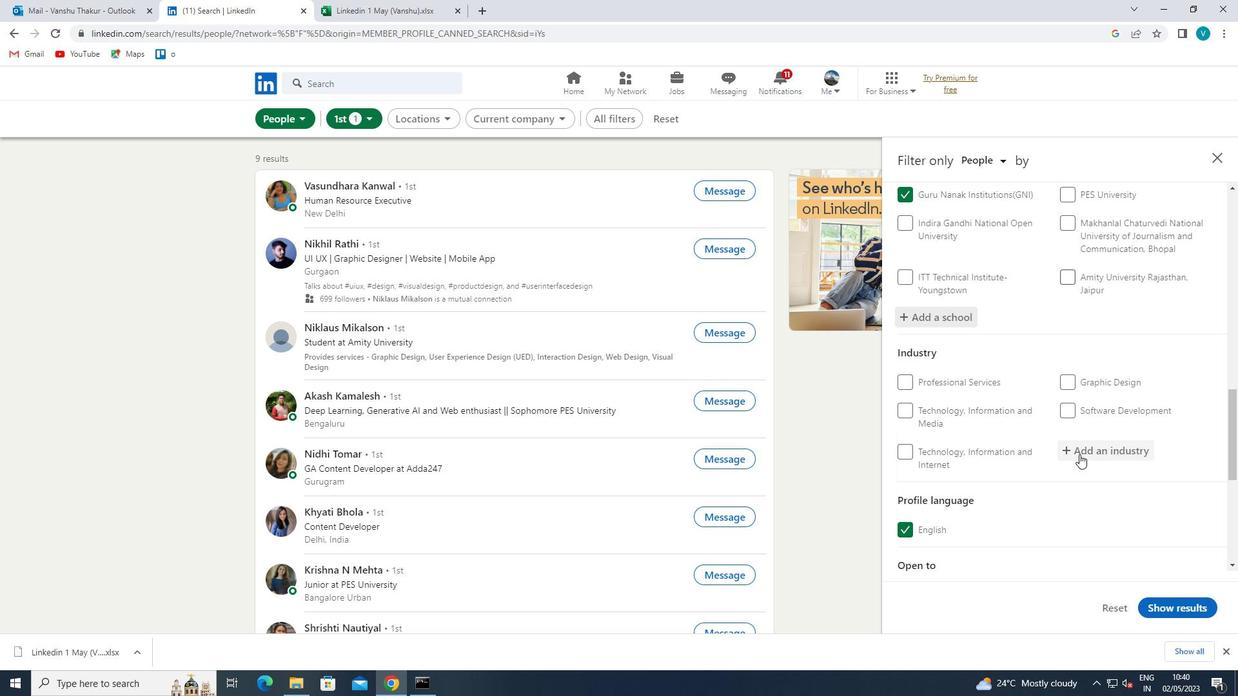 
Action: Mouse moved to (341, 696)
Screenshot: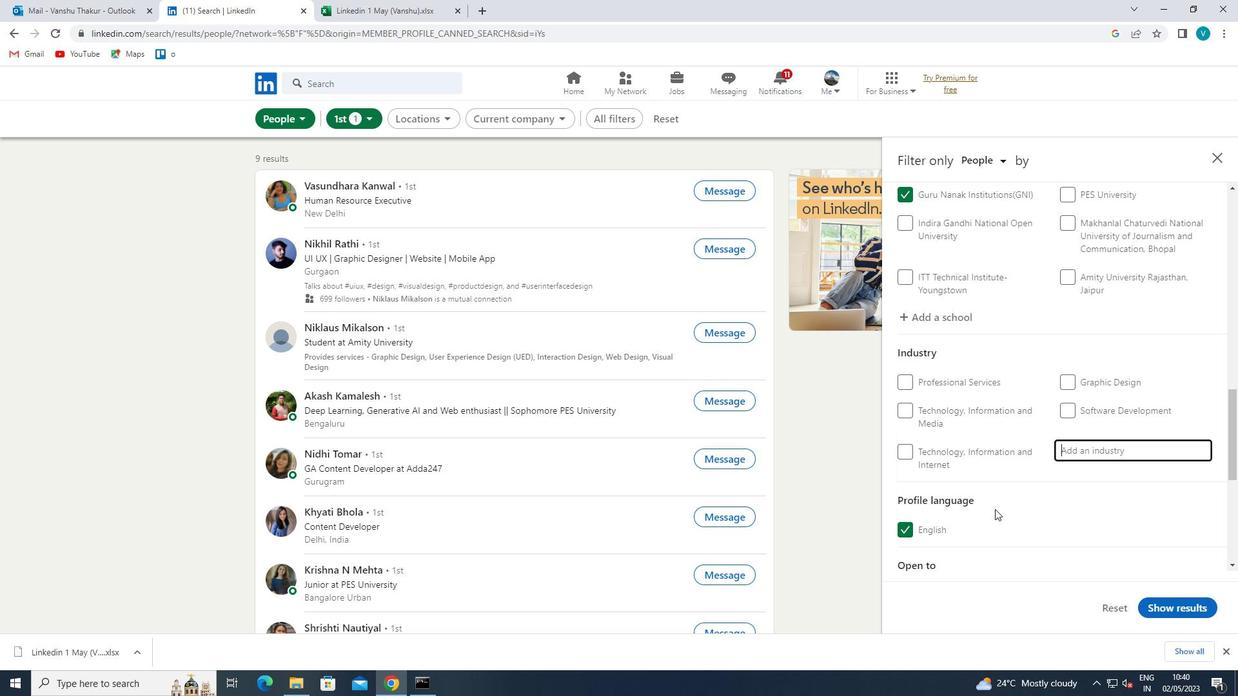 
Action: Key pressed <Key.shift>COLLECTION<Key.space>
Screenshot: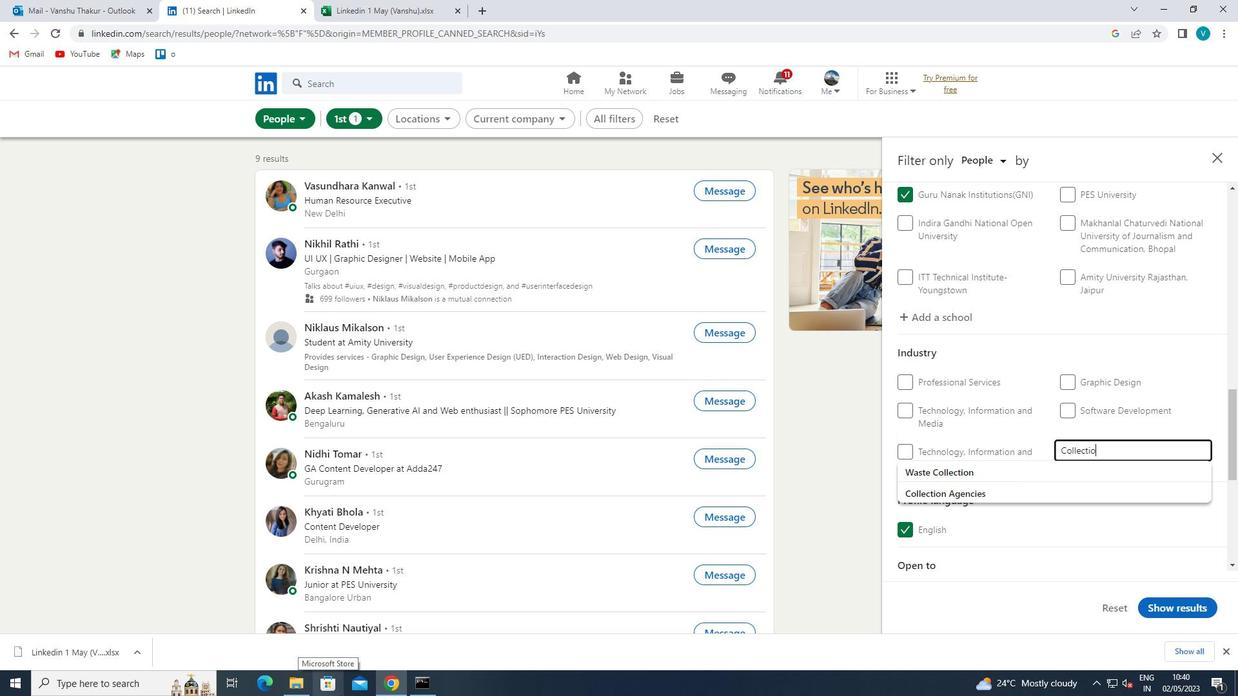 
Action: Mouse moved to (1063, 486)
Screenshot: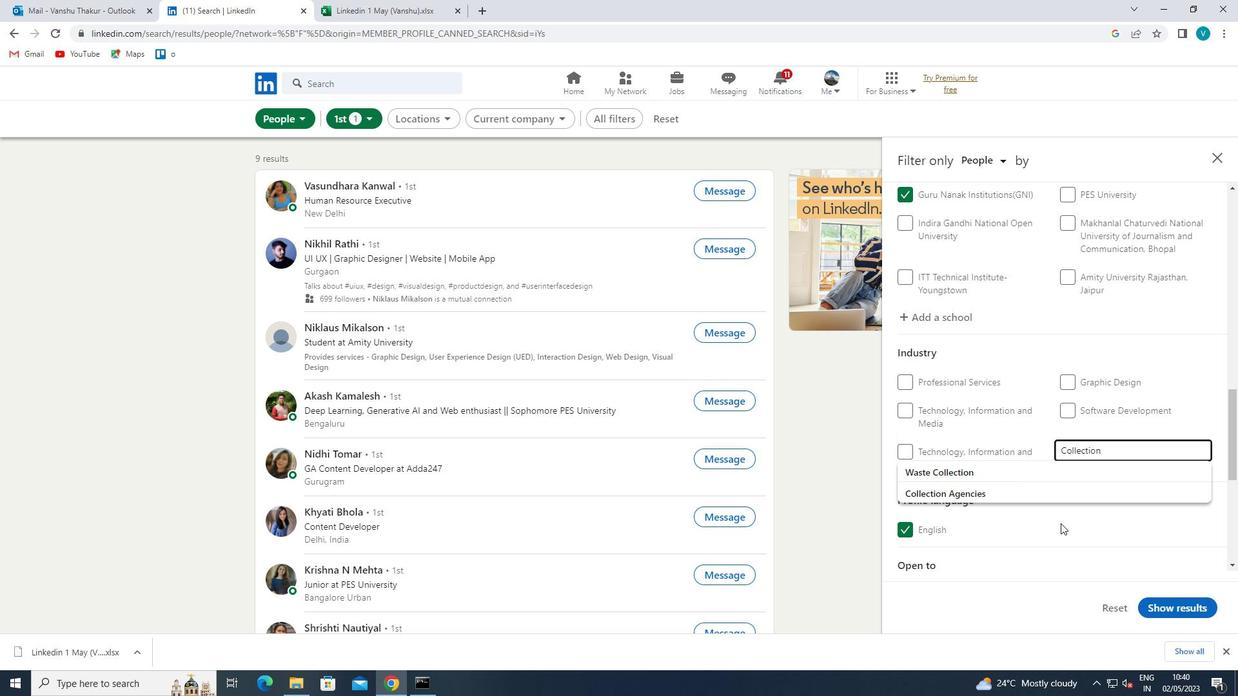 
Action: Mouse pressed left at (1063, 486)
Screenshot: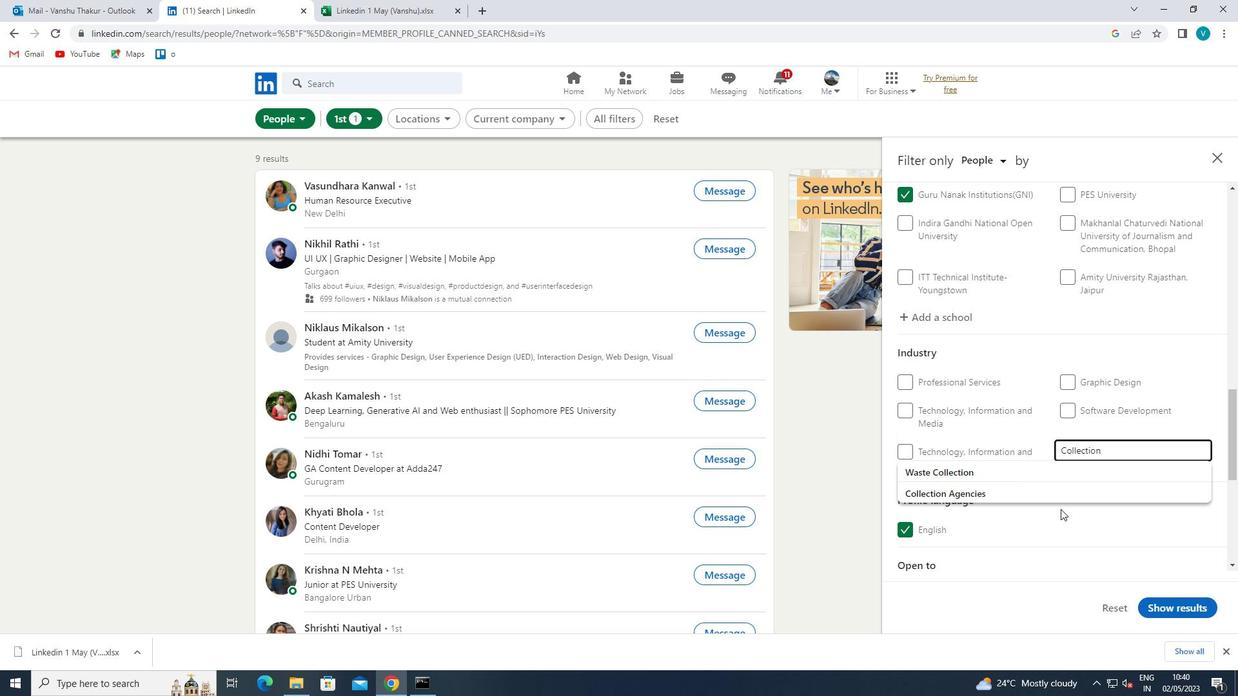 
Action: Mouse moved to (1070, 481)
Screenshot: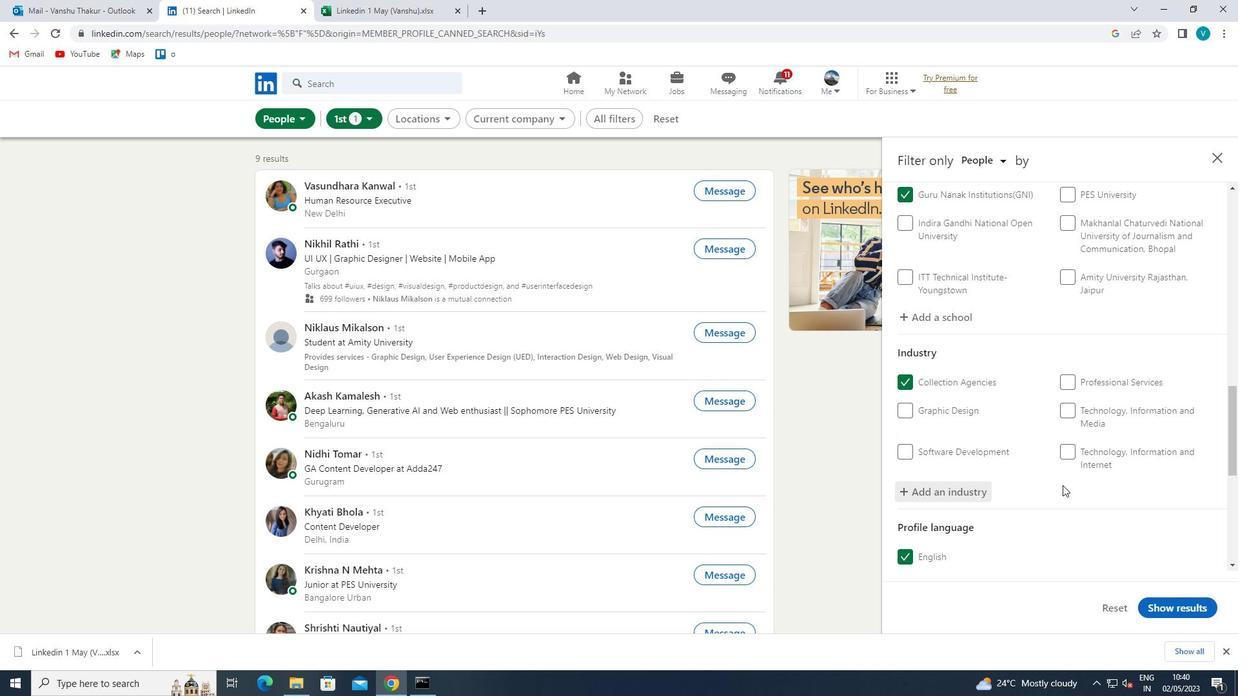 
Action: Mouse scrolled (1070, 481) with delta (0, 0)
Screenshot: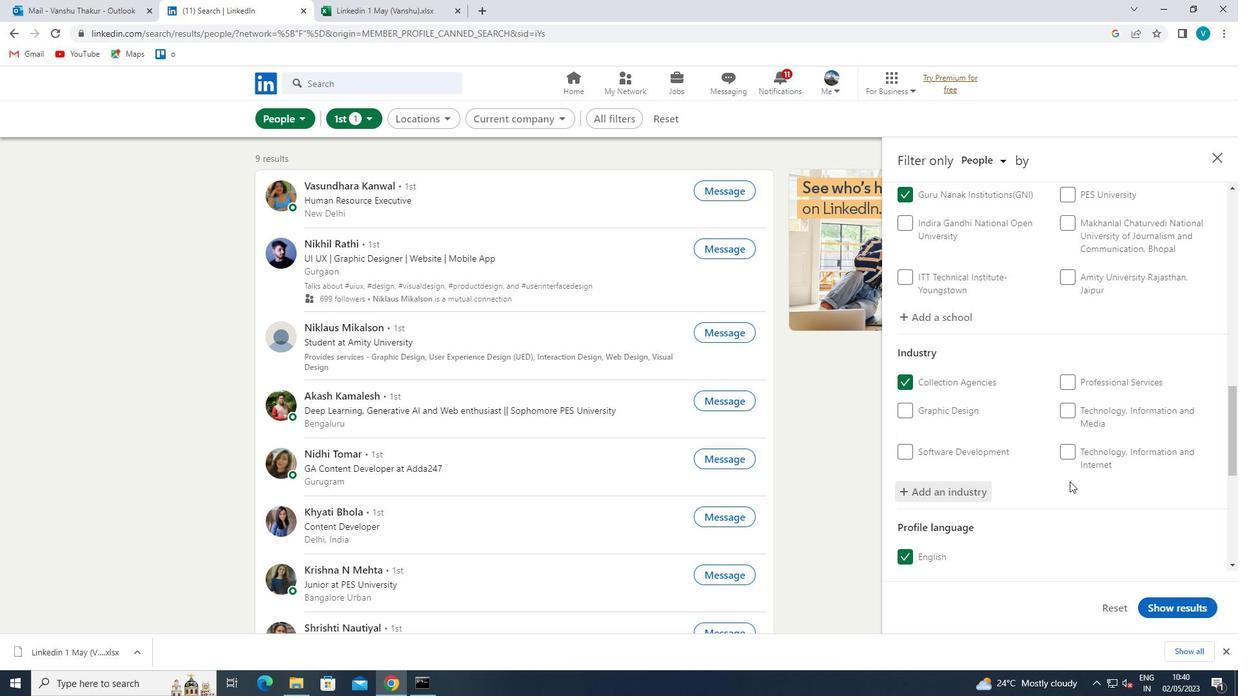 
Action: Mouse scrolled (1070, 481) with delta (0, 0)
Screenshot: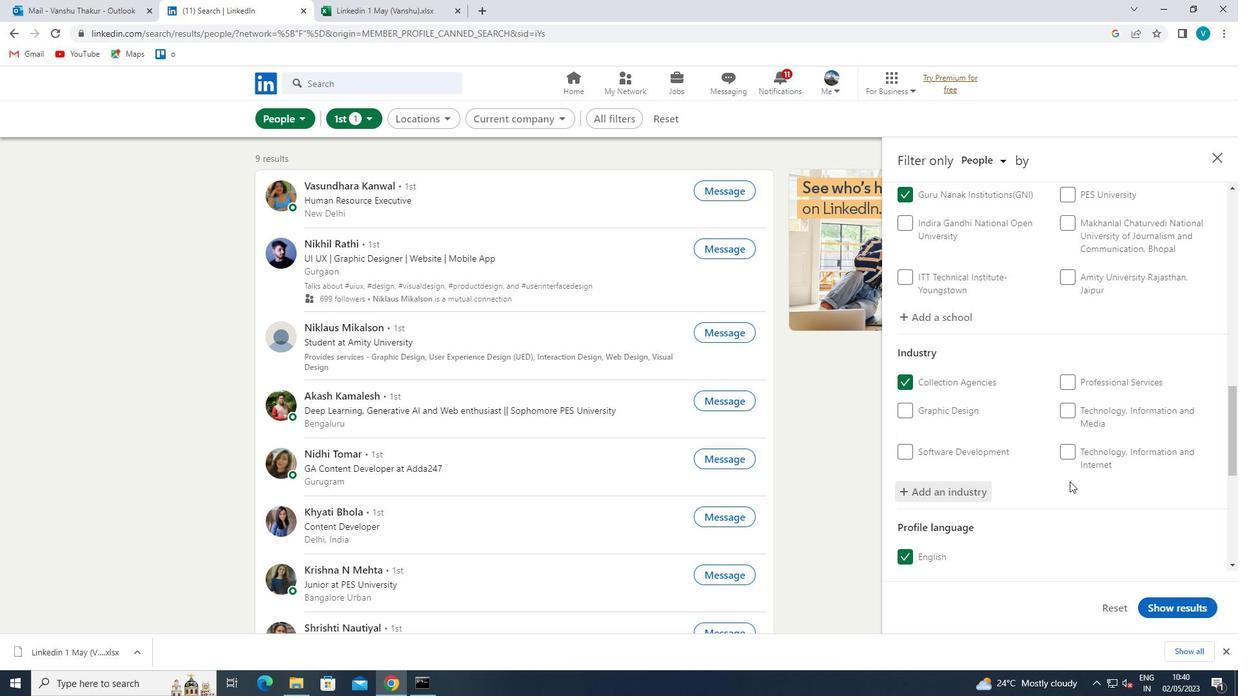 
Action: Mouse scrolled (1070, 481) with delta (0, 0)
Screenshot: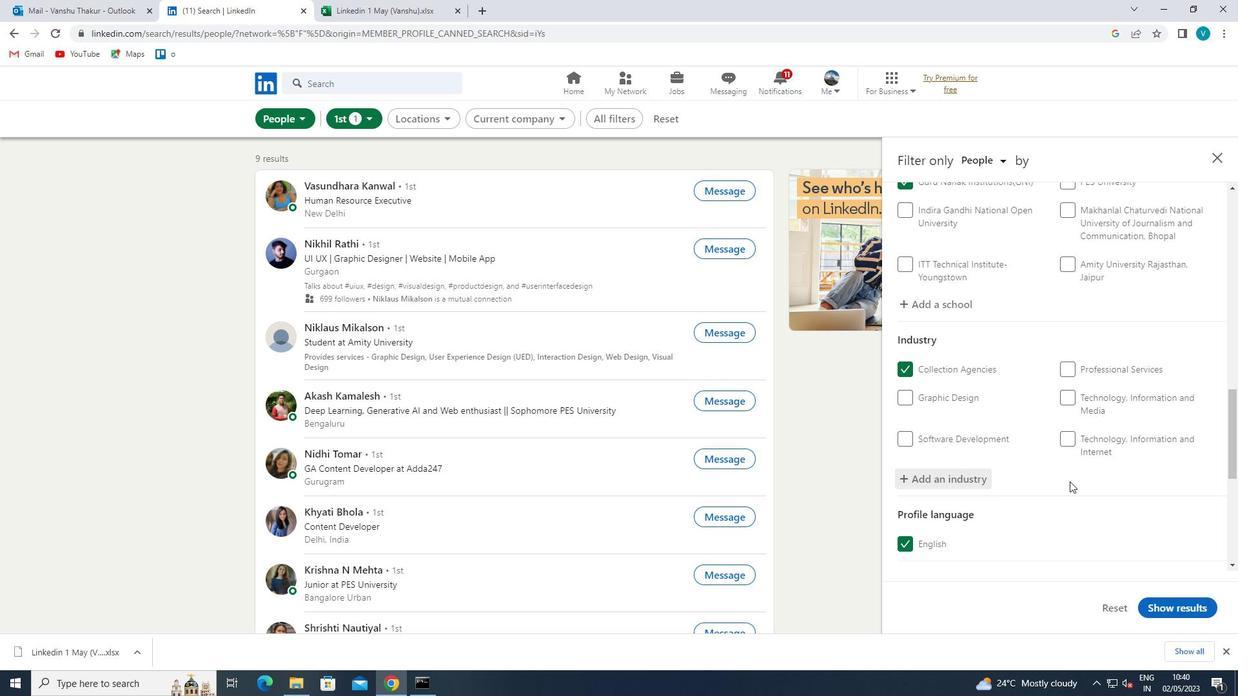 
Action: Mouse scrolled (1070, 481) with delta (0, 0)
Screenshot: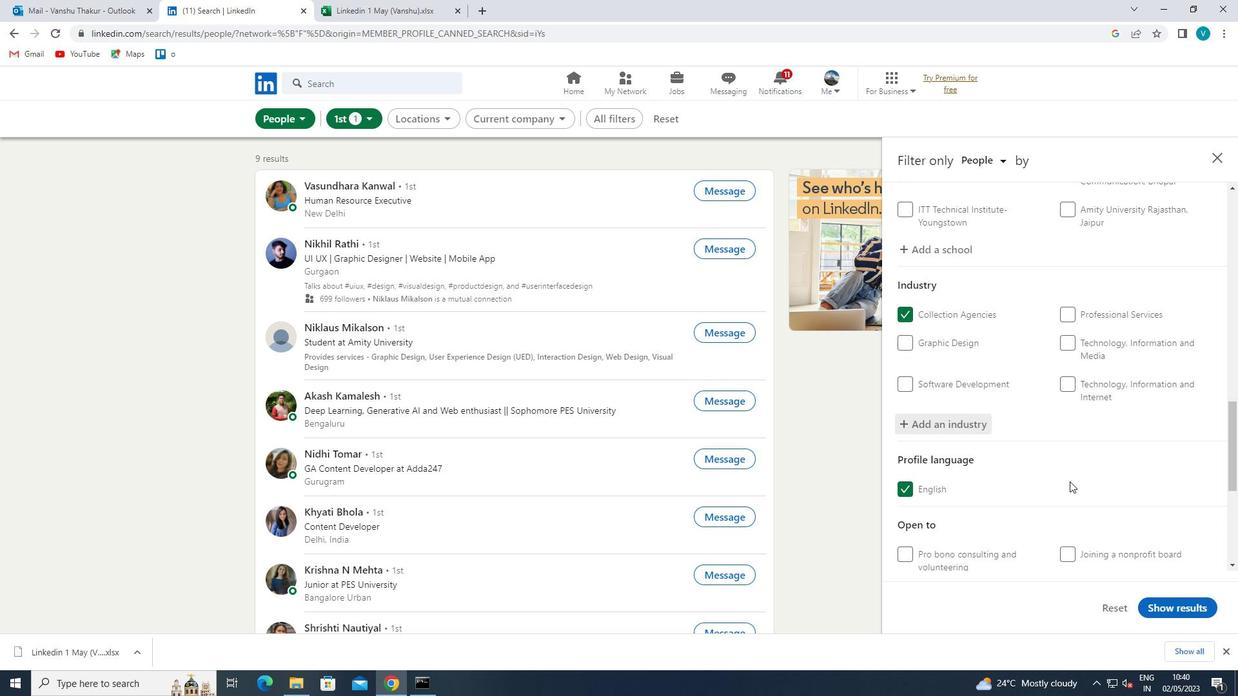 
Action: Mouse scrolled (1070, 481) with delta (0, 0)
Screenshot: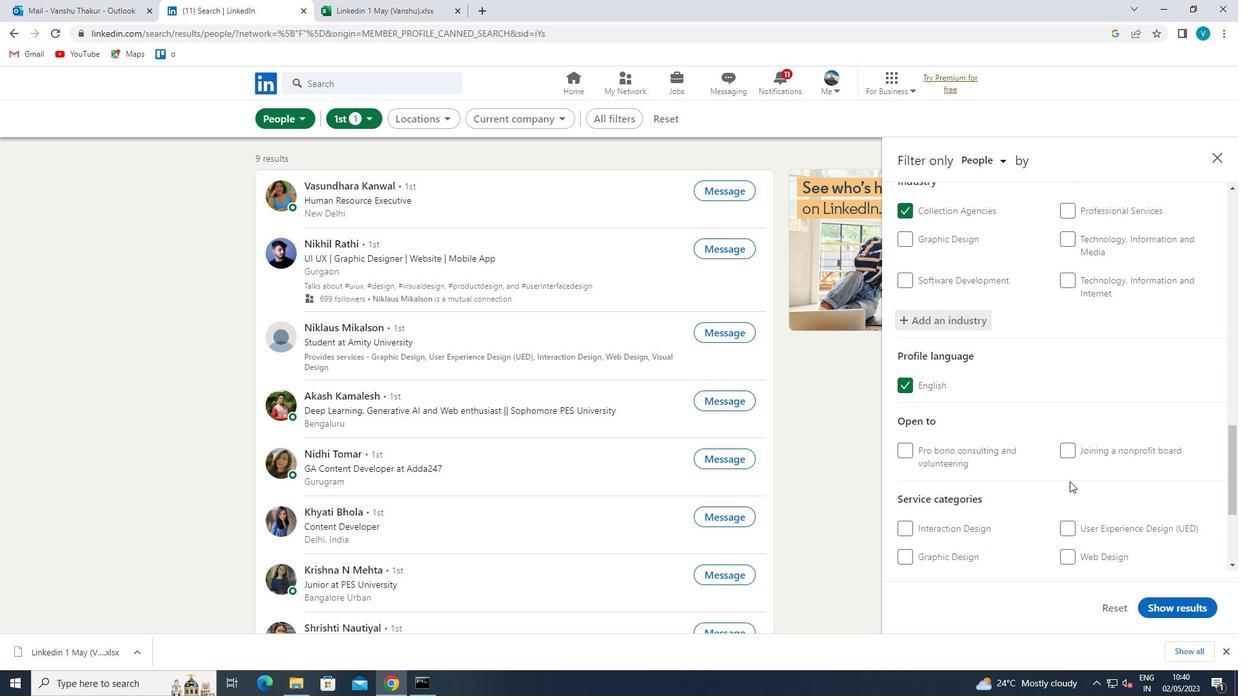 
Action: Mouse moved to (1119, 418)
Screenshot: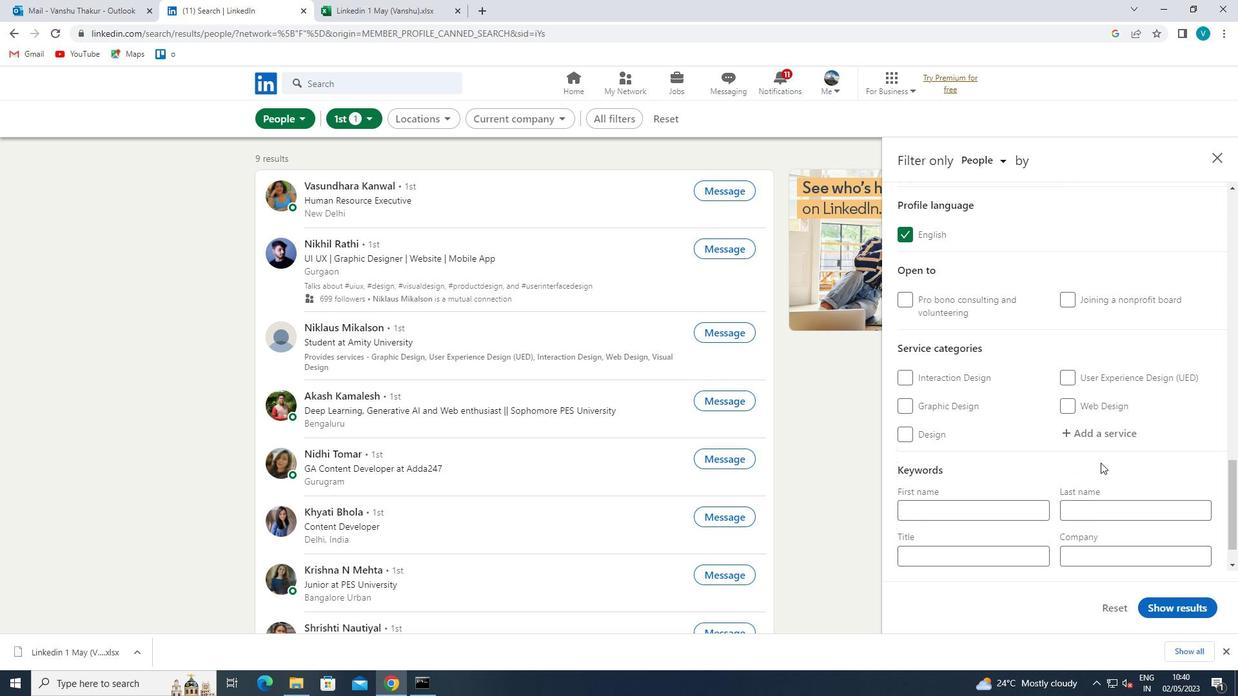 
Action: Mouse pressed left at (1119, 418)
Screenshot: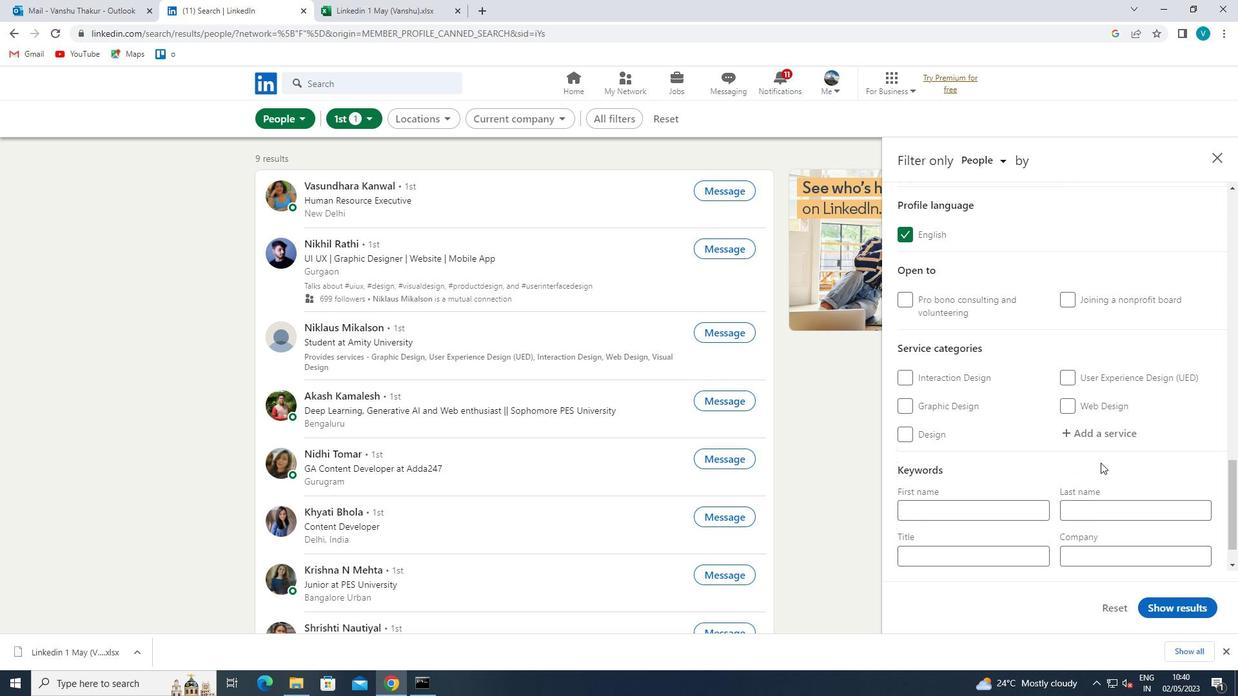 
Action: Mouse moved to (1110, 424)
Screenshot: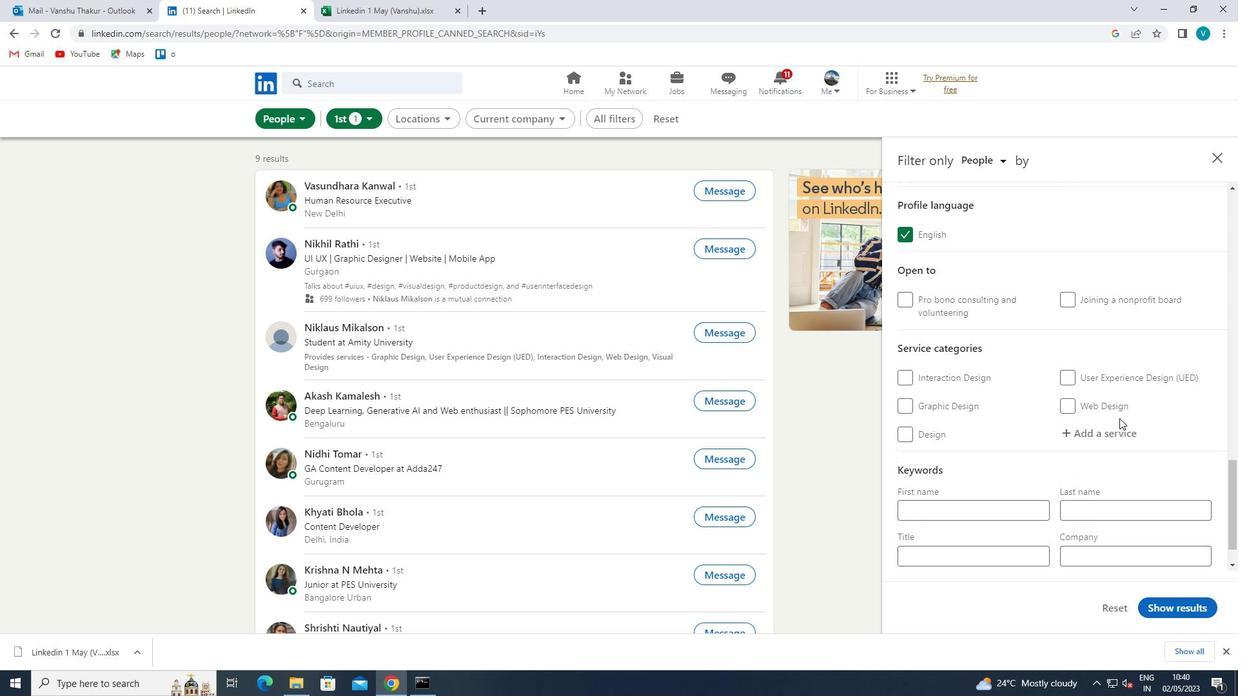 
Action: Mouse pressed left at (1110, 424)
Screenshot: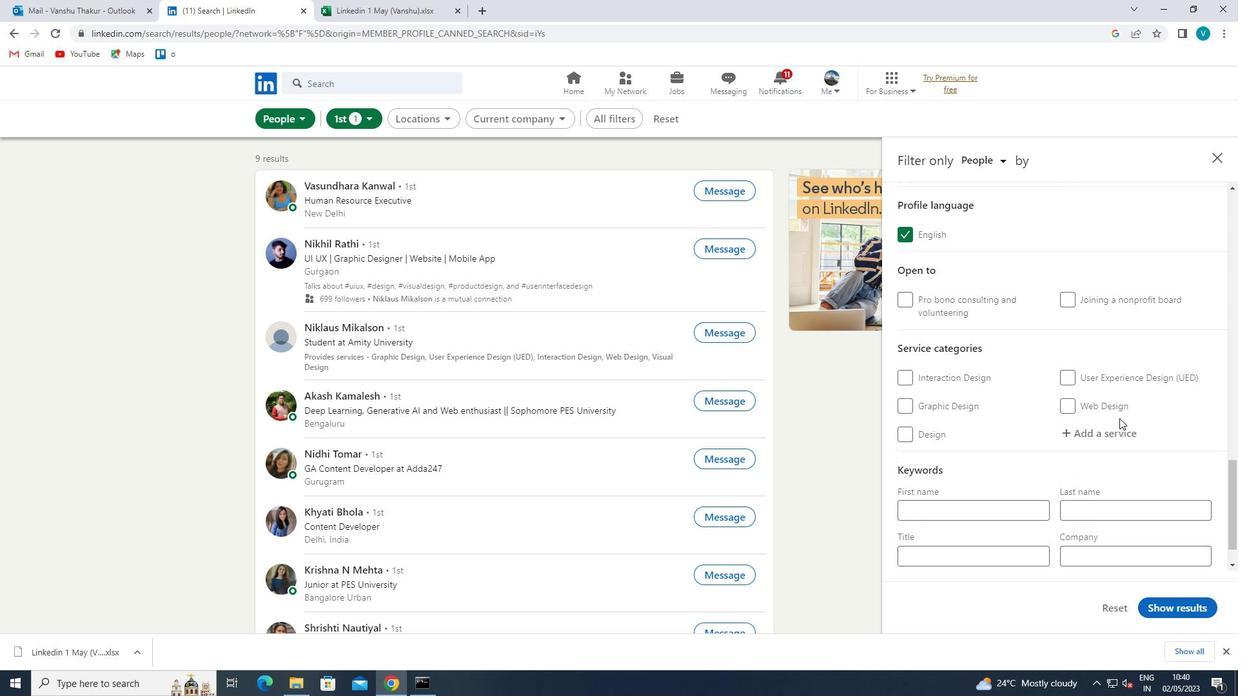 
Action: Mouse moved to (1043, 462)
Screenshot: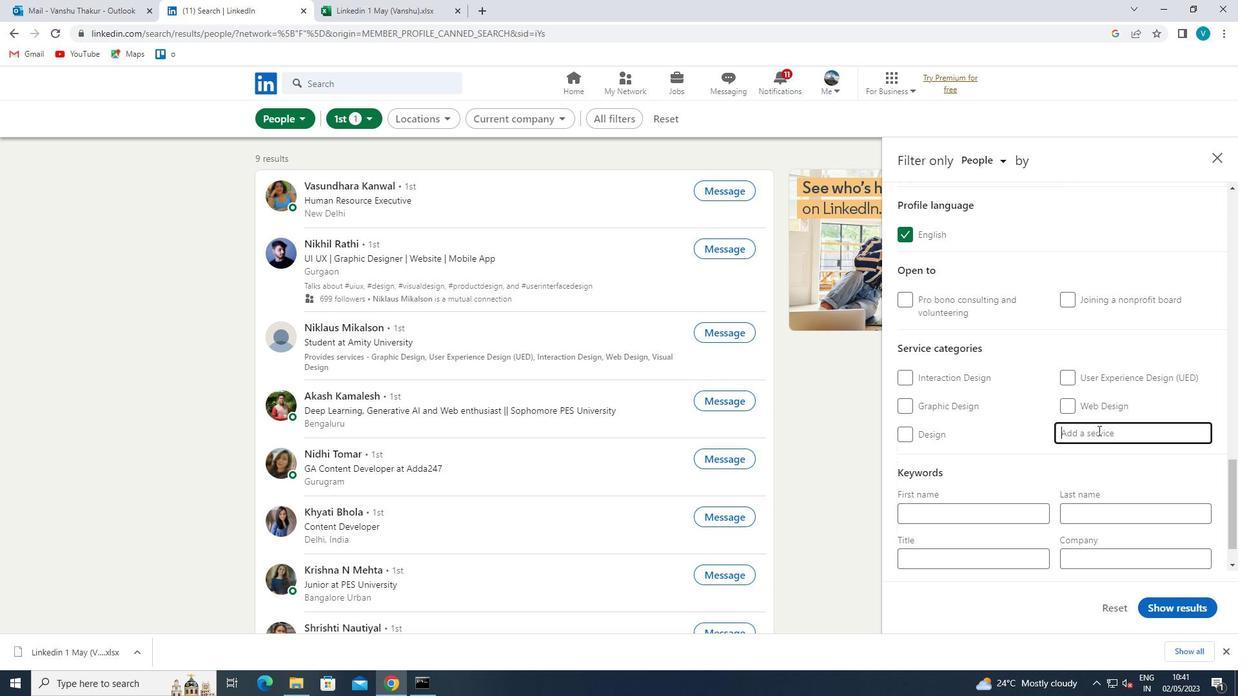 
Action: Key pressed <Key.shift>HOME<Key.space>
Screenshot: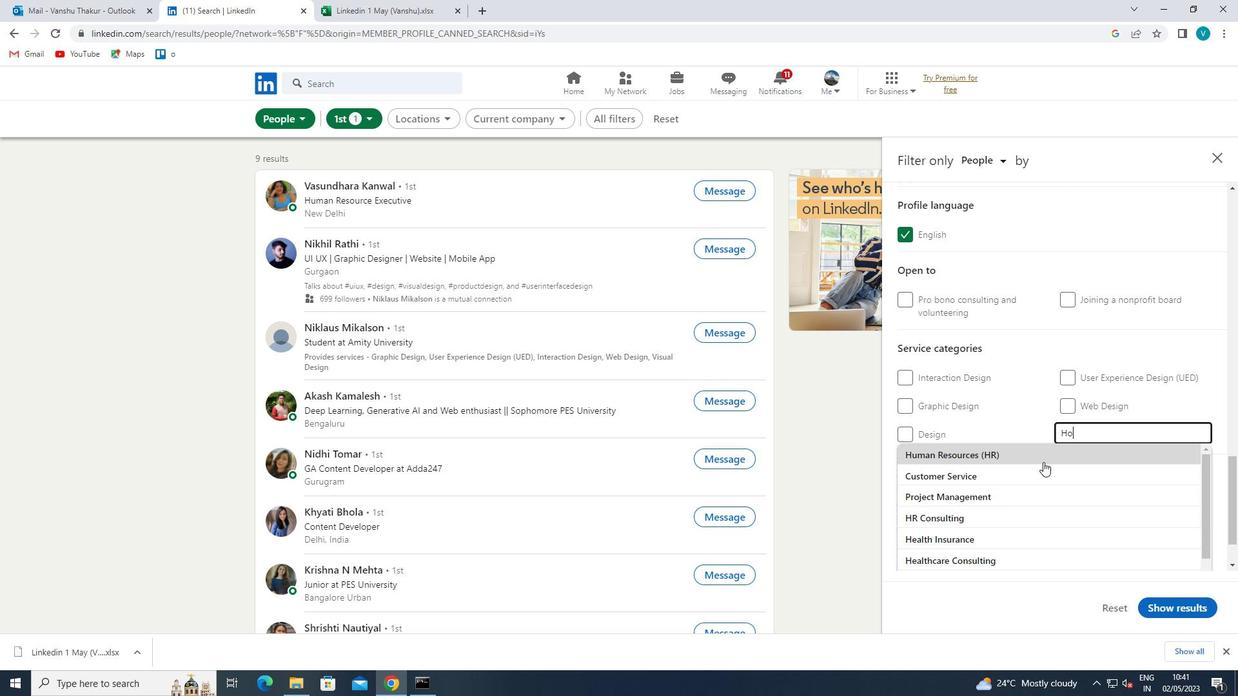 
Action: Mouse moved to (1041, 473)
Screenshot: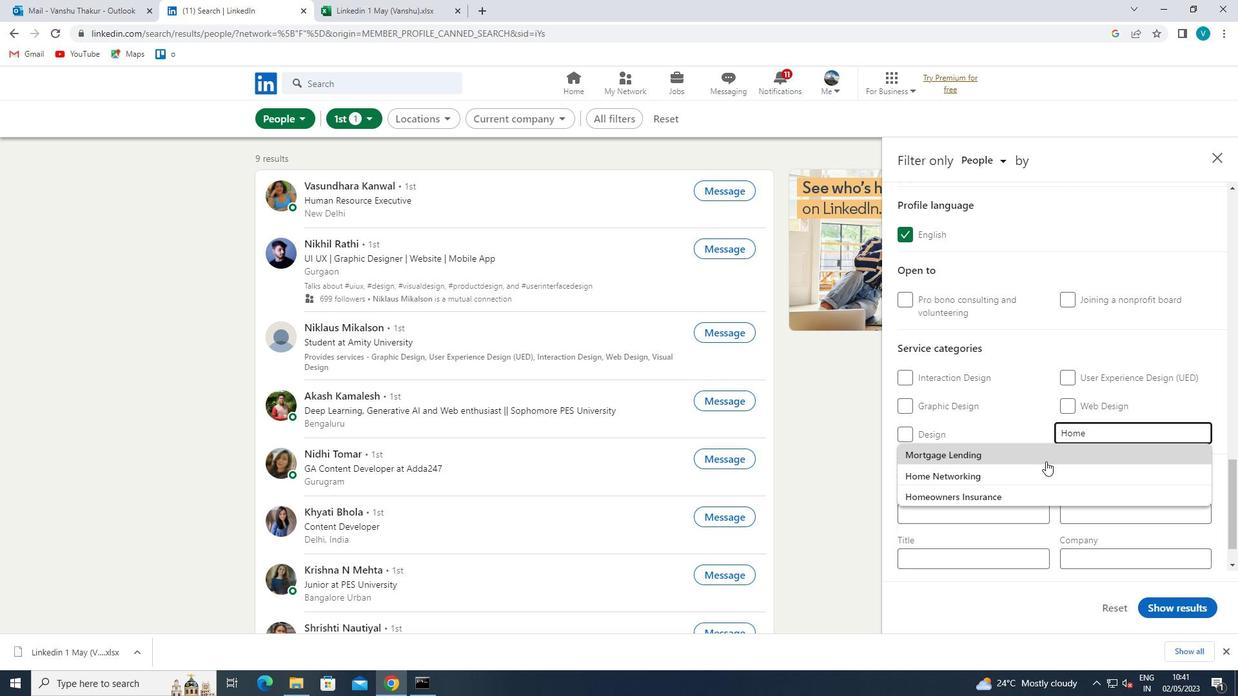 
Action: Mouse pressed left at (1041, 473)
Screenshot: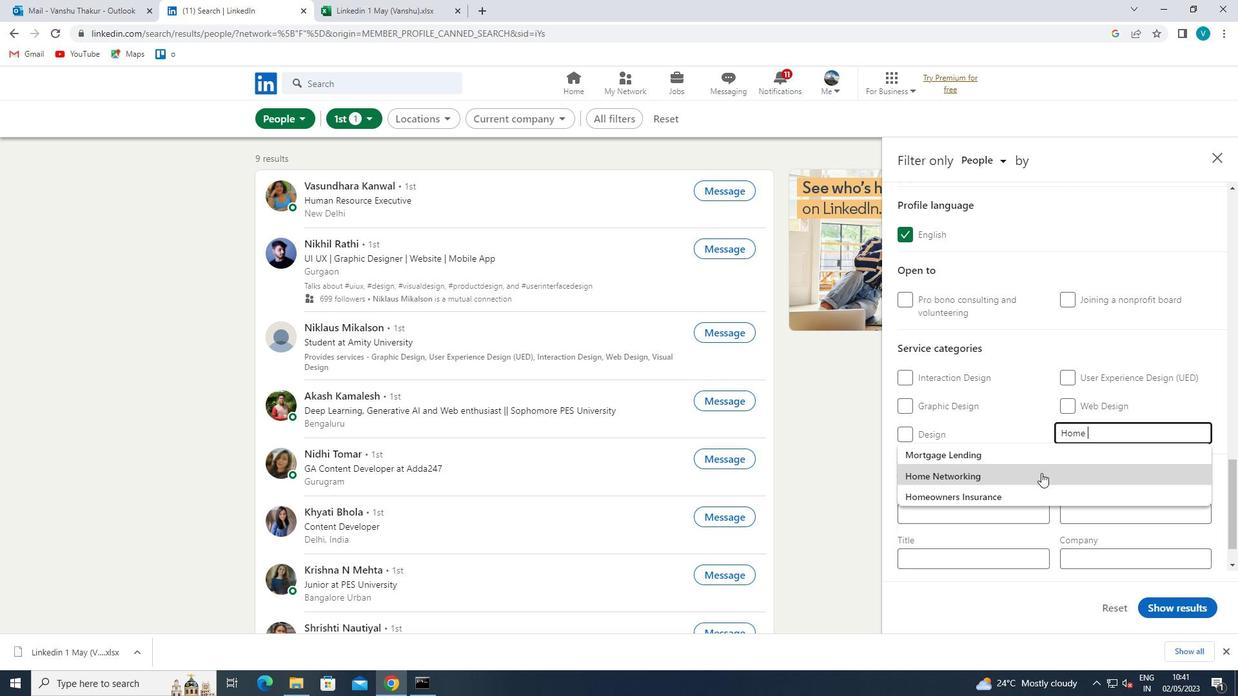 
Action: Mouse moved to (1064, 461)
Screenshot: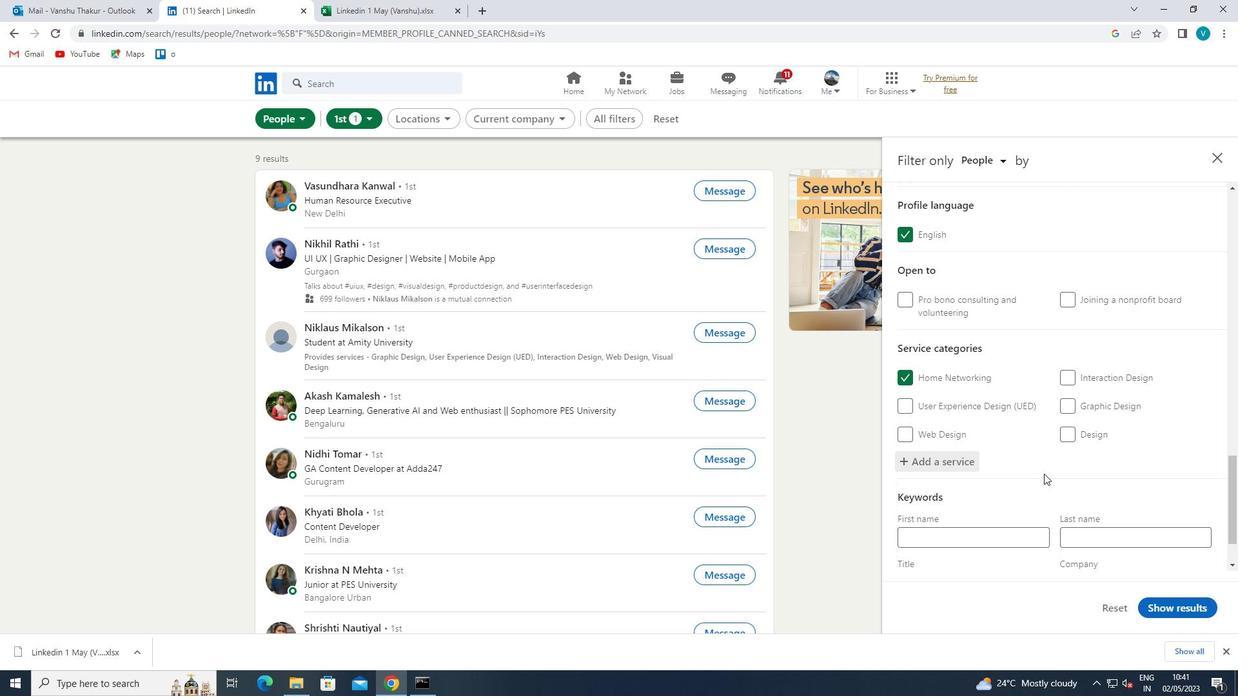 
Action: Mouse scrolled (1064, 461) with delta (0, 0)
Screenshot: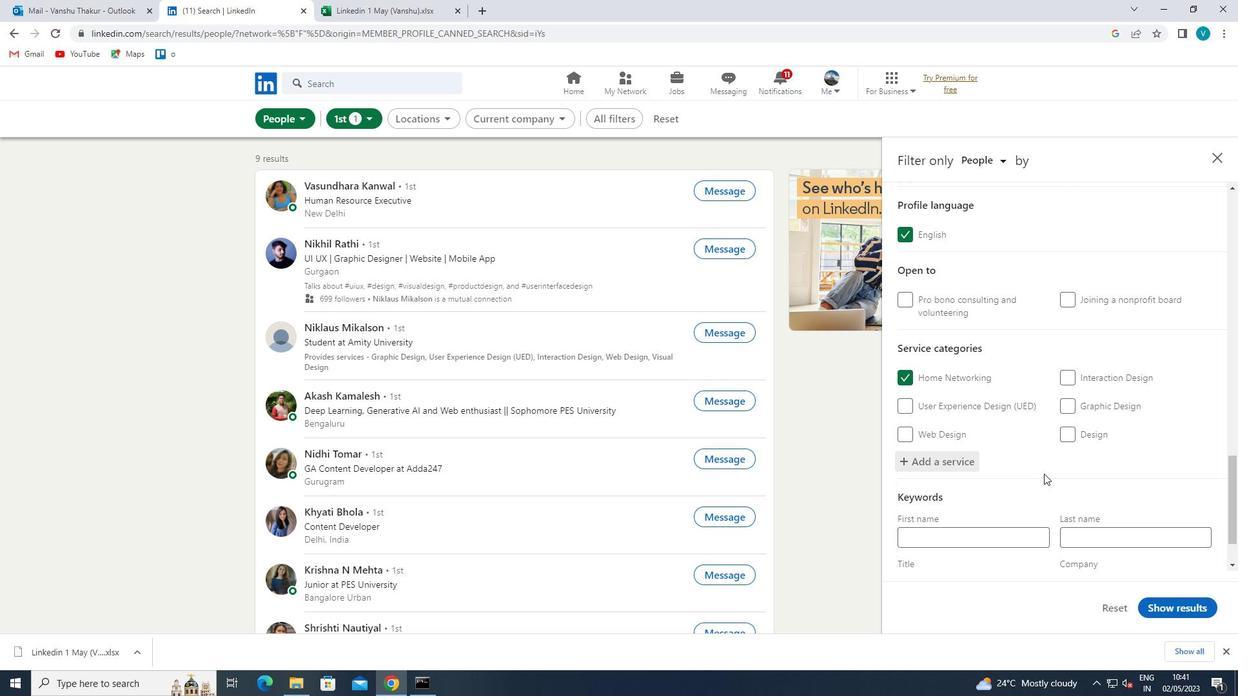 
Action: Mouse scrolled (1064, 461) with delta (0, 0)
Screenshot: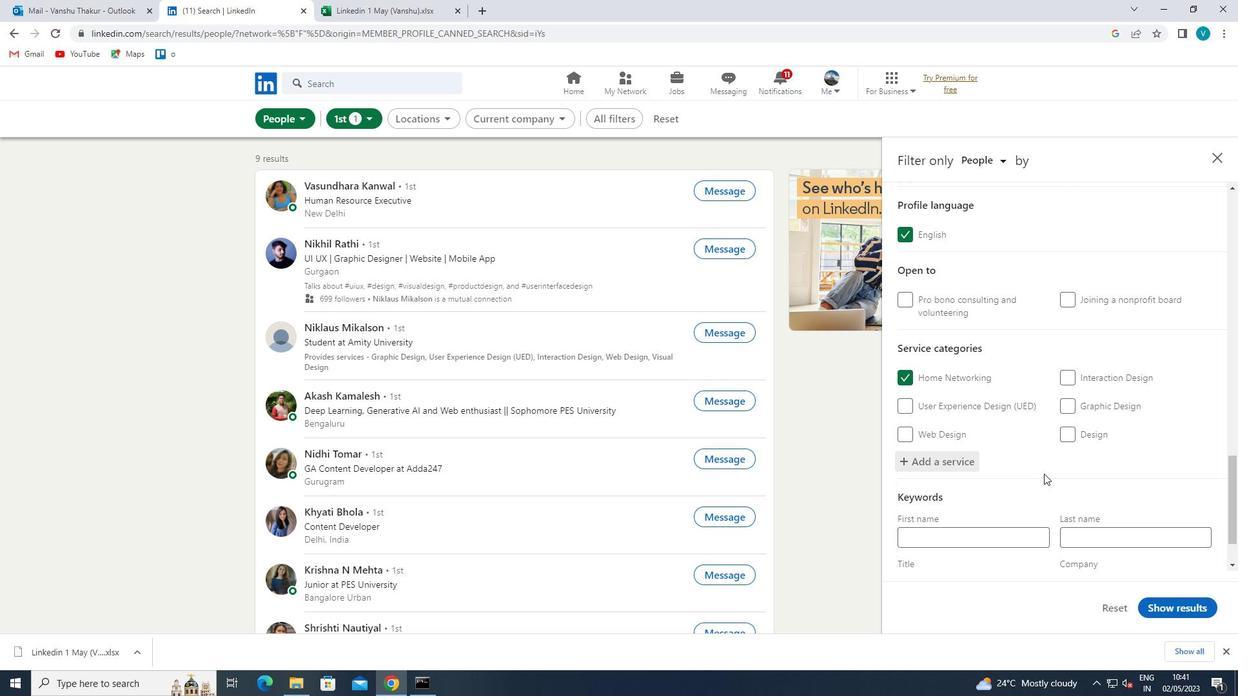 
Action: Mouse scrolled (1064, 461) with delta (0, 0)
Screenshot: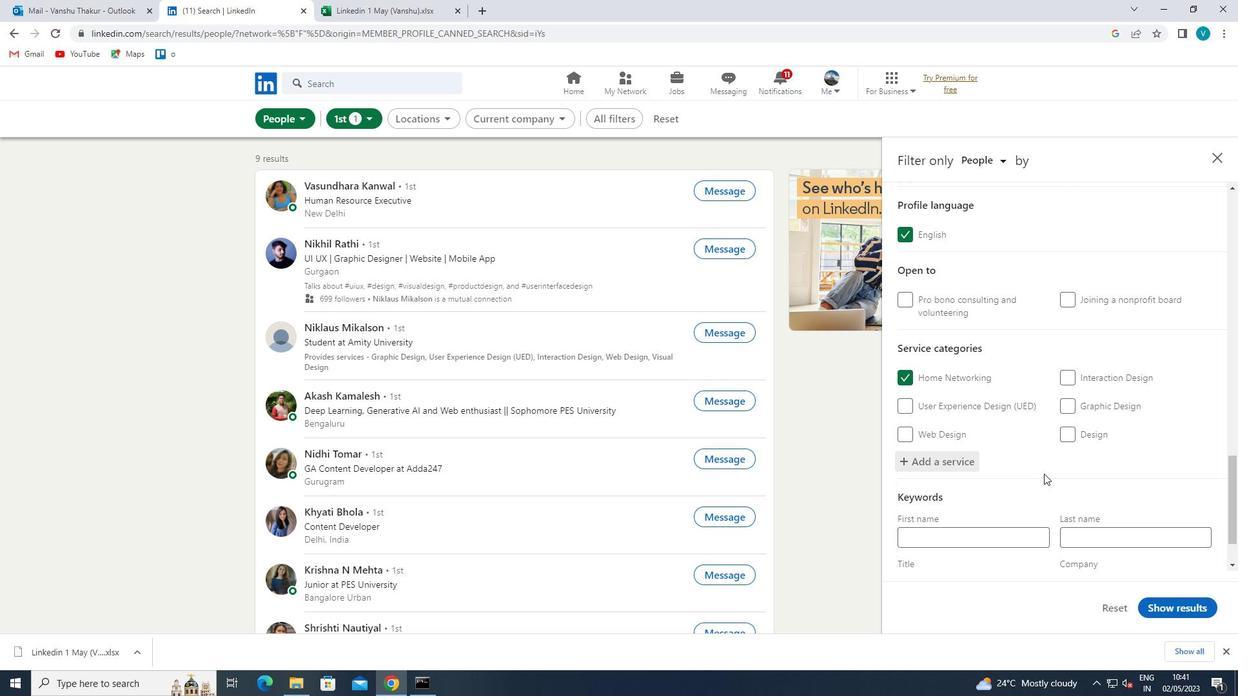 
Action: Mouse scrolled (1064, 461) with delta (0, 0)
Screenshot: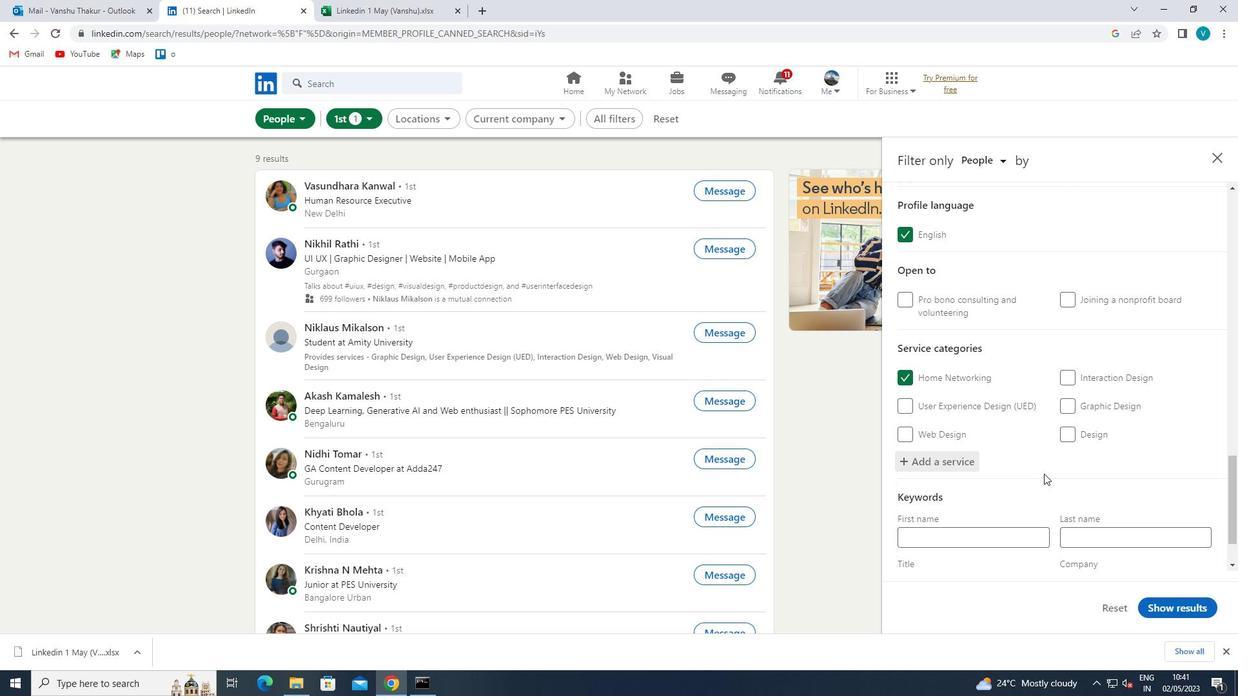
Action: Mouse scrolled (1064, 461) with delta (0, 0)
Screenshot: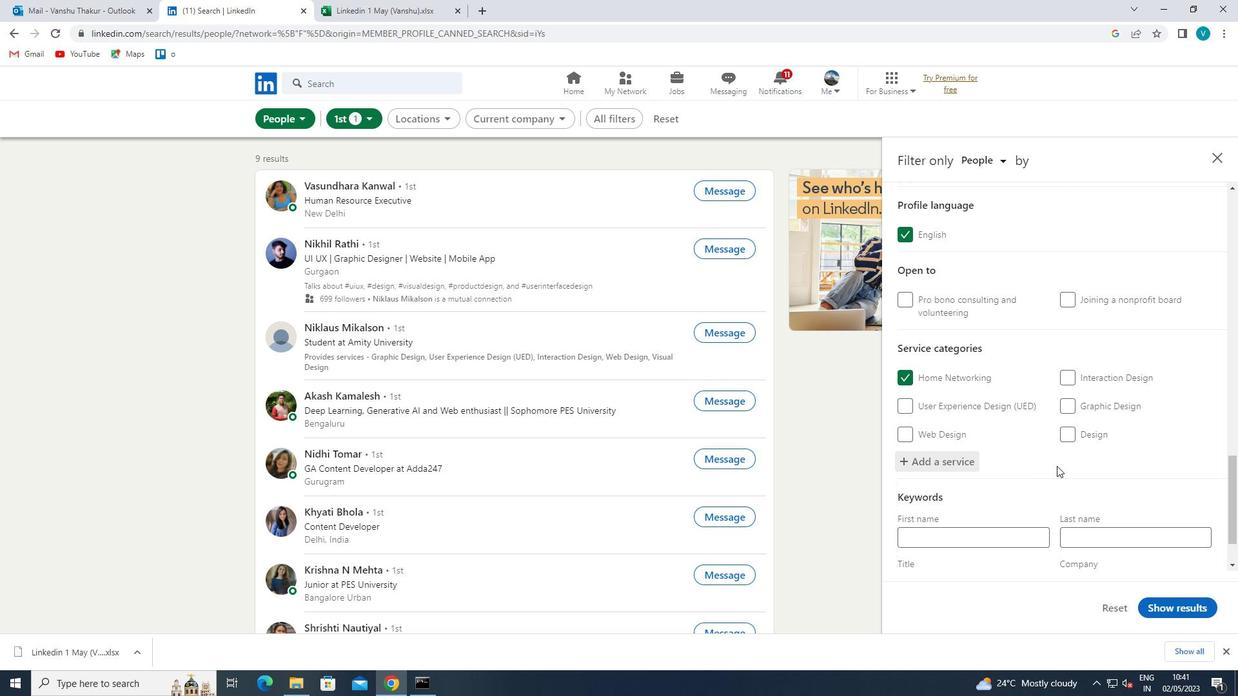 
Action: Mouse moved to (1001, 525)
Screenshot: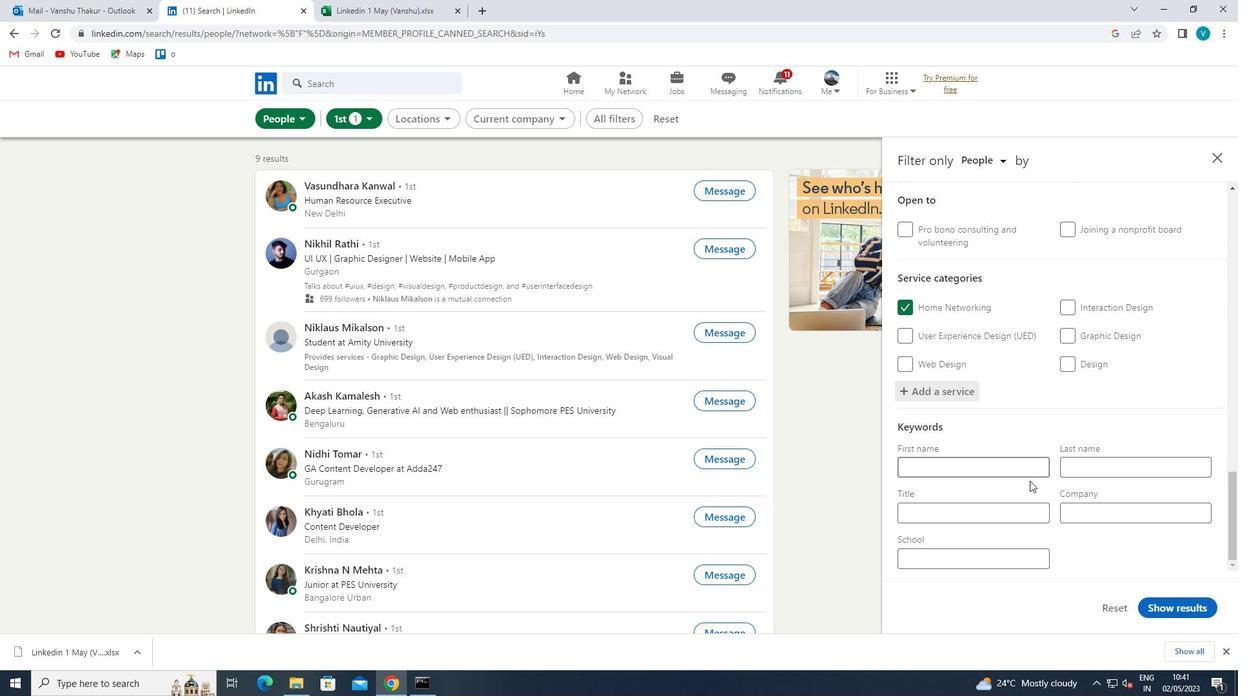 
Action: Mouse pressed left at (1001, 525)
Screenshot: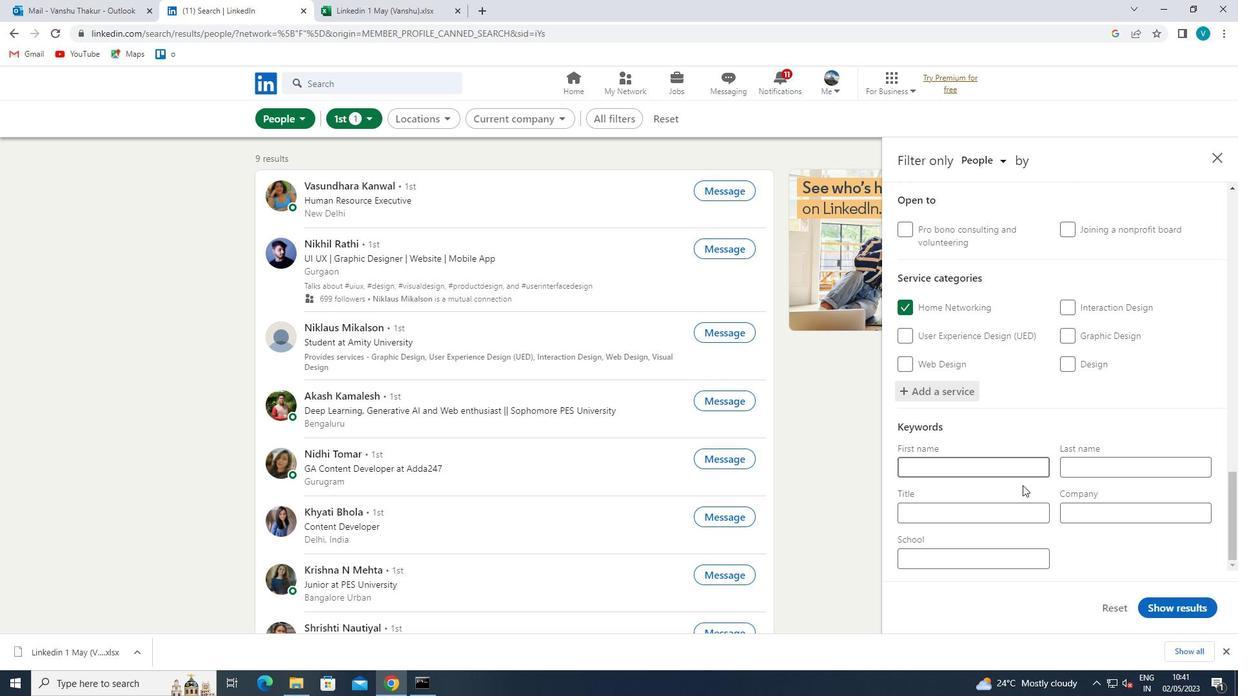 
Action: Mouse moved to (1024, 509)
Screenshot: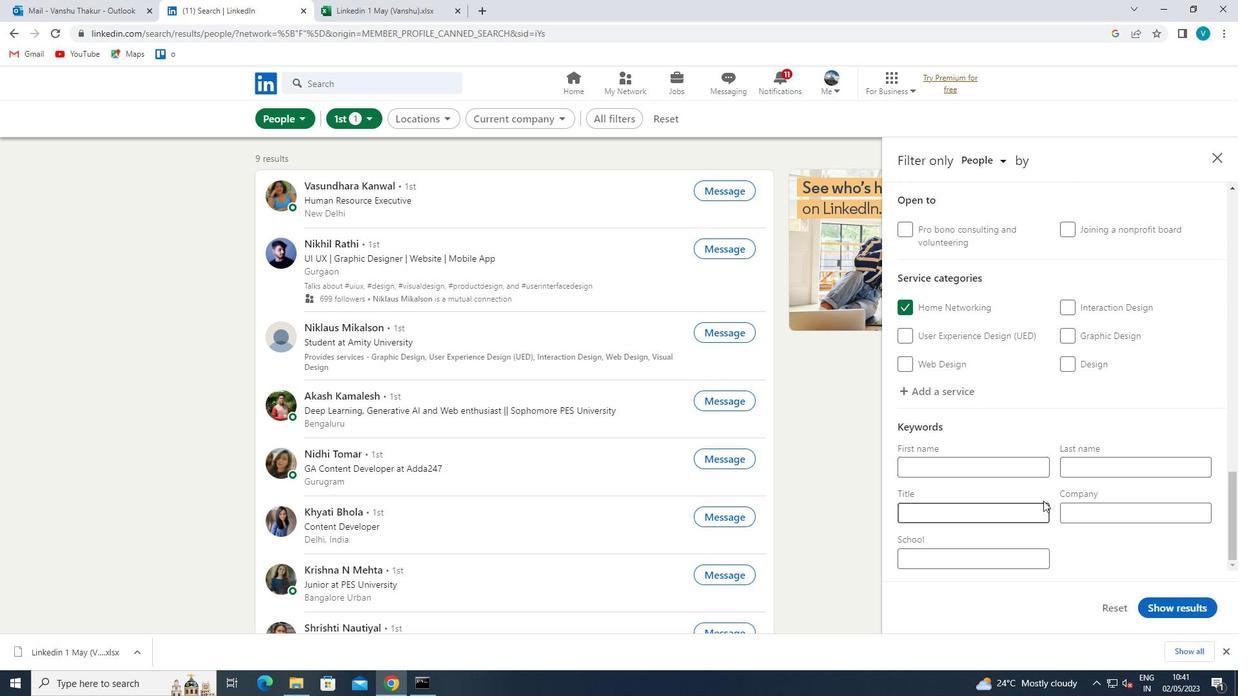 
Action: Mouse pressed left at (1024, 509)
Screenshot: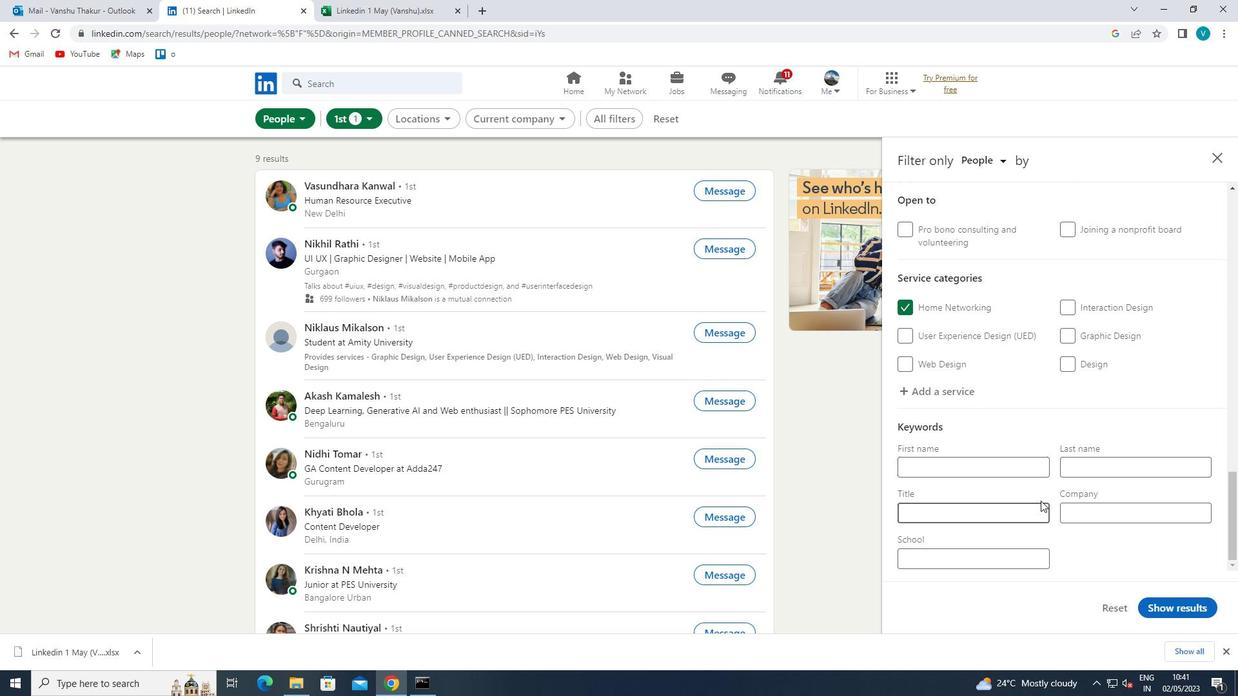 
Action: Key pressed <Key.shift>CAMER<Key.space>A<Key.backspace><Key.backspace>A<Key.space><Key.shift>OPERATOR<Key.space>
Screenshot: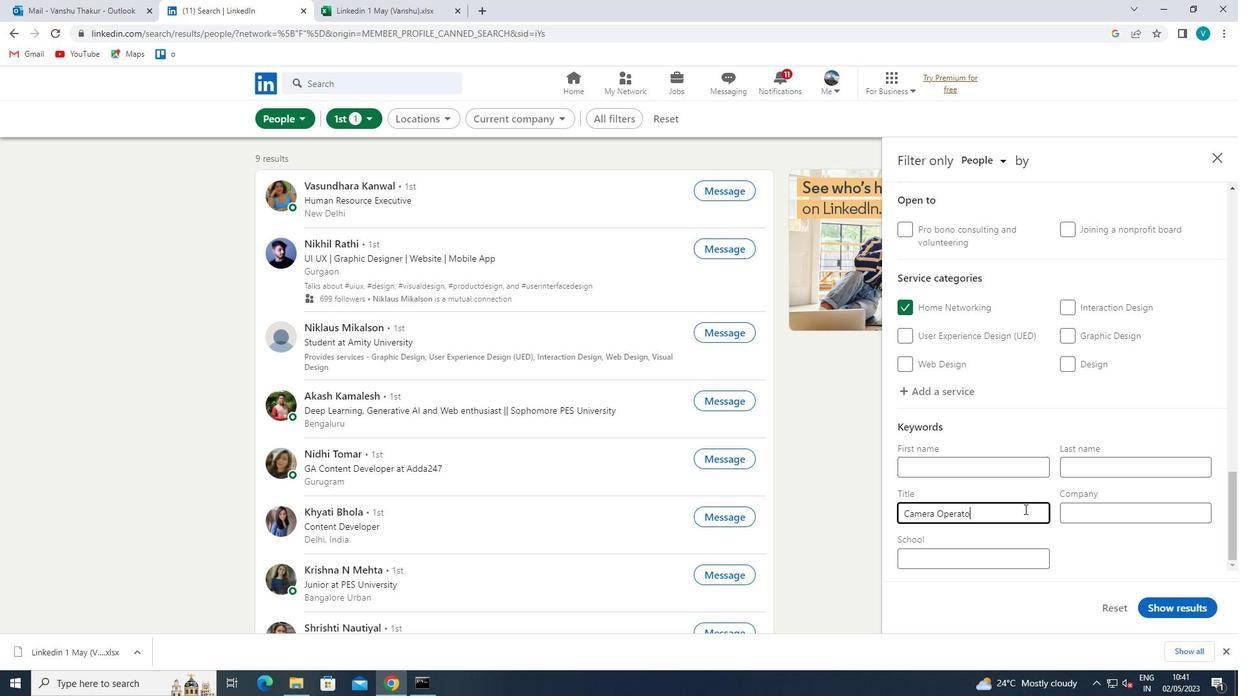 
Action: Mouse moved to (1183, 614)
Screenshot: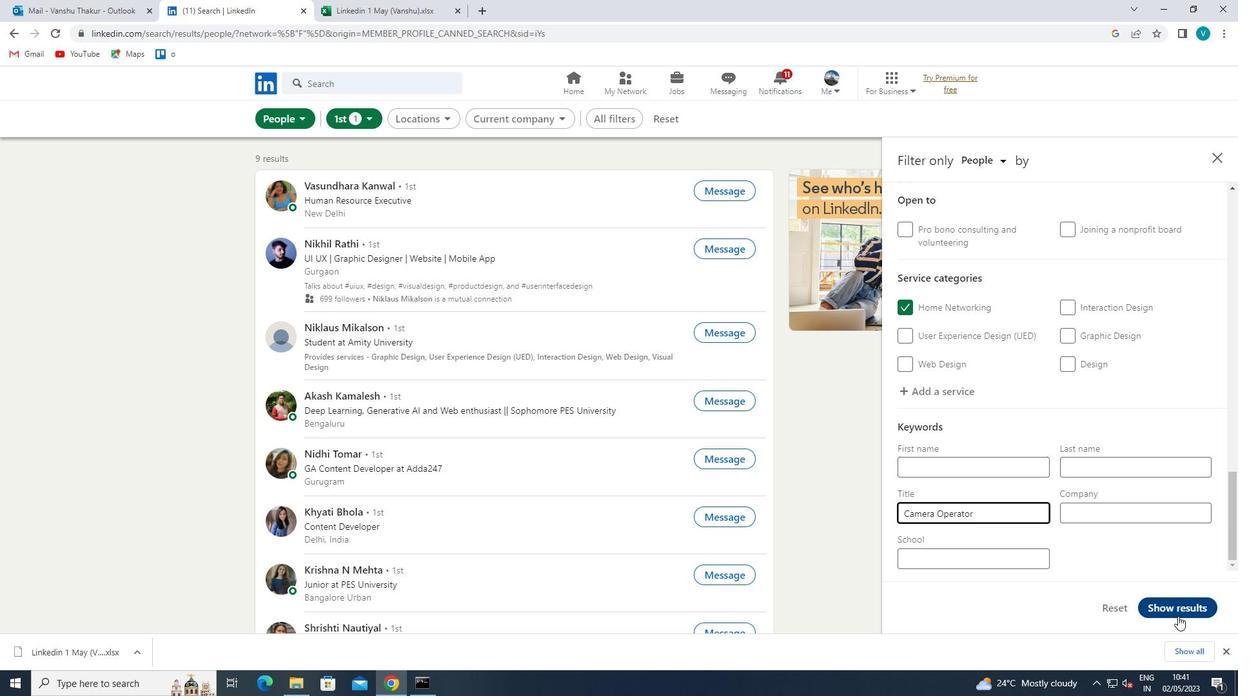 
Action: Mouse pressed left at (1183, 614)
Screenshot: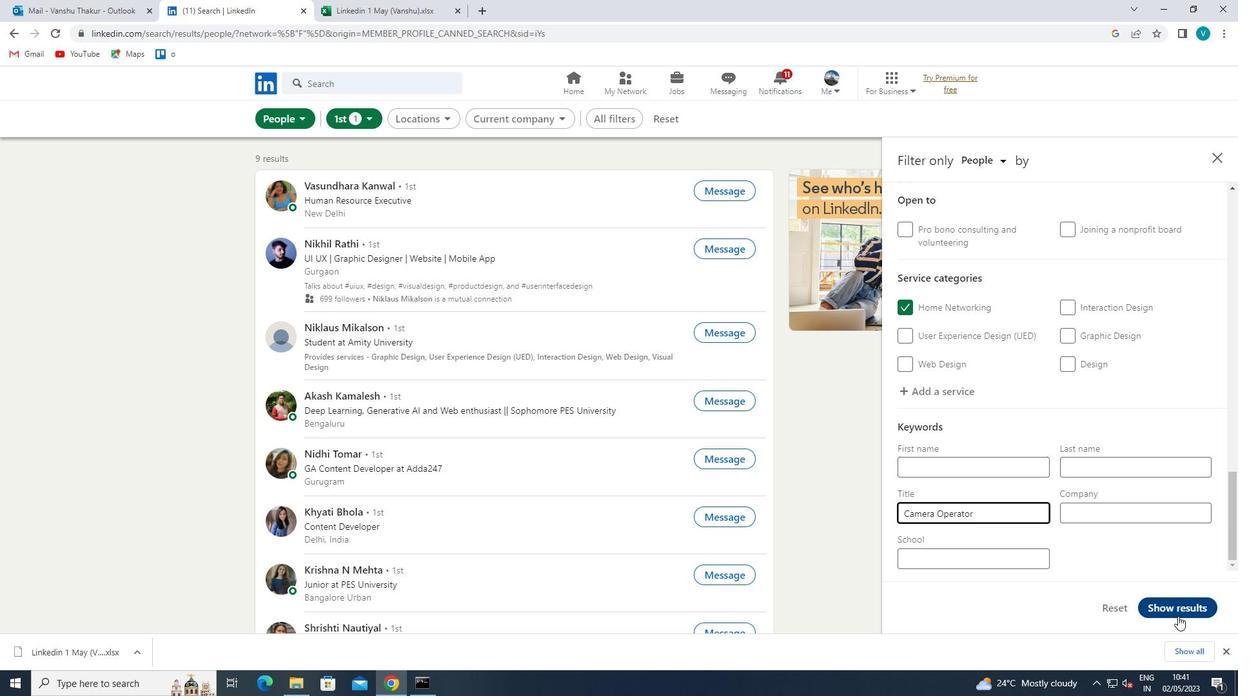 
Action: Mouse moved to (1121, 647)
Screenshot: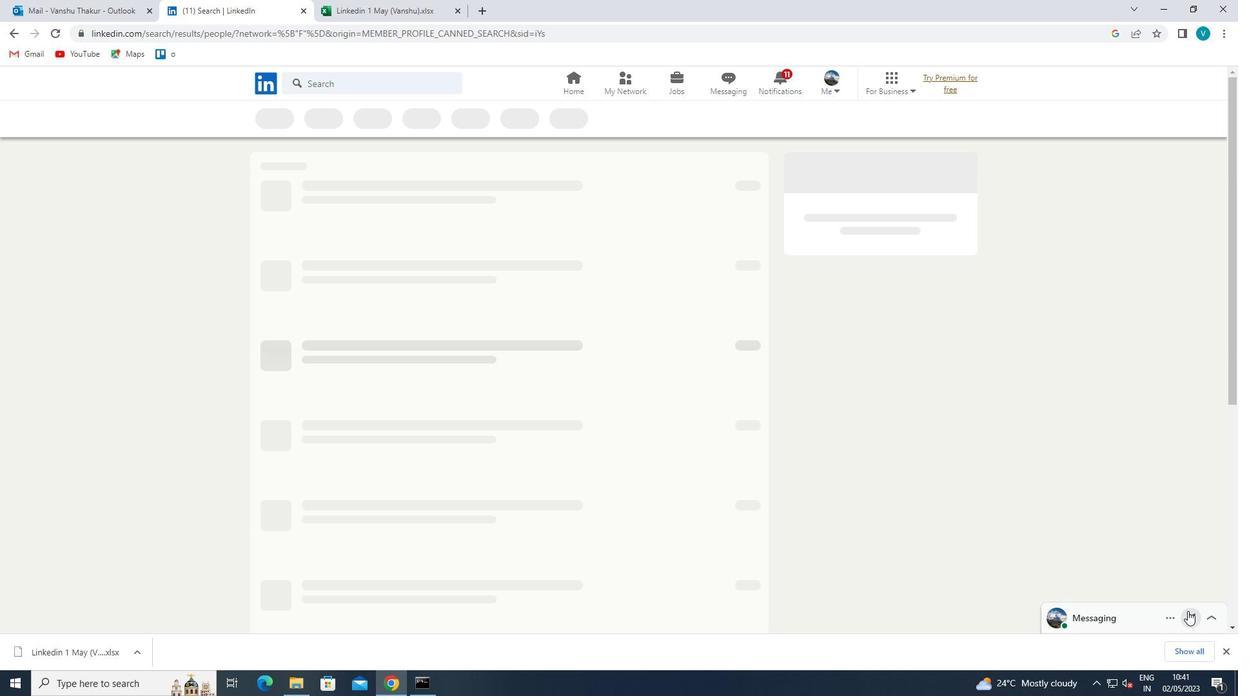 
